 Task: Research Airbnb options in Saint-Leu, Reunion from 6th December, 2023 to 15th December, 2023 for 6 adults.6 bedrooms having 6 beds and 6 bathrooms. Property type can be house. Amenities needed are: wifi, TV, free parkinig on premises, gym, breakfast. Booking option can be shelf check-in. Look for 4 properties as per requirement.
Action: Mouse moved to (452, 99)
Screenshot: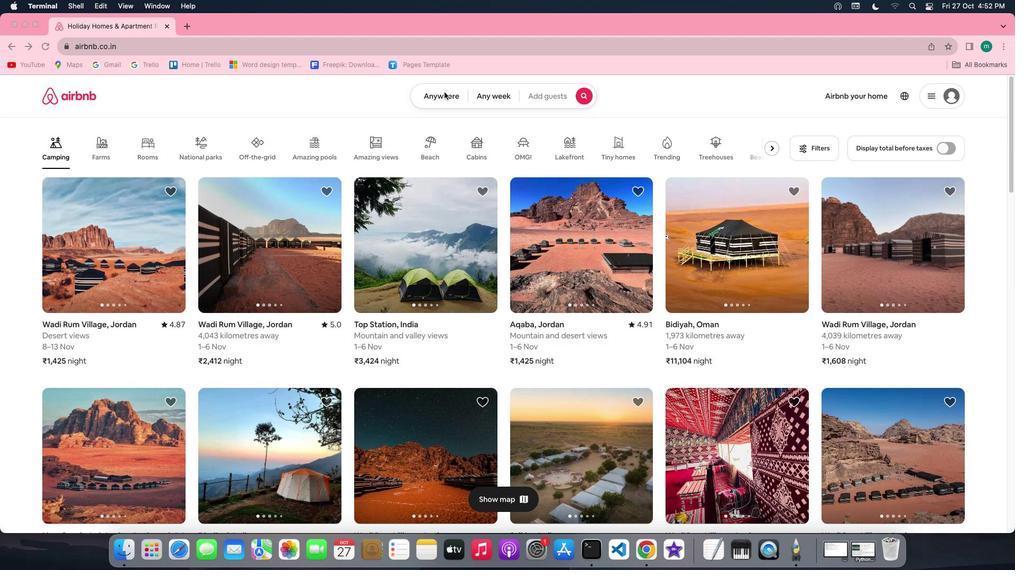 
Action: Mouse pressed left at (452, 99)
Screenshot: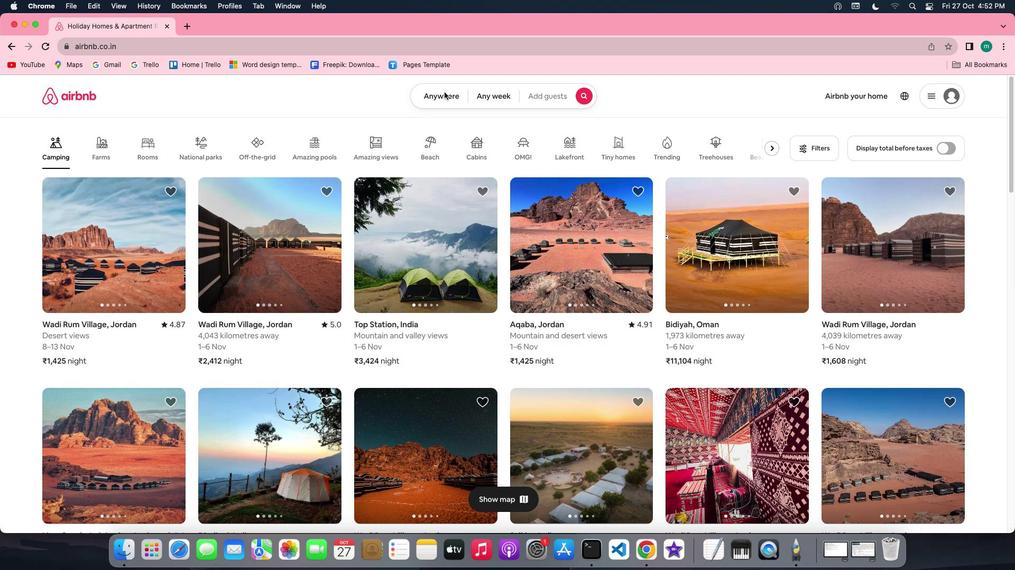 
Action: Mouse pressed left at (452, 99)
Screenshot: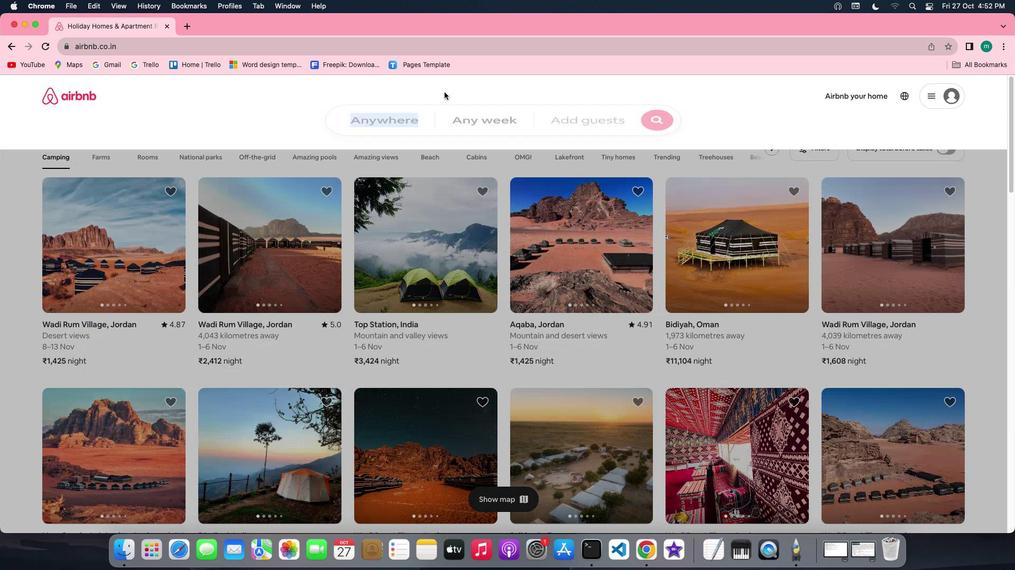 
Action: Mouse moved to (395, 136)
Screenshot: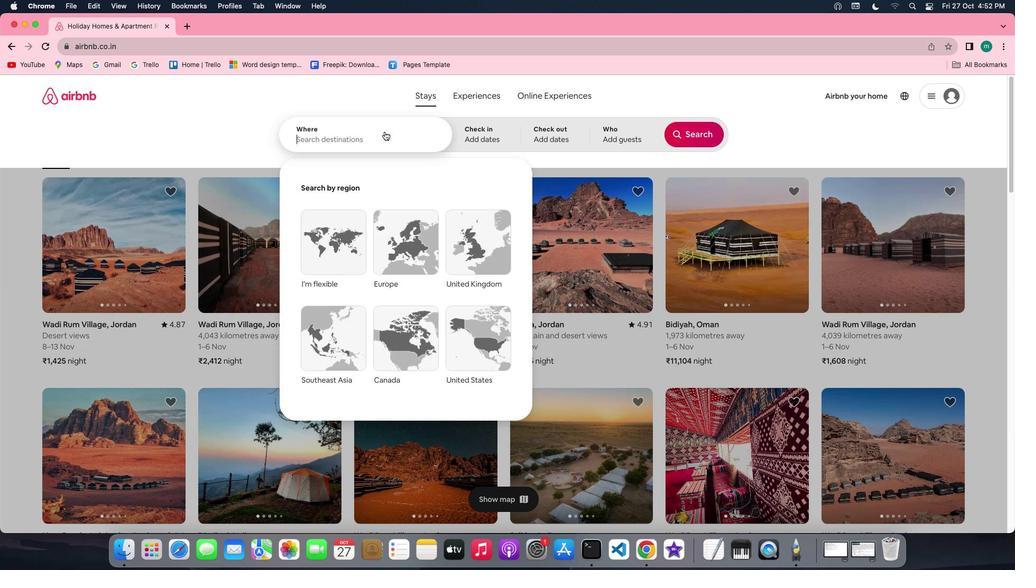 
Action: Mouse pressed left at (395, 136)
Screenshot: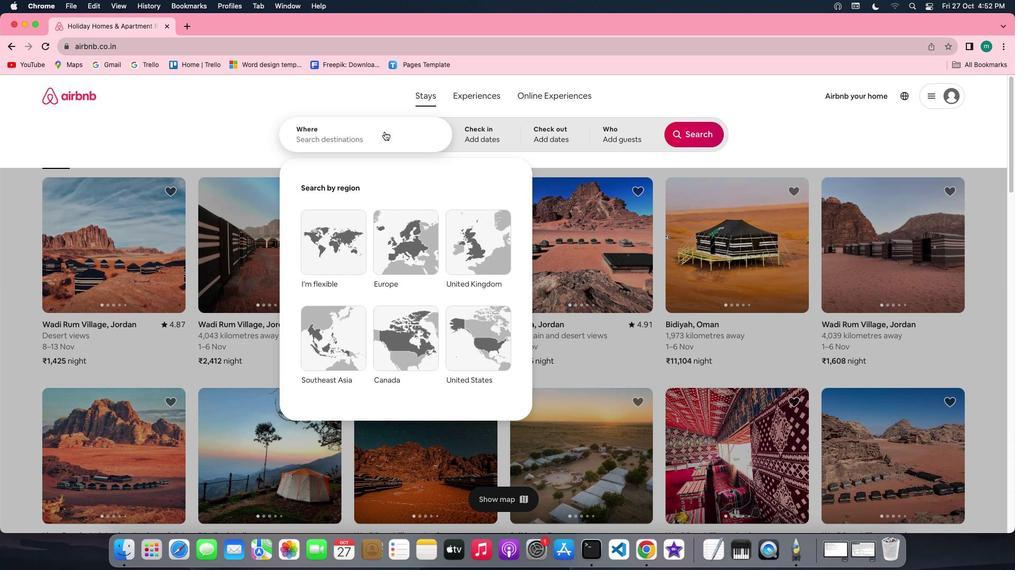 
Action: Key pressed Key.shift'S''a''i''n''t''-'Key.spaceKey.shift'l''e''u'','Key.spaceKey.shift'r''e'Key.backspaceKey.backspaceKey.shift'R''e''u''n''i''o''n'
Screenshot: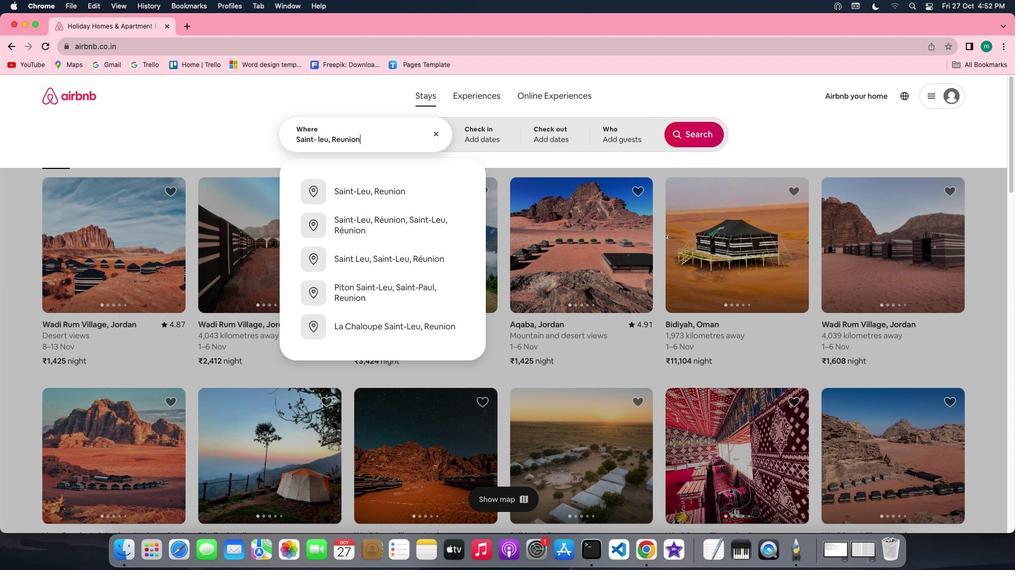 
Action: Mouse moved to (500, 129)
Screenshot: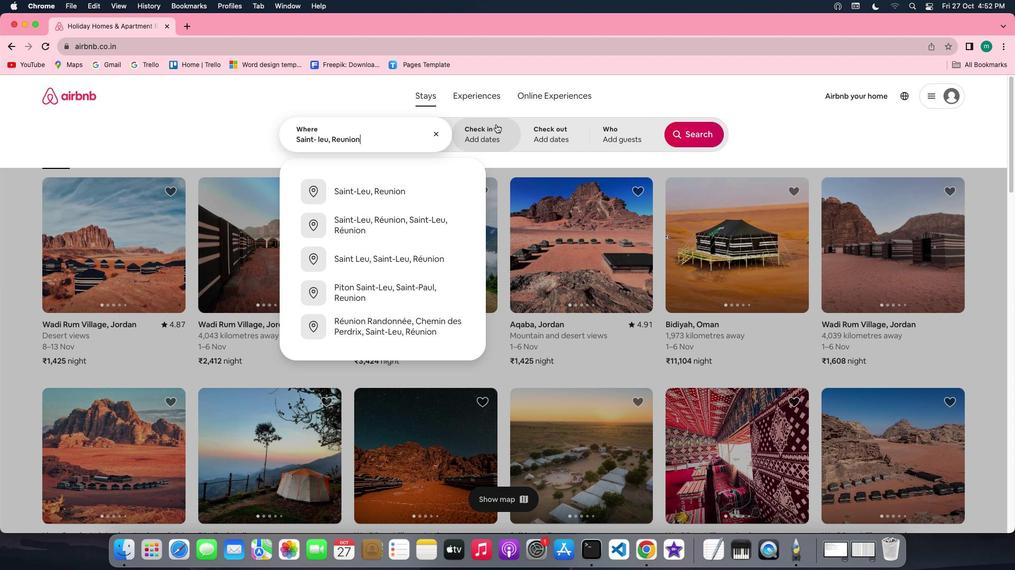 
Action: Mouse pressed left at (500, 129)
Screenshot: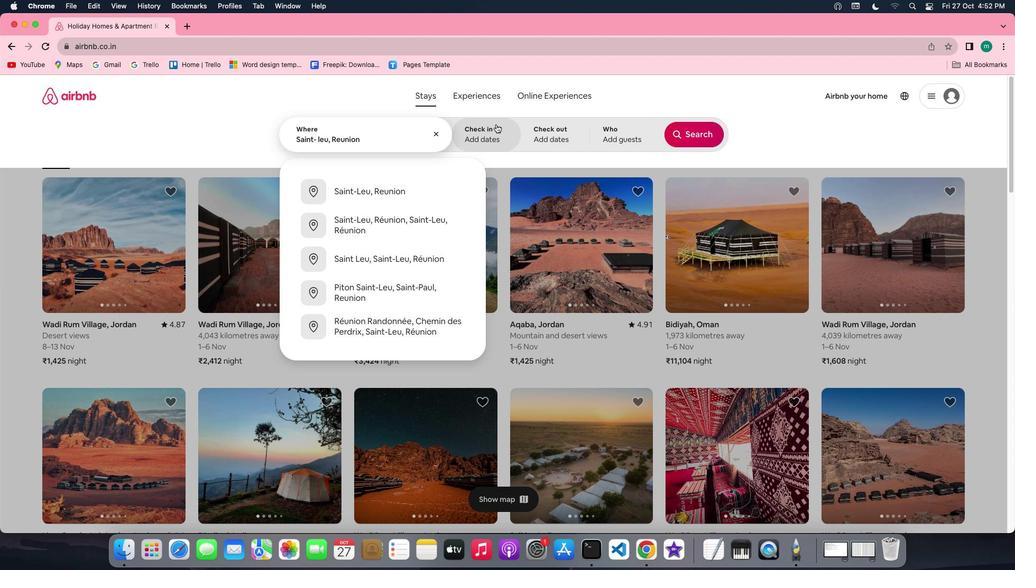 
Action: Mouse moved to (687, 220)
Screenshot: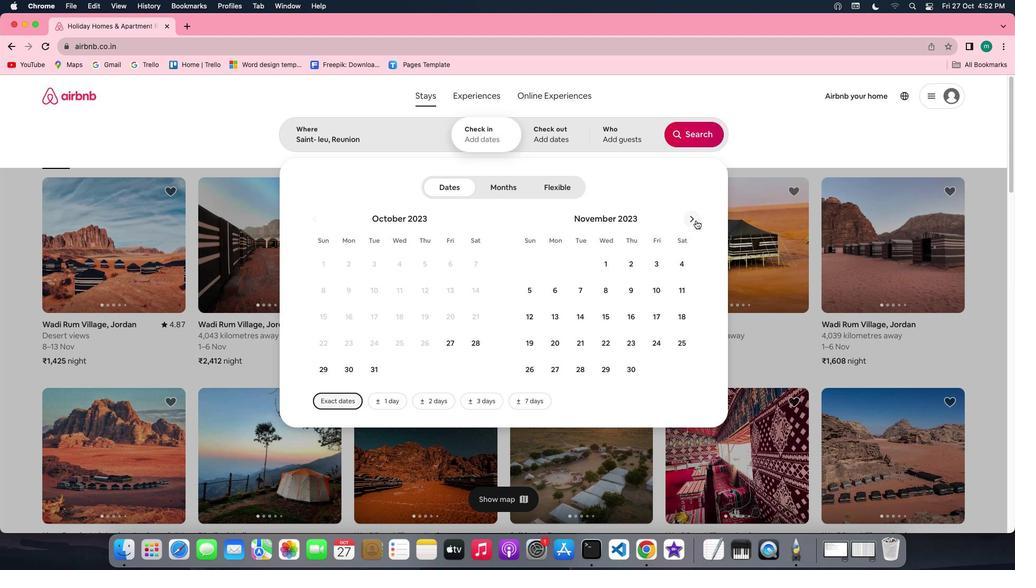 
Action: Mouse pressed left at (687, 220)
Screenshot: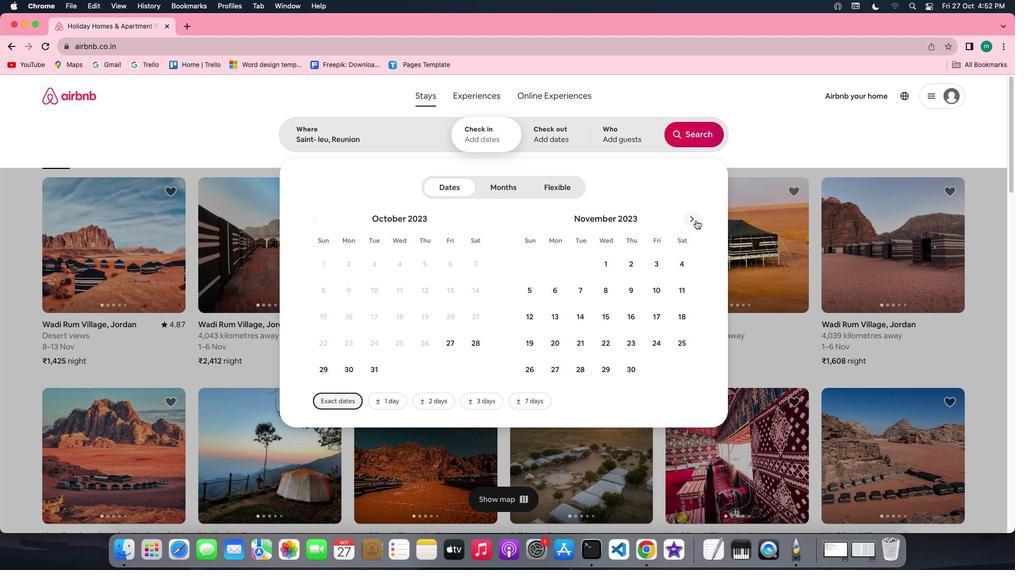 
Action: Mouse moved to (600, 284)
Screenshot: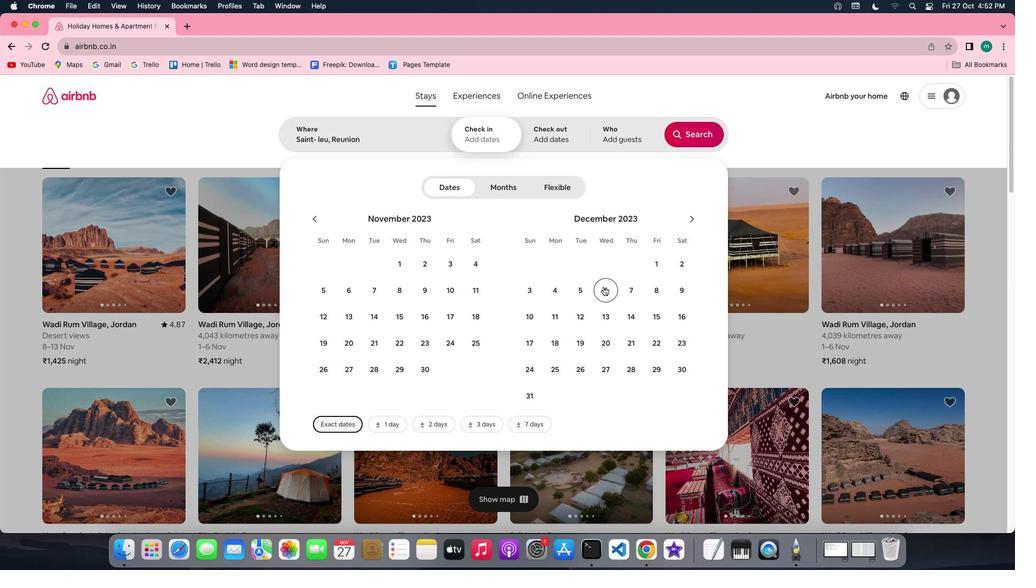 
Action: Mouse pressed left at (600, 284)
Screenshot: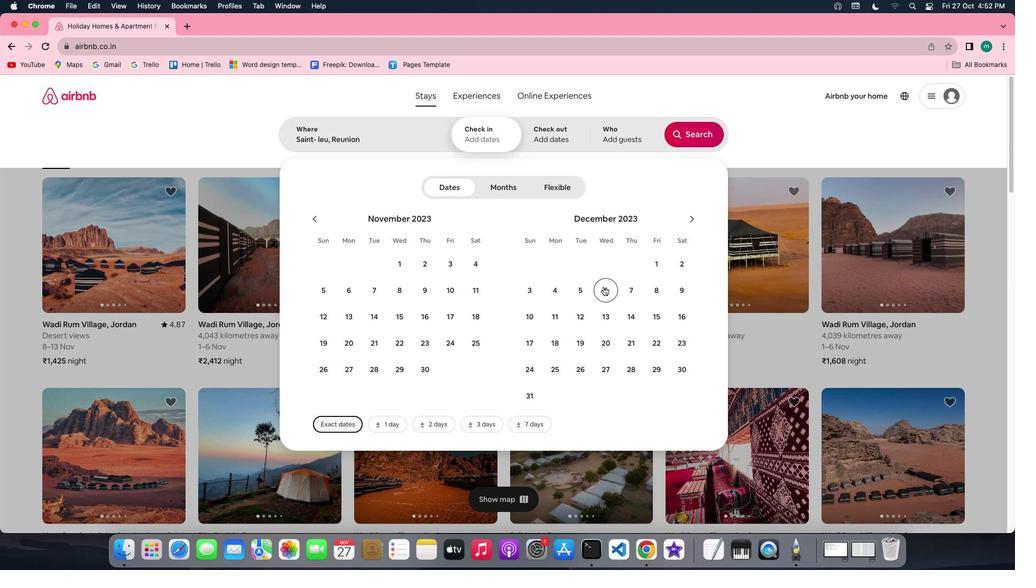 
Action: Mouse moved to (639, 309)
Screenshot: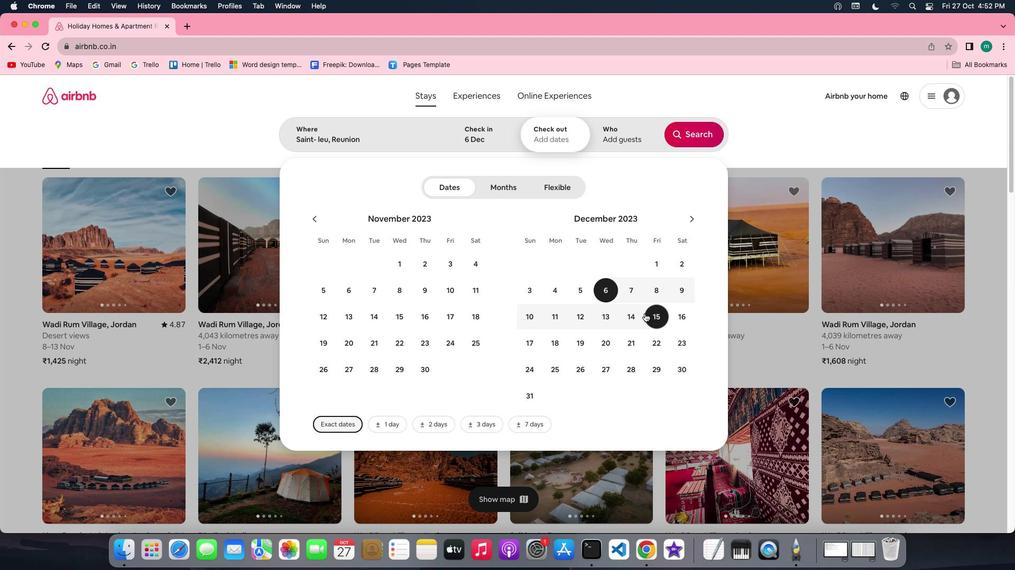 
Action: Mouse pressed left at (639, 309)
Screenshot: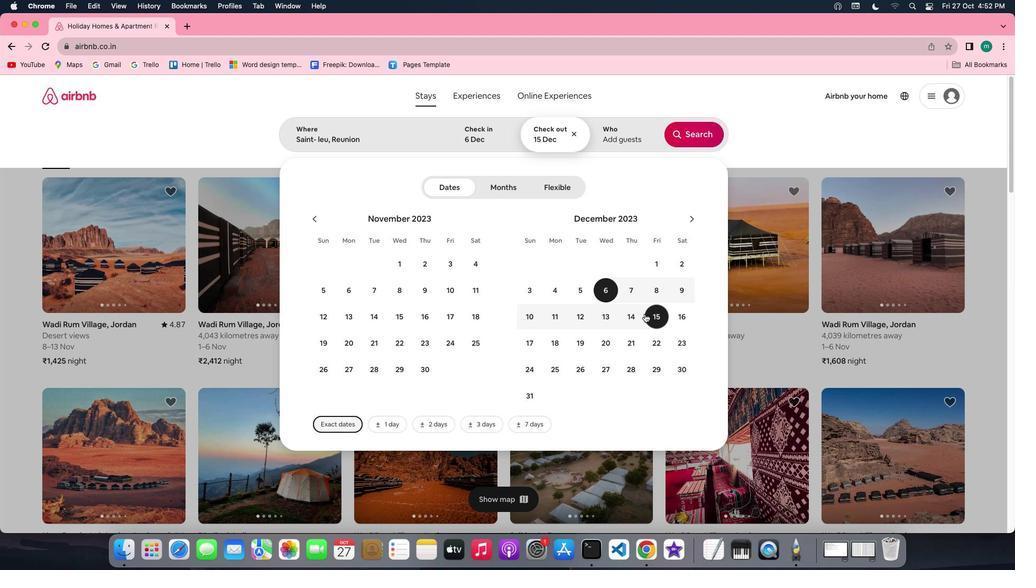 
Action: Mouse moved to (618, 148)
Screenshot: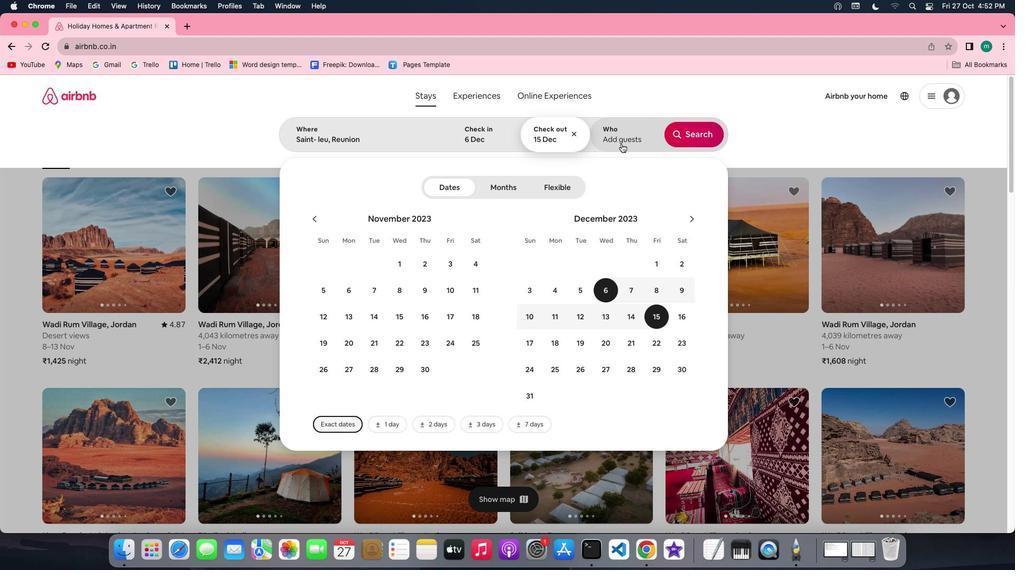 
Action: Mouse pressed left at (618, 148)
Screenshot: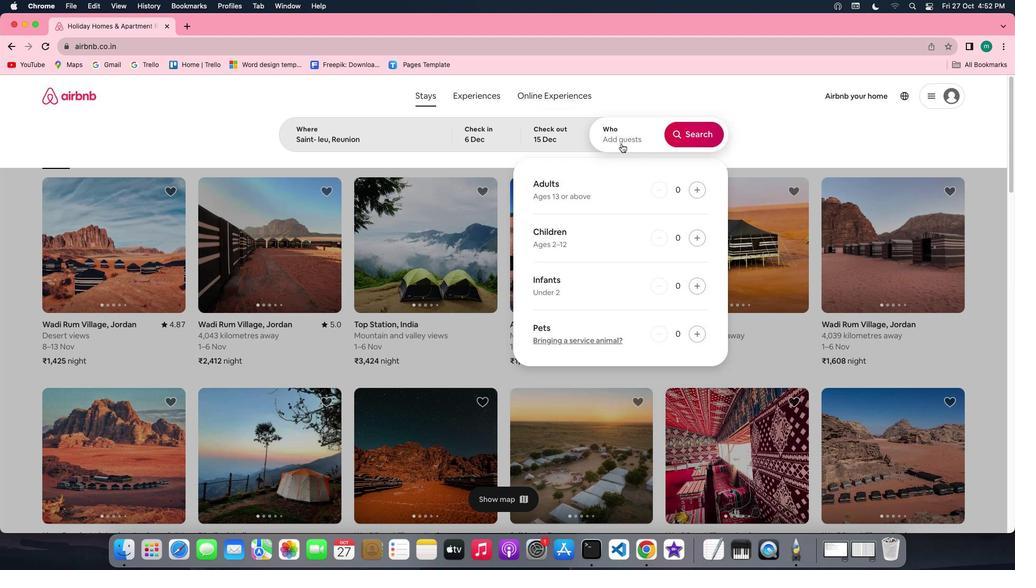 
Action: Mouse moved to (687, 188)
Screenshot: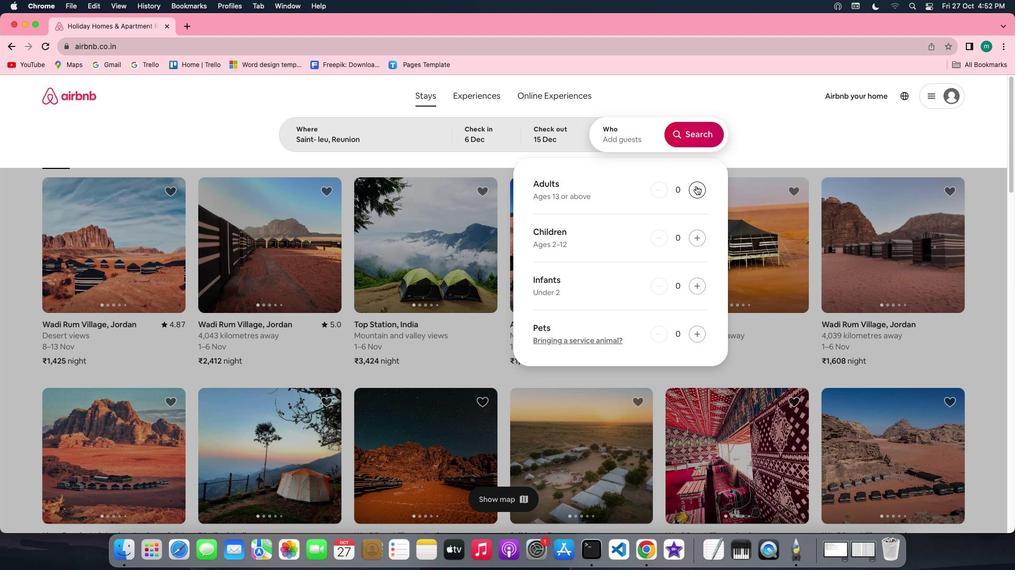 
Action: Mouse pressed left at (687, 188)
Screenshot: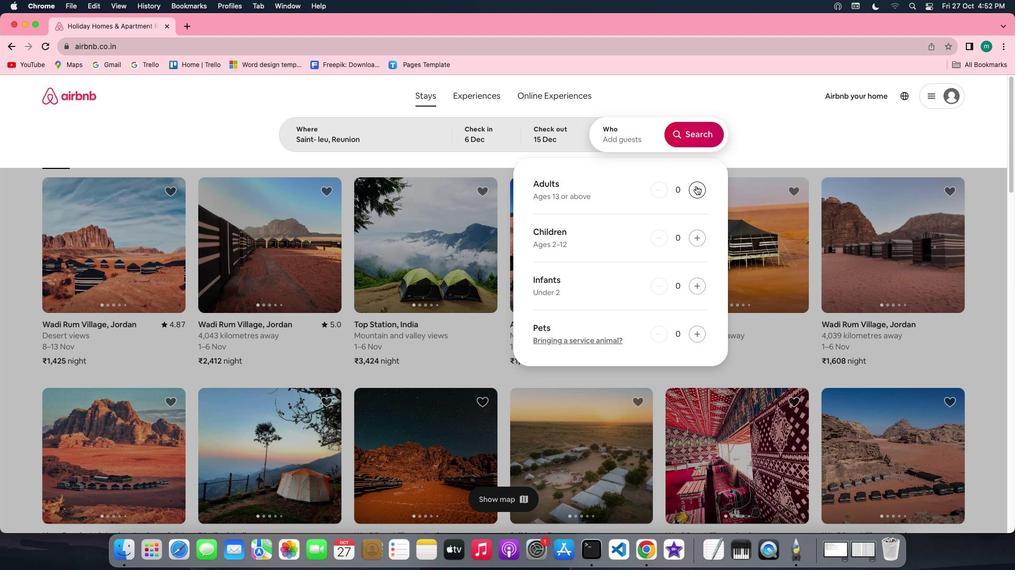 
Action: Mouse pressed left at (687, 188)
Screenshot: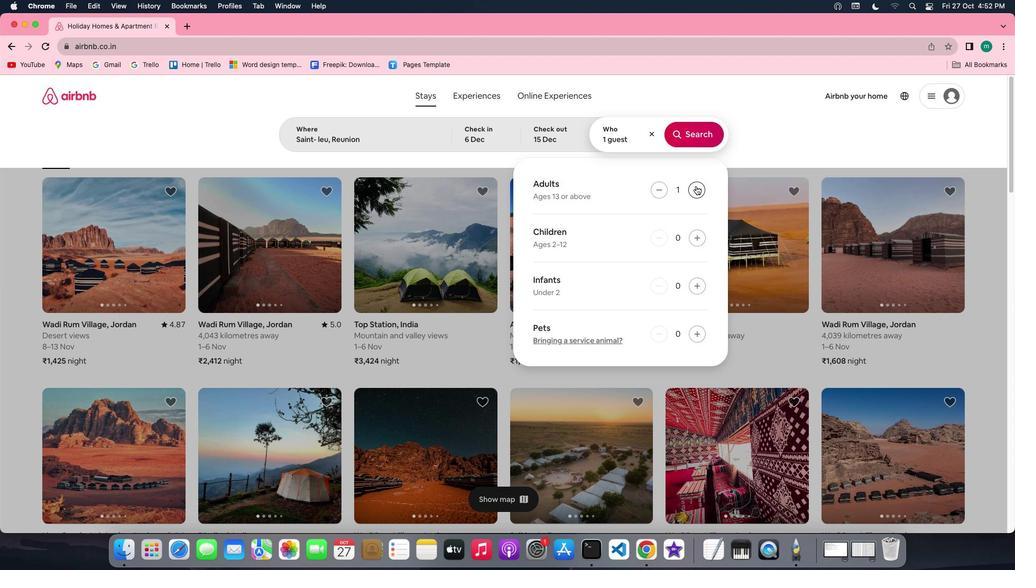 
Action: Mouse pressed left at (687, 188)
Screenshot: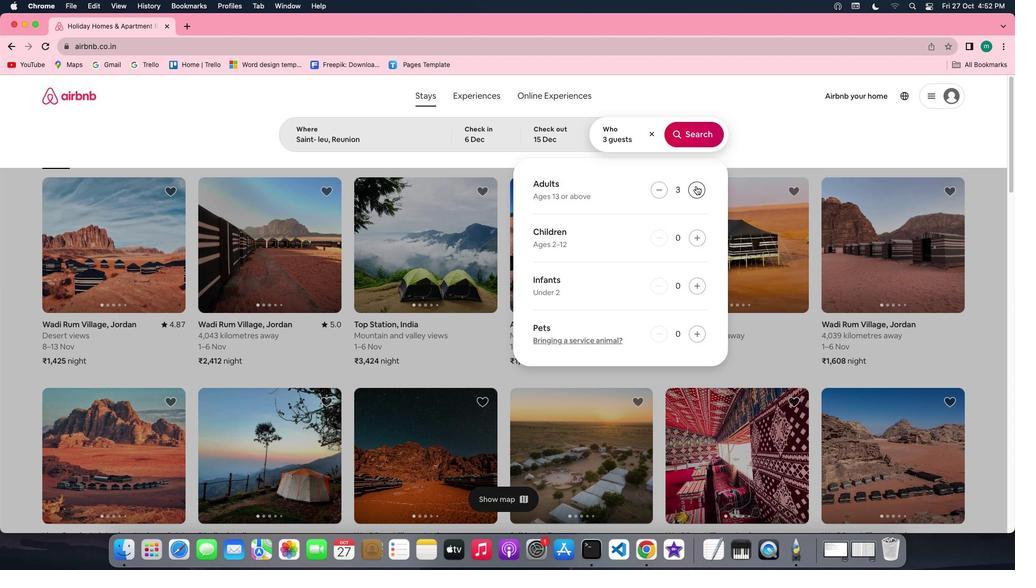 
Action: Mouse pressed left at (687, 188)
Screenshot: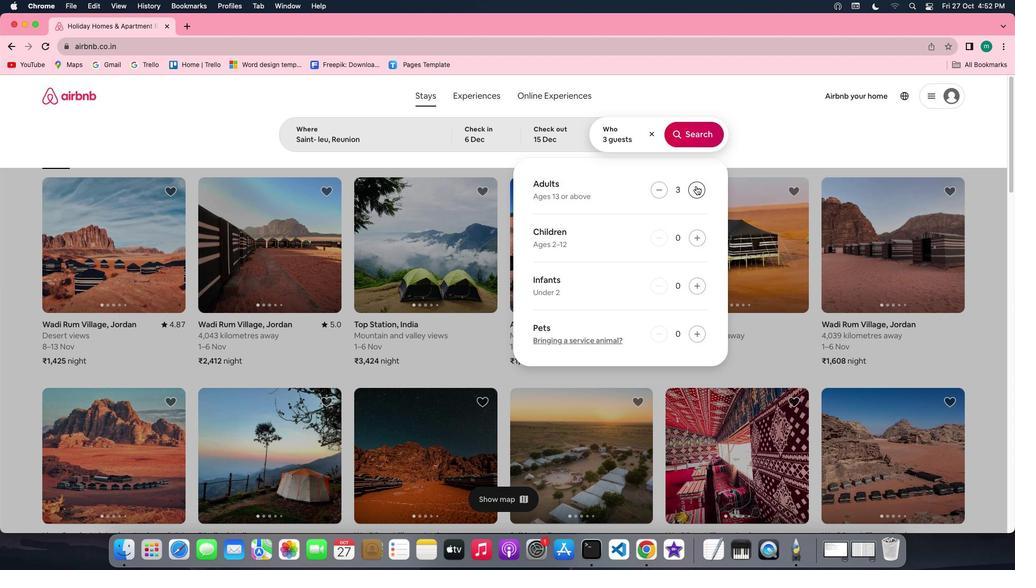 
Action: Mouse pressed left at (687, 188)
Screenshot: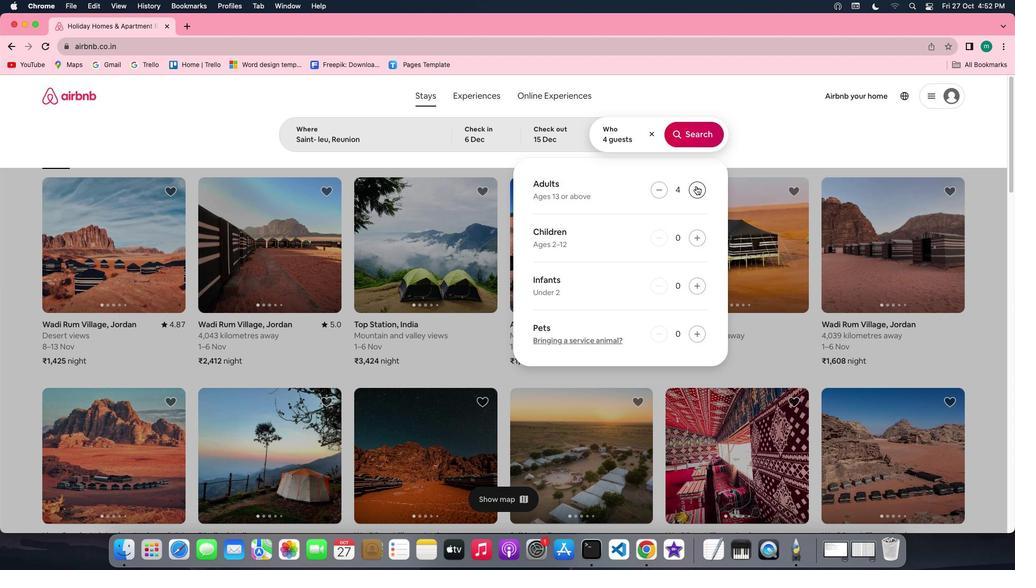 
Action: Mouse pressed left at (687, 188)
Screenshot: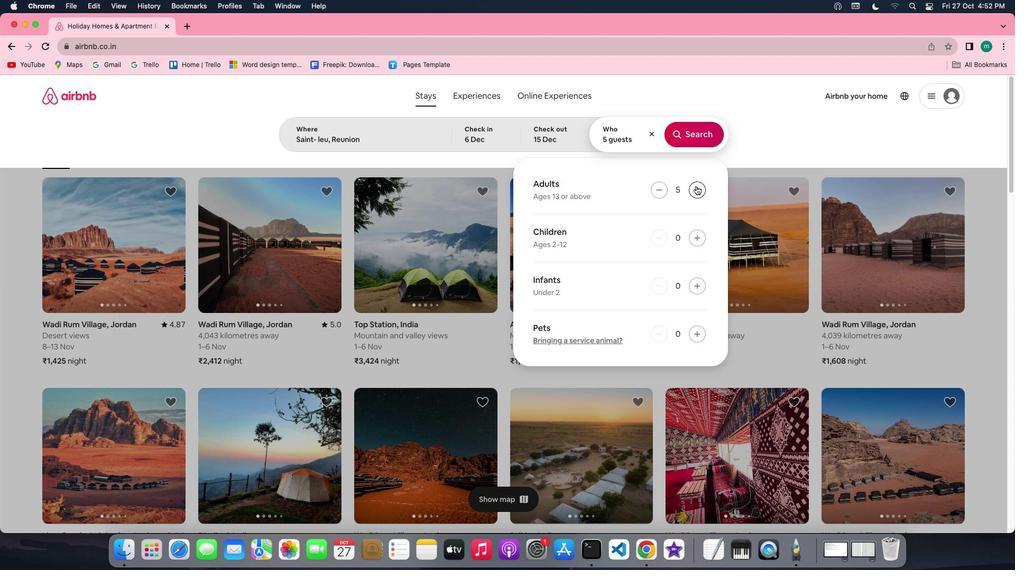 
Action: Mouse moved to (687, 146)
Screenshot: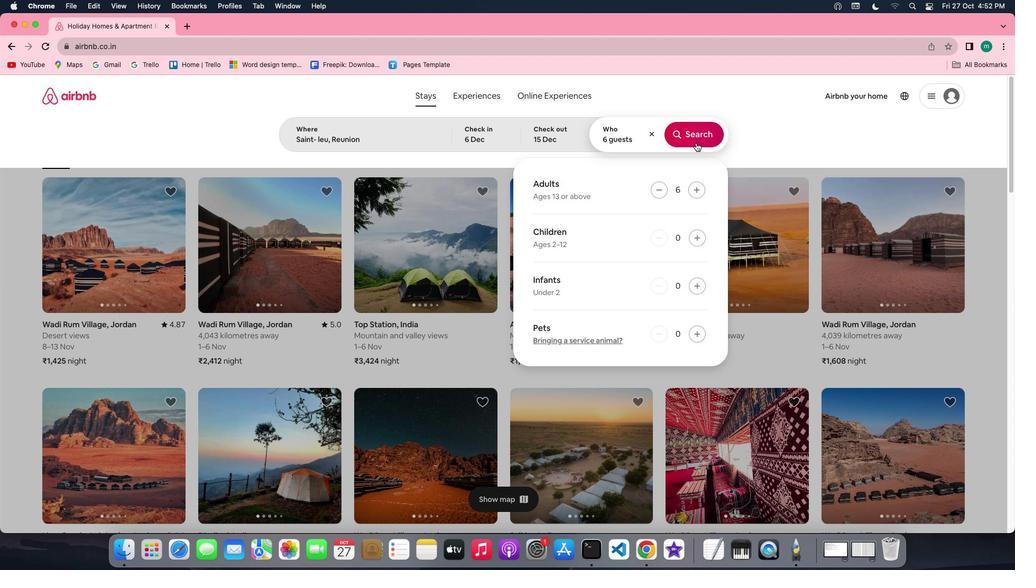 
Action: Mouse pressed left at (687, 146)
Screenshot: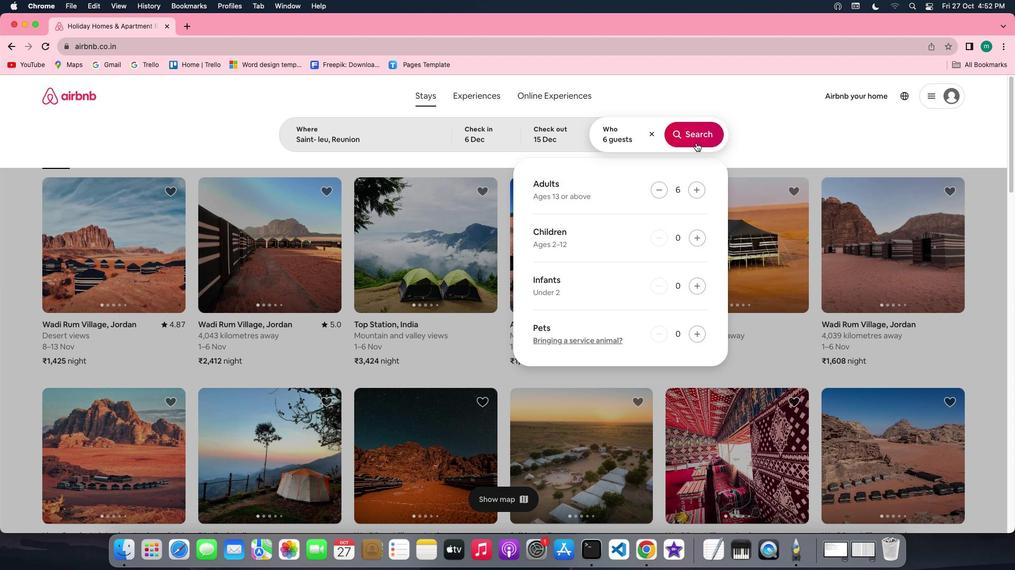 
Action: Mouse moved to (837, 137)
Screenshot: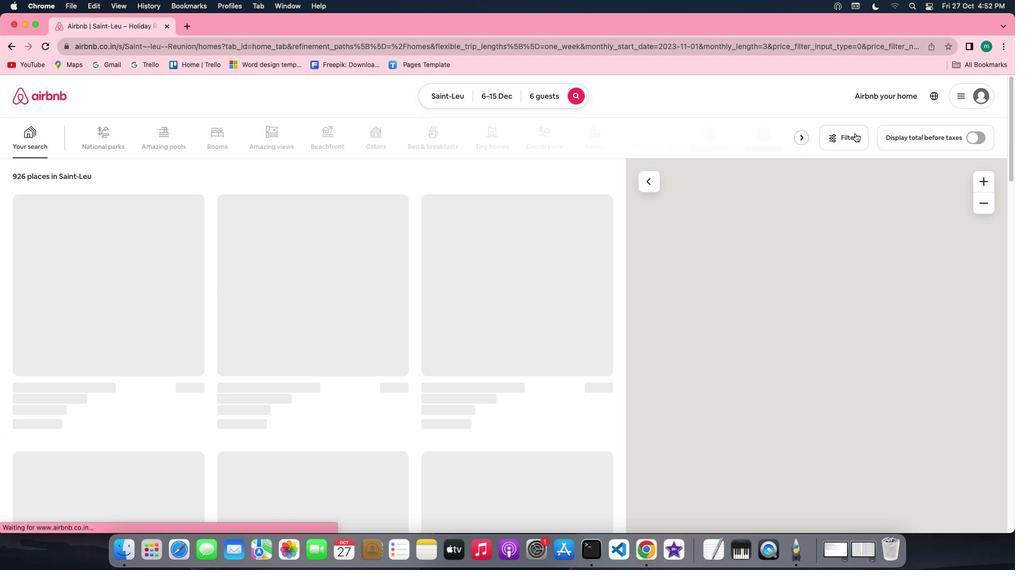 
Action: Mouse pressed left at (837, 137)
Screenshot: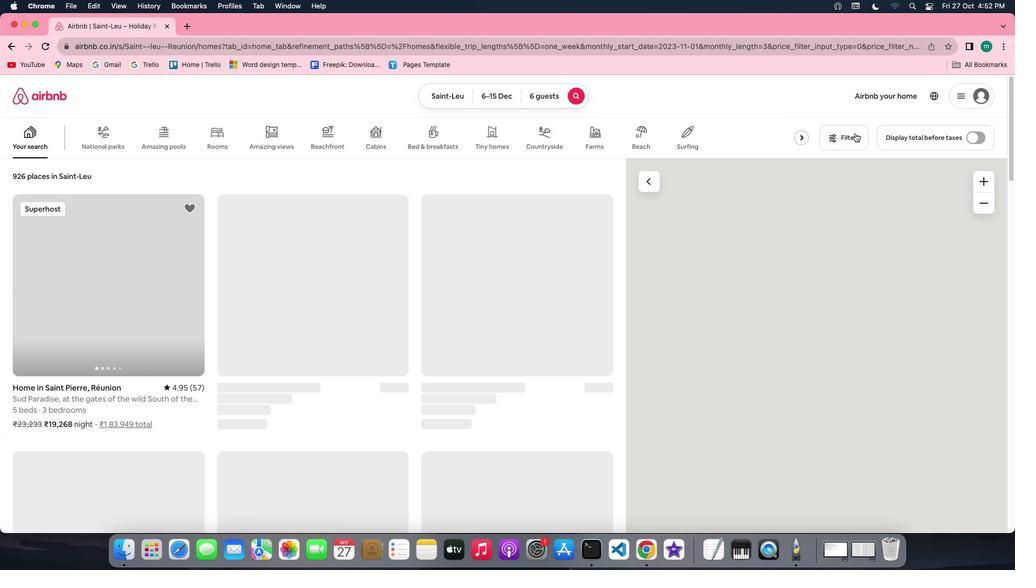 
Action: Mouse moved to (832, 141)
Screenshot: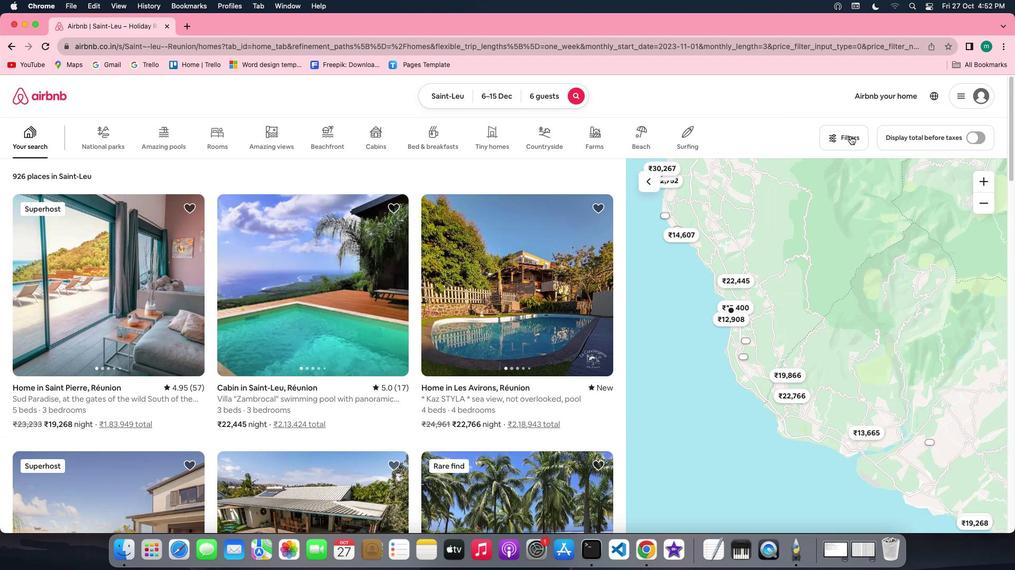 
Action: Mouse pressed left at (832, 141)
Screenshot: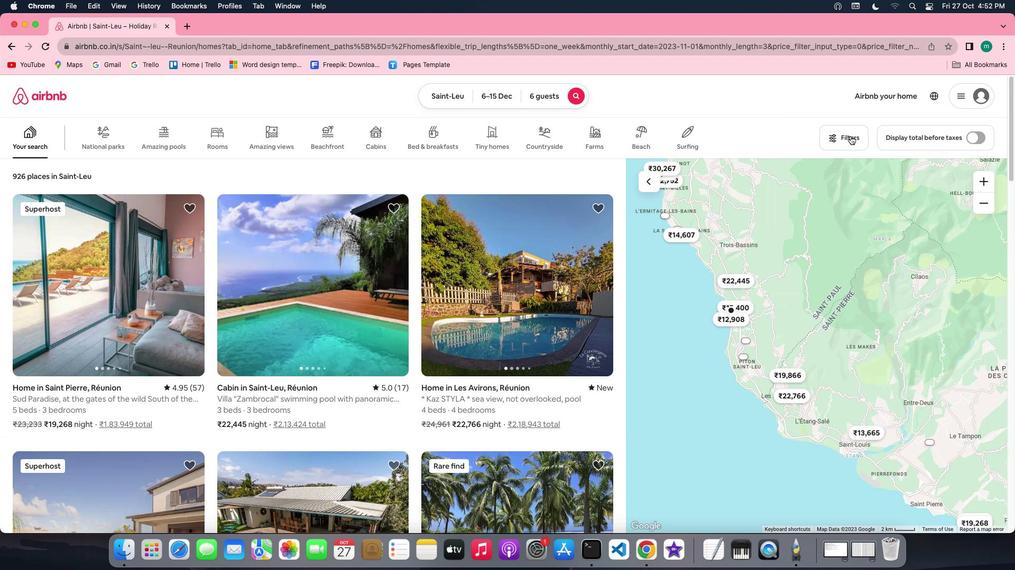 
Action: Mouse moved to (491, 339)
Screenshot: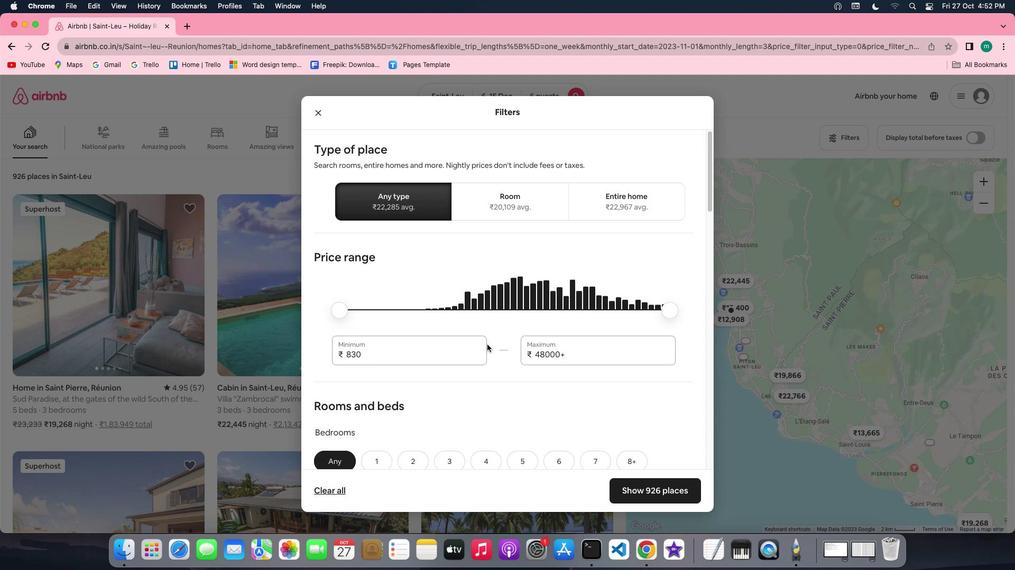 
Action: Mouse scrolled (491, 339) with delta (34, 11)
Screenshot: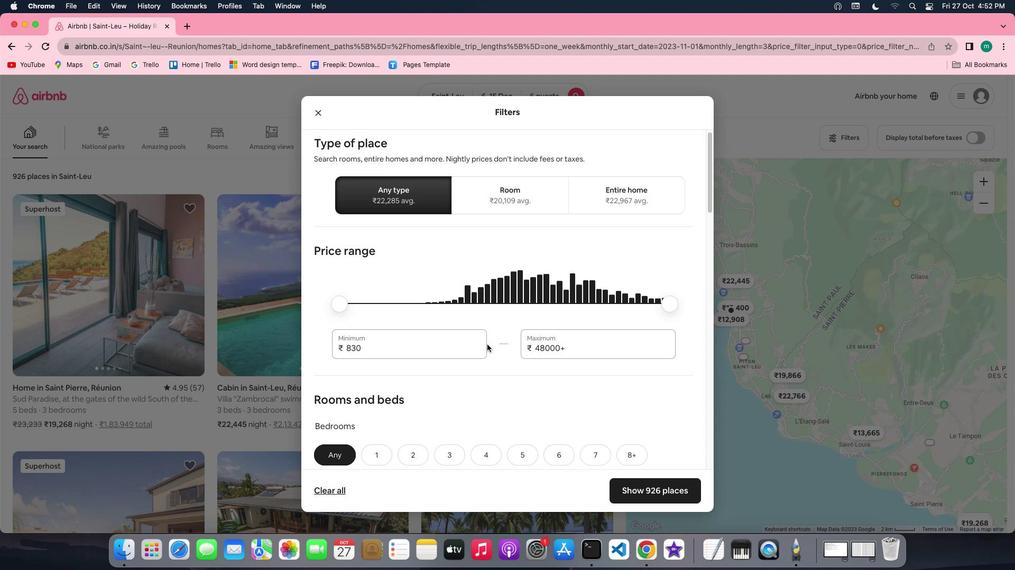 
Action: Mouse scrolled (491, 339) with delta (34, 11)
Screenshot: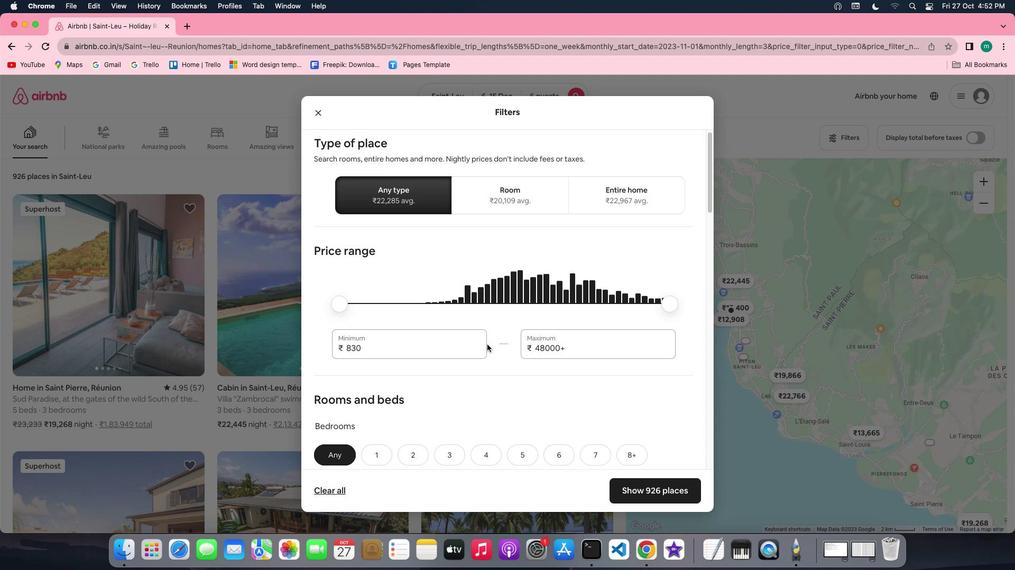 
Action: Mouse scrolled (491, 339) with delta (34, 10)
Screenshot: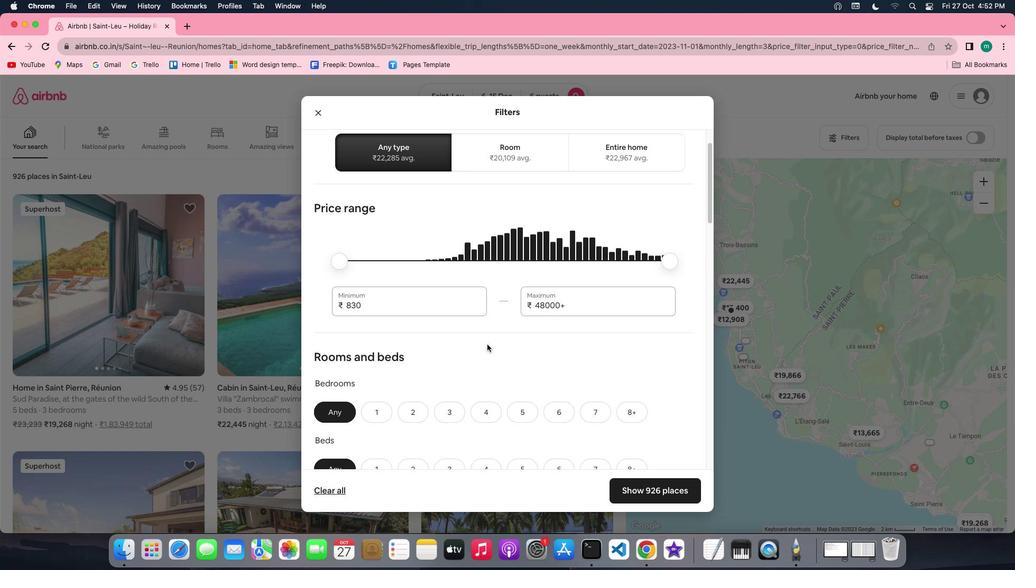 
Action: Mouse scrolled (491, 339) with delta (34, 10)
Screenshot: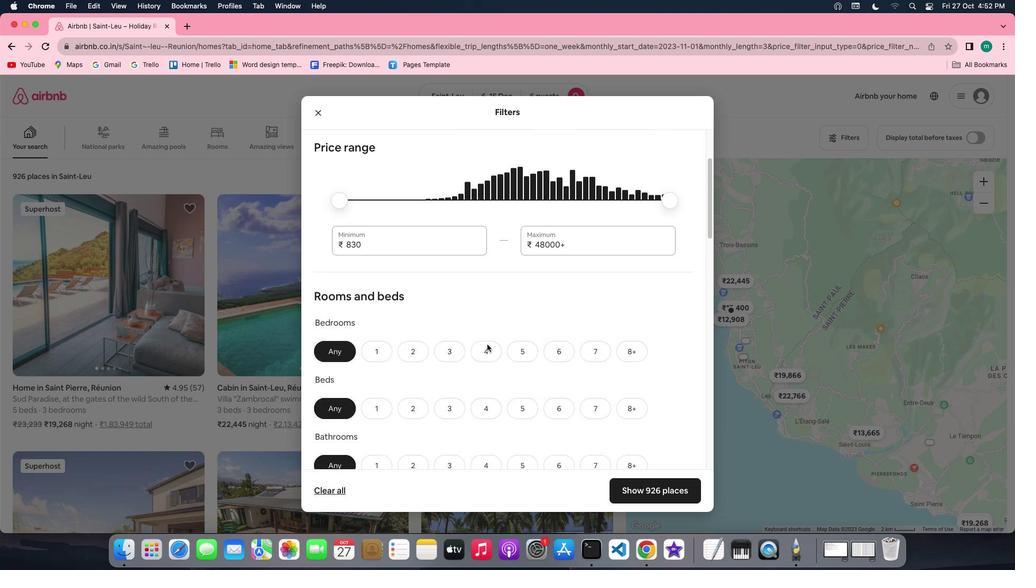 
Action: Mouse scrolled (491, 339) with delta (34, 11)
Screenshot: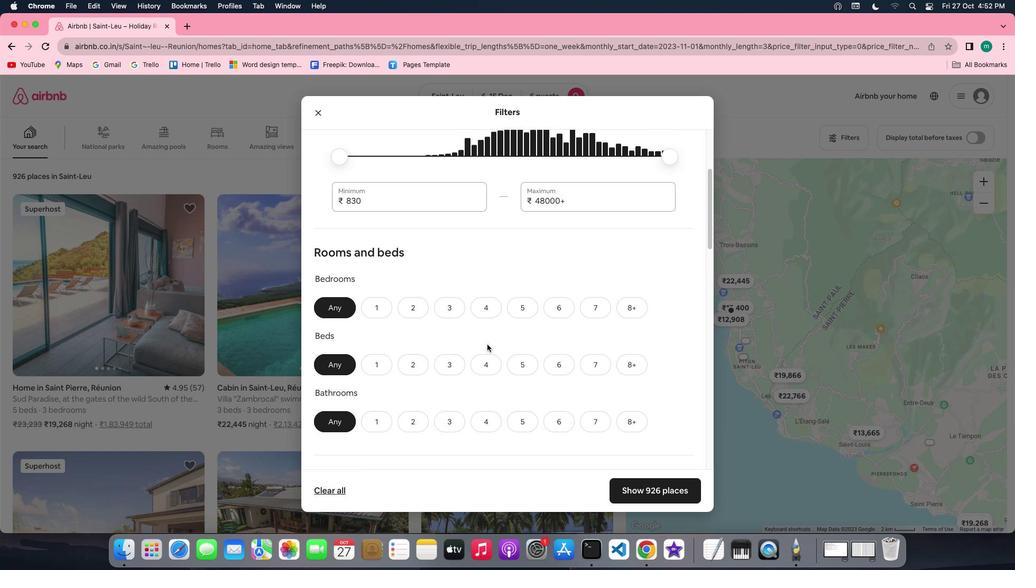 
Action: Mouse scrolled (491, 339) with delta (34, 11)
Screenshot: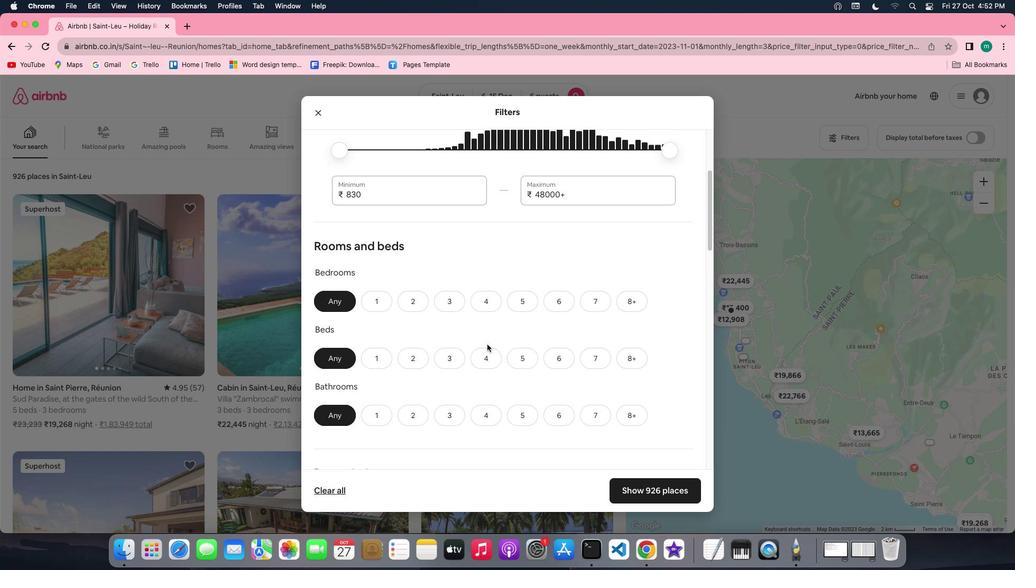 
Action: Mouse scrolled (491, 339) with delta (34, 11)
Screenshot: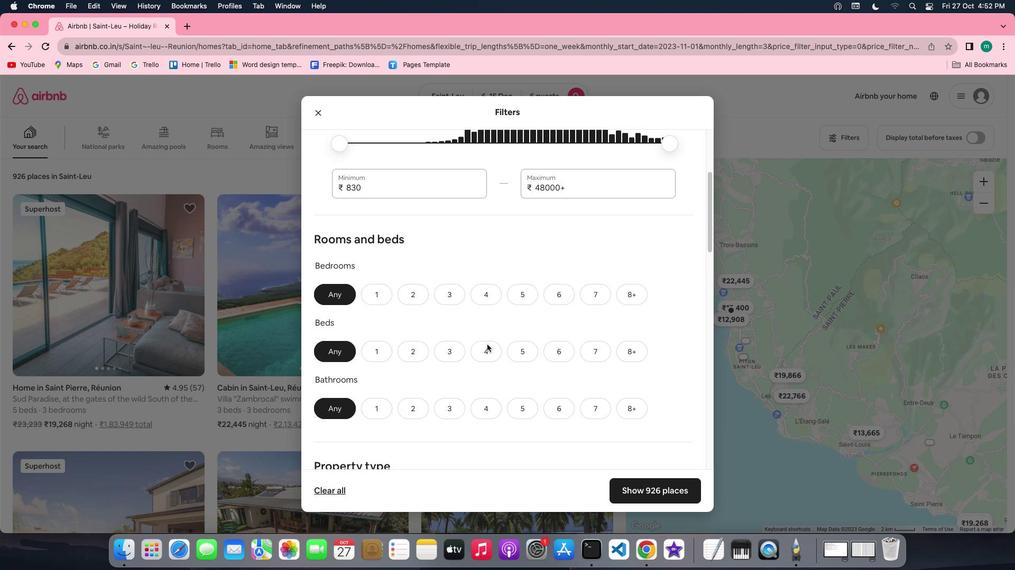 
Action: Mouse scrolled (491, 339) with delta (34, 11)
Screenshot: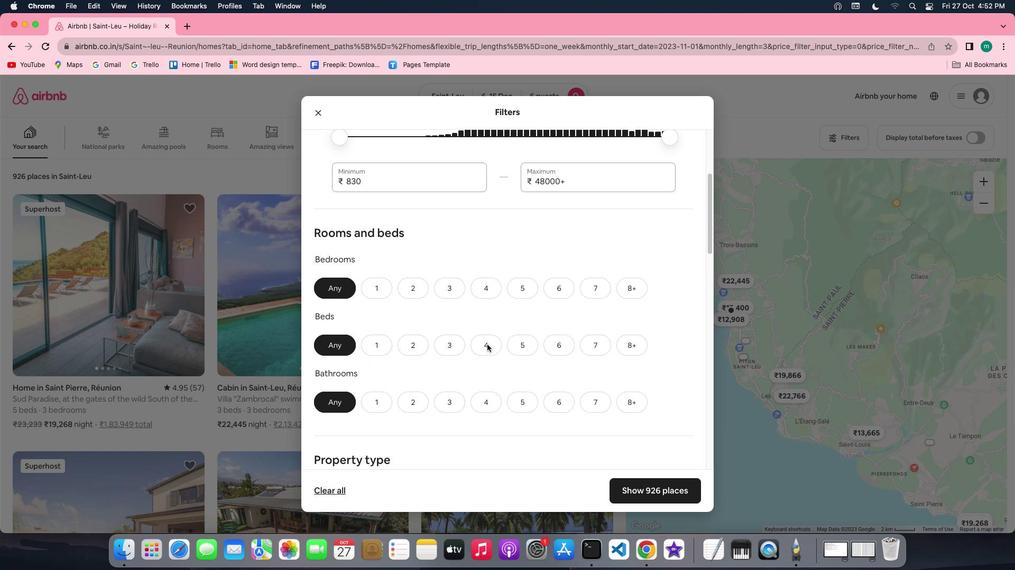 
Action: Mouse scrolled (491, 339) with delta (34, 11)
Screenshot: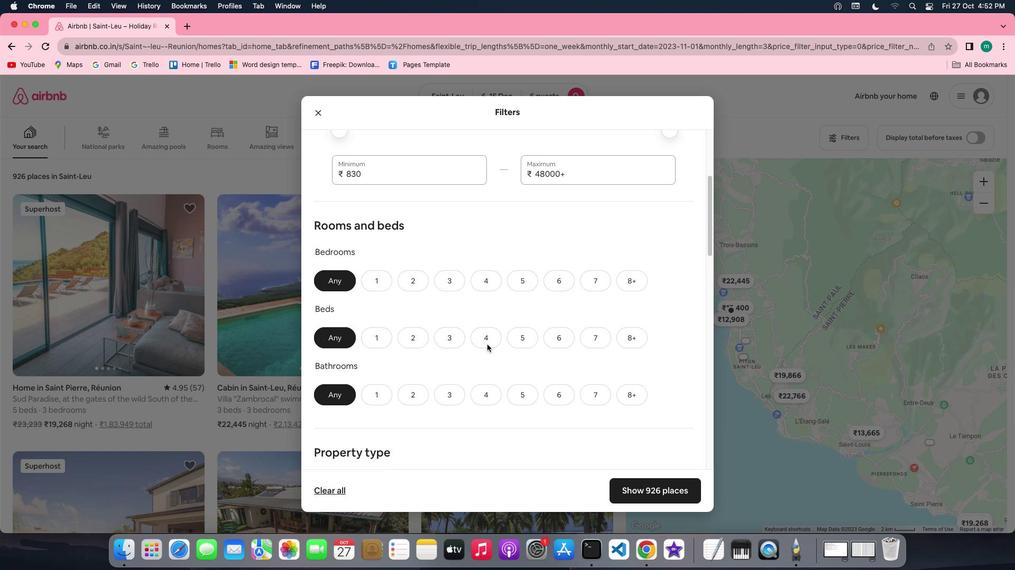 
Action: Mouse scrolled (491, 339) with delta (34, 10)
Screenshot: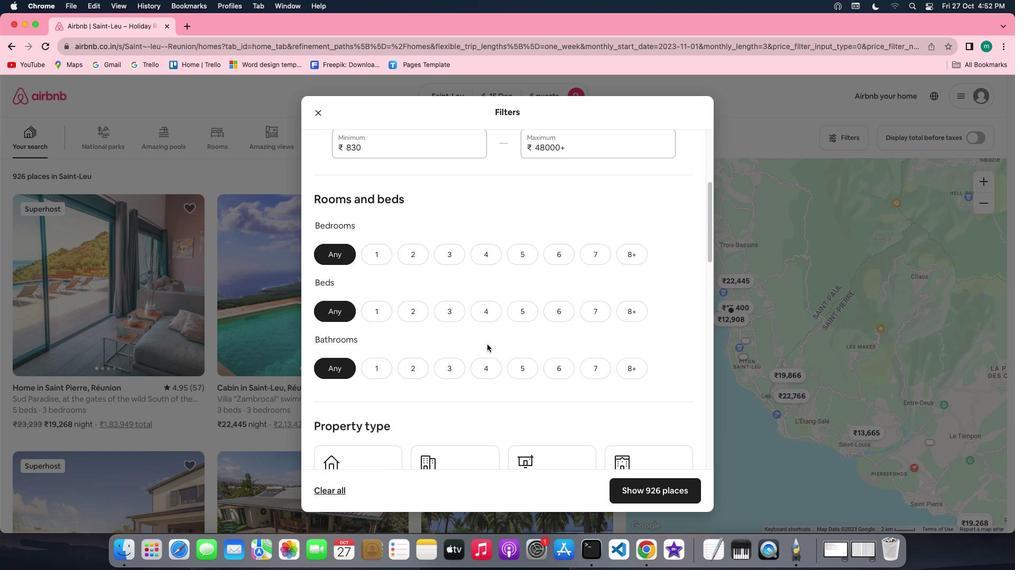 
Action: Mouse moved to (563, 233)
Screenshot: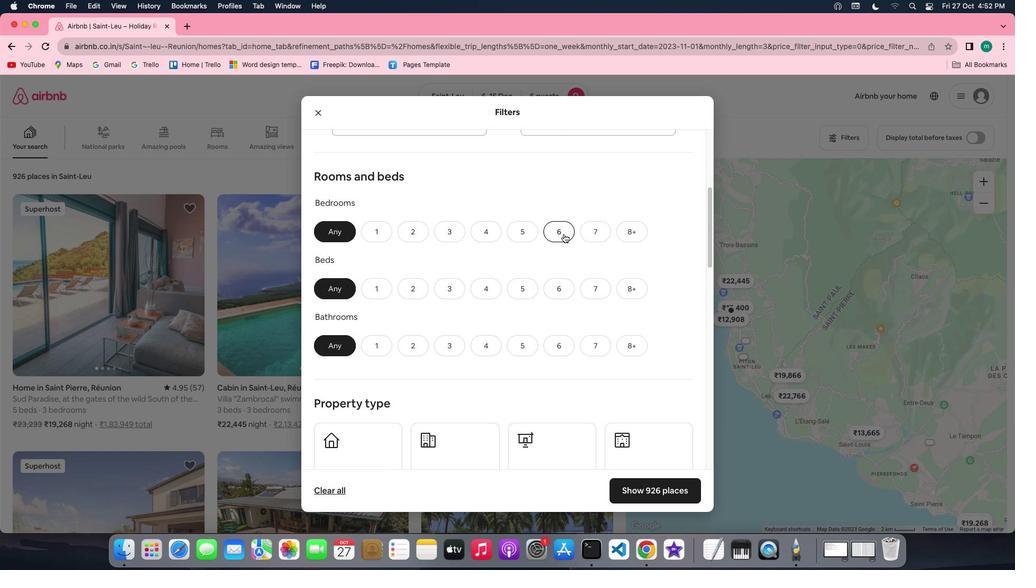 
Action: Mouse pressed left at (563, 233)
Screenshot: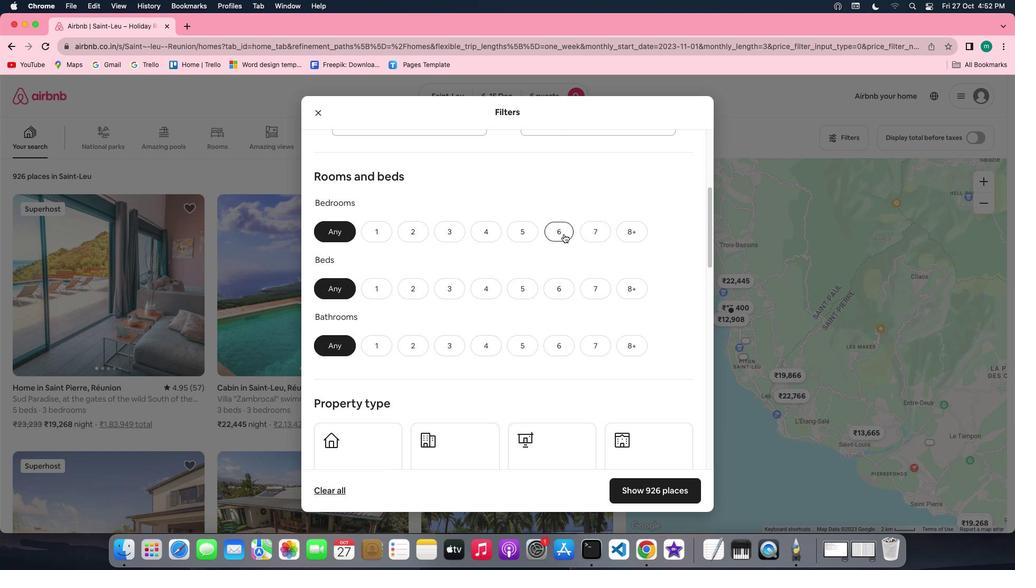 
Action: Mouse moved to (558, 289)
Screenshot: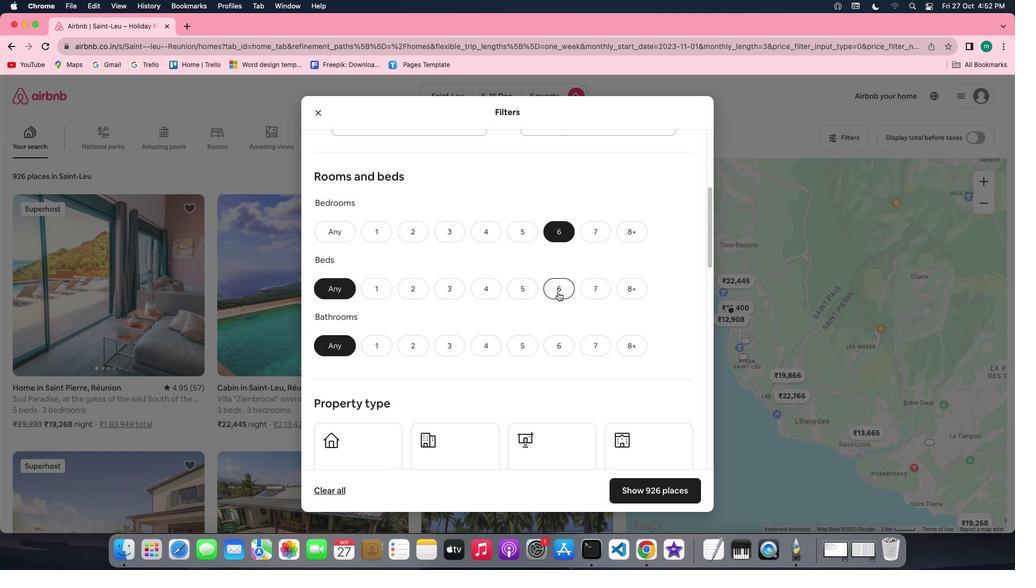 
Action: Mouse pressed left at (558, 289)
Screenshot: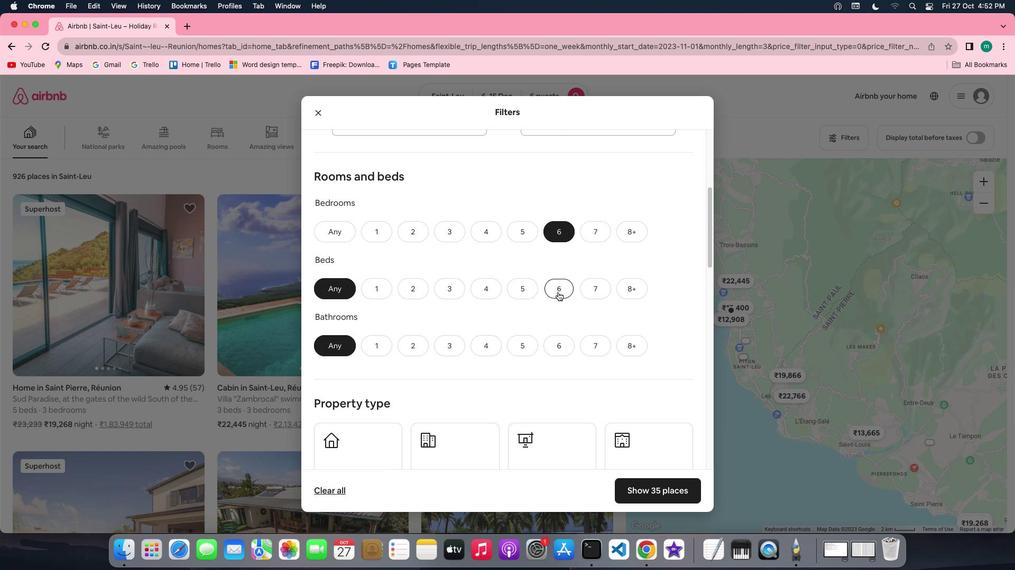 
Action: Mouse moved to (558, 338)
Screenshot: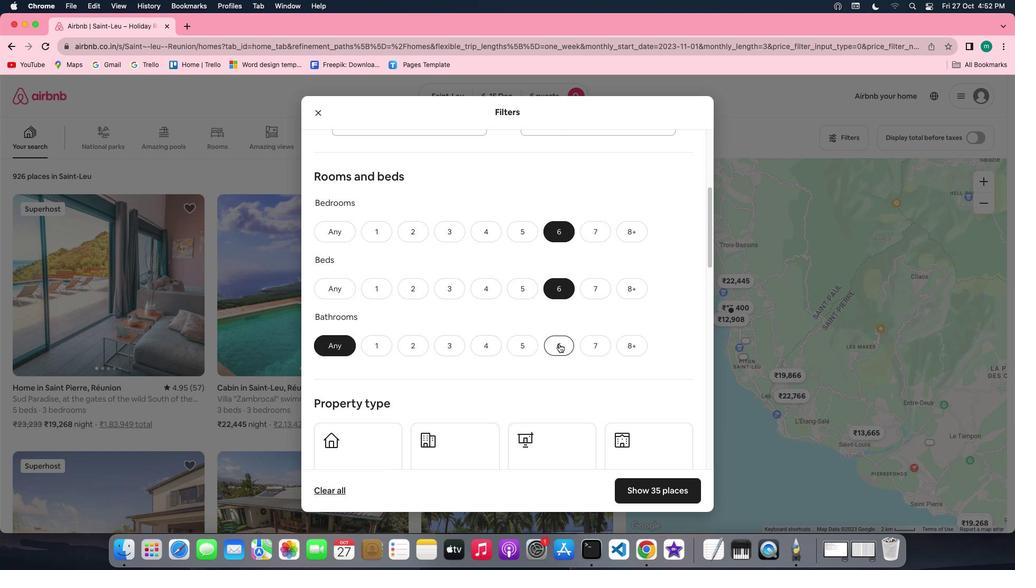 
Action: Mouse pressed left at (558, 338)
Screenshot: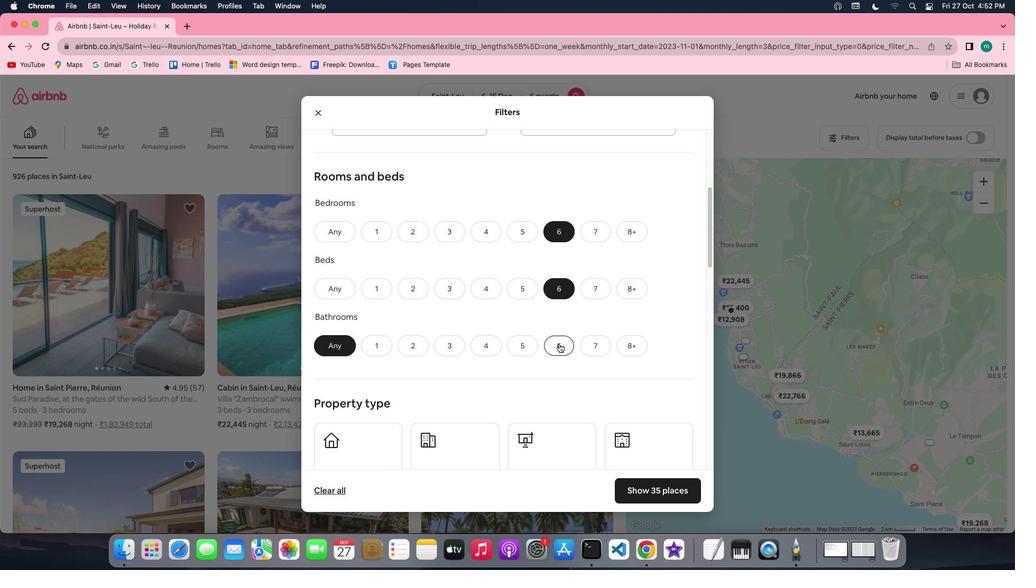
Action: Mouse moved to (580, 339)
Screenshot: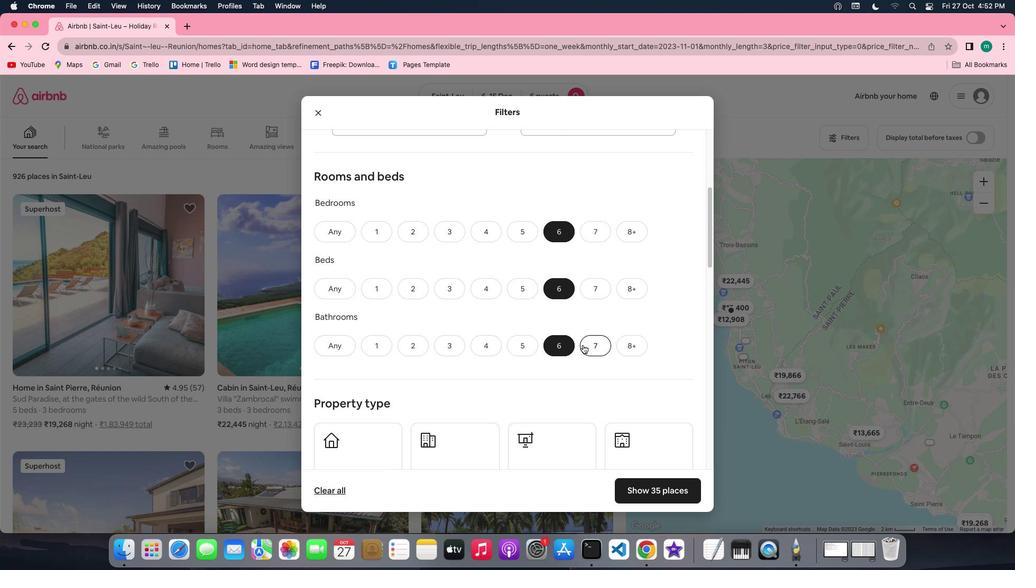 
Action: Mouse scrolled (580, 339) with delta (34, 11)
Screenshot: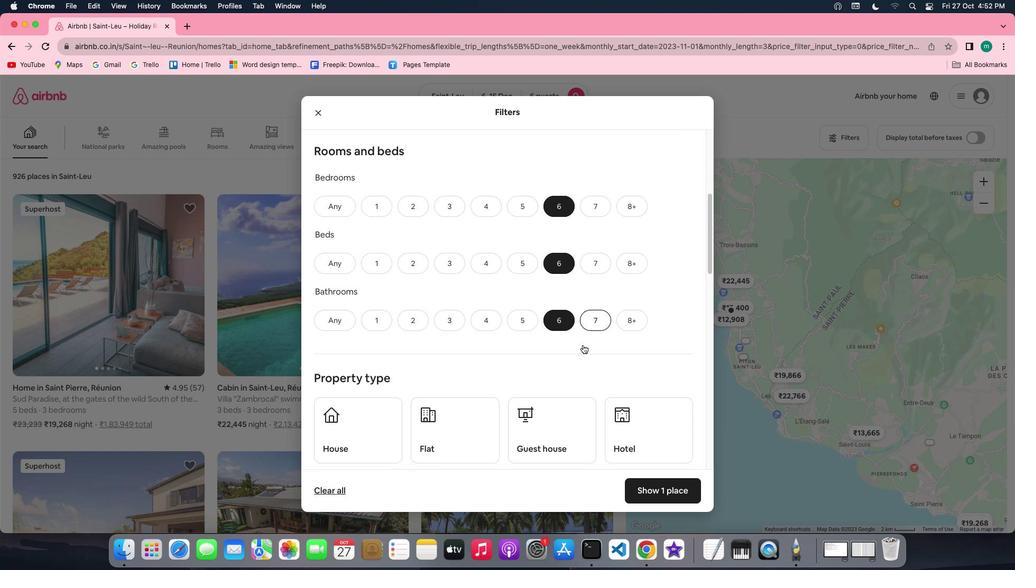 
Action: Mouse scrolled (580, 339) with delta (34, 11)
Screenshot: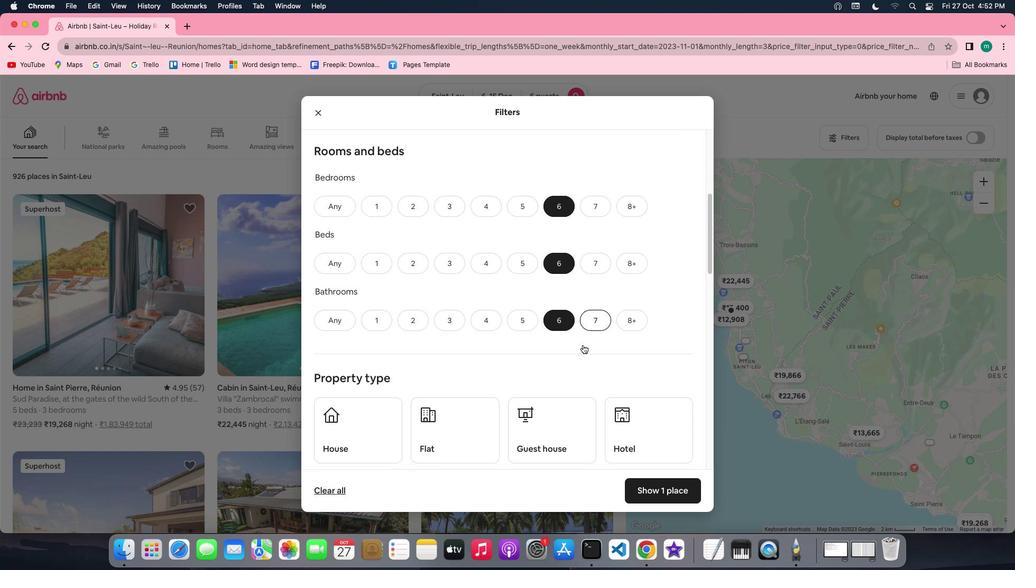 
Action: Mouse scrolled (580, 339) with delta (34, 10)
Screenshot: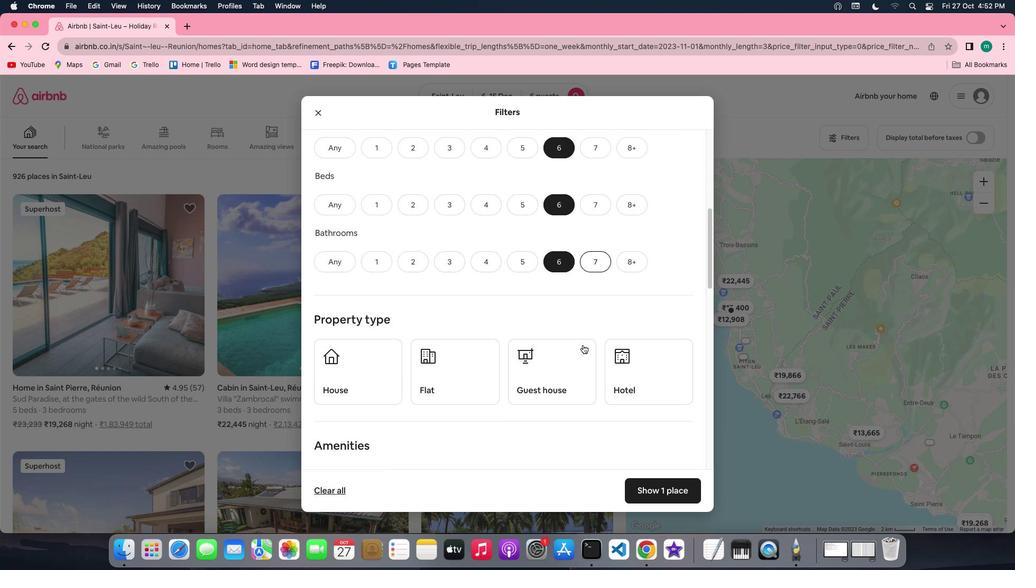 
Action: Mouse scrolled (580, 339) with delta (34, 10)
Screenshot: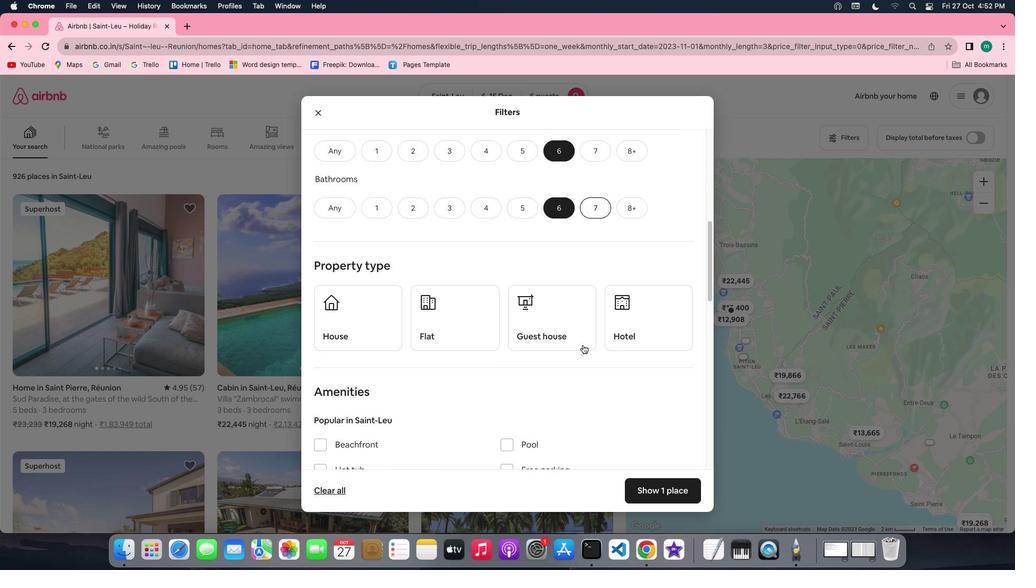 
Action: Mouse scrolled (580, 339) with delta (34, 11)
Screenshot: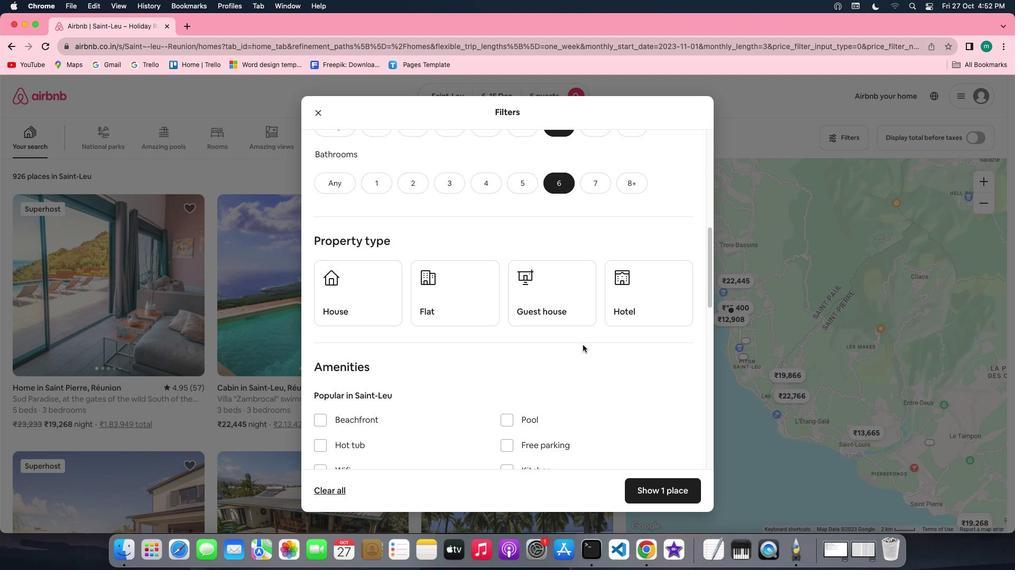 
Action: Mouse scrolled (580, 339) with delta (34, 11)
Screenshot: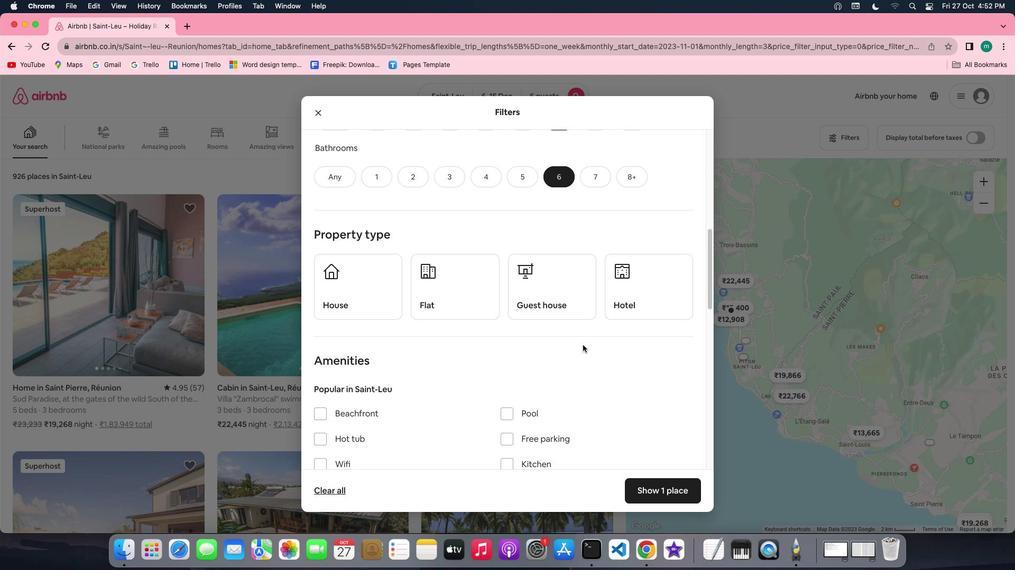 
Action: Mouse scrolled (580, 339) with delta (34, 11)
Screenshot: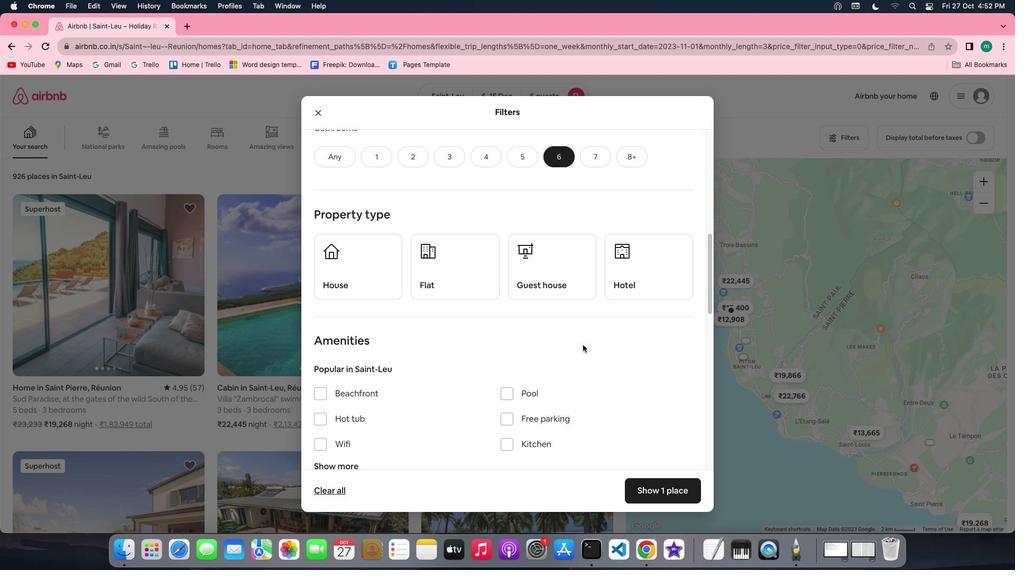 
Action: Mouse scrolled (580, 339) with delta (34, 11)
Screenshot: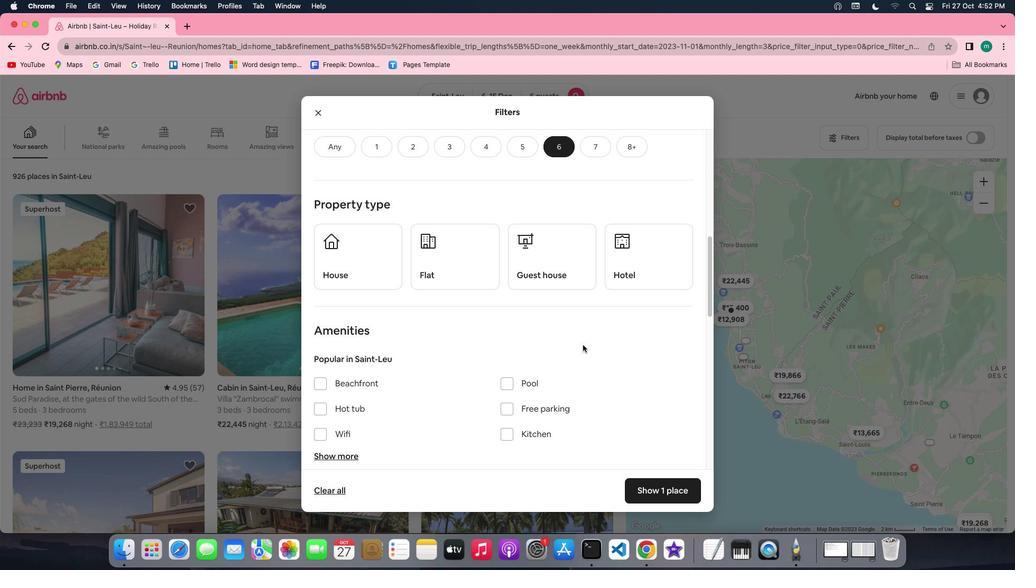 
Action: Mouse scrolled (580, 339) with delta (34, 11)
Screenshot: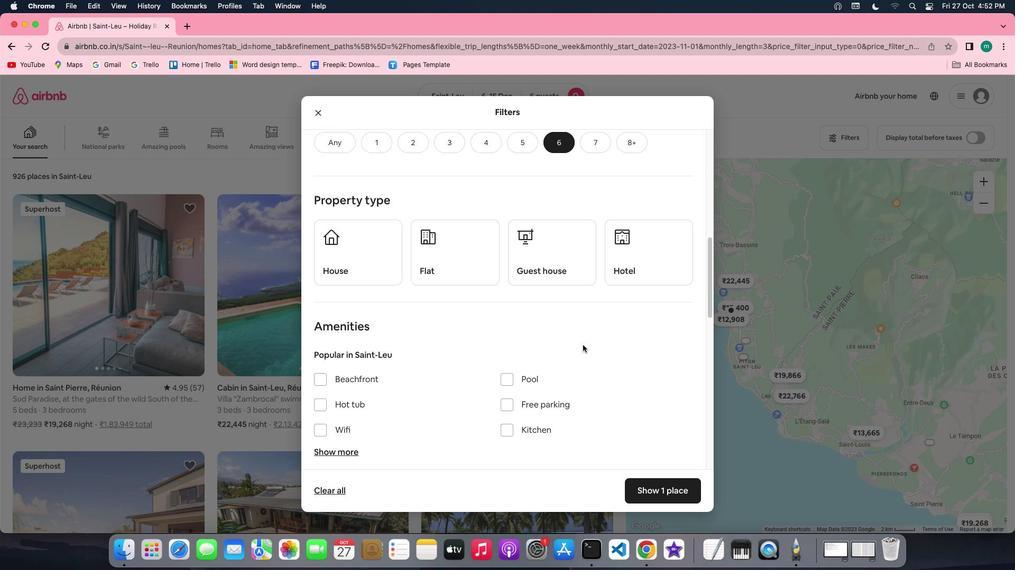 
Action: Mouse scrolled (580, 339) with delta (34, 11)
Screenshot: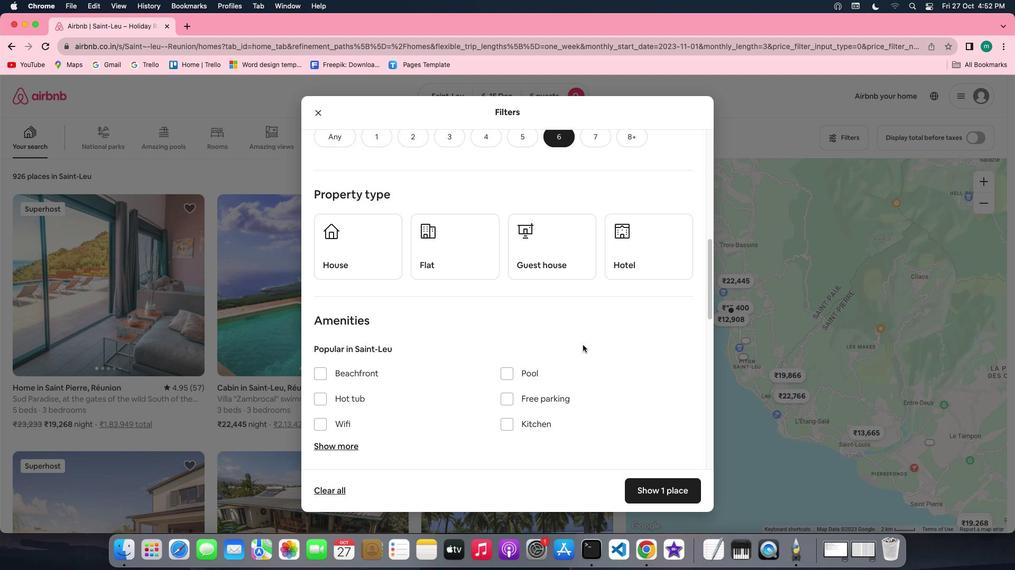 
Action: Mouse scrolled (580, 339) with delta (34, 11)
Screenshot: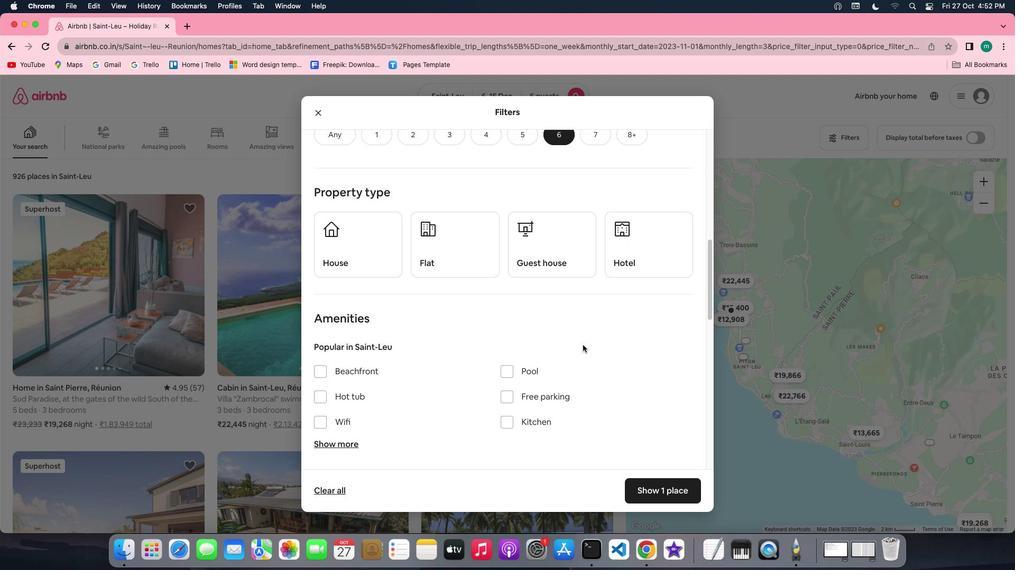 
Action: Mouse scrolled (580, 339) with delta (34, 11)
Screenshot: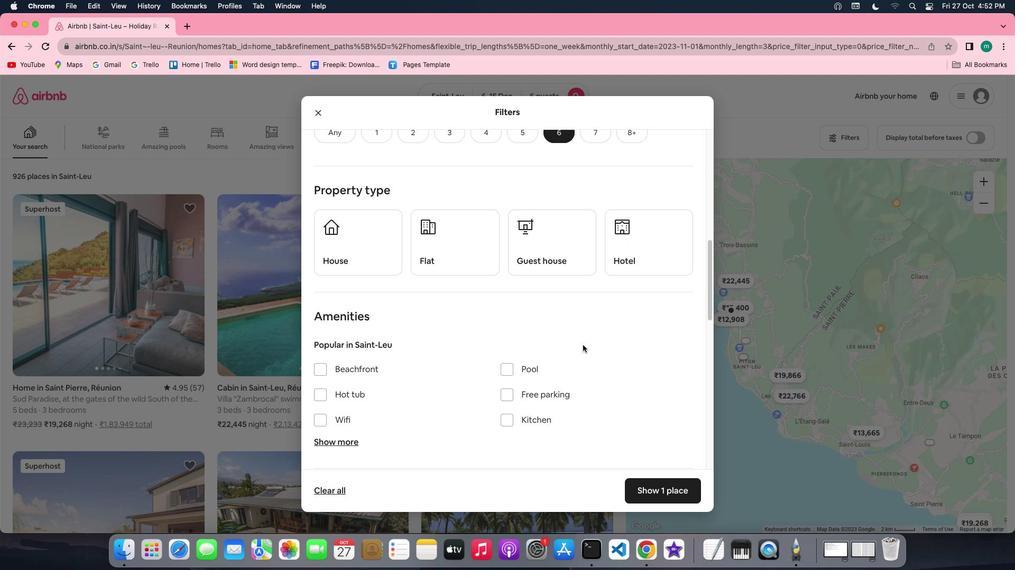
Action: Mouse scrolled (580, 339) with delta (34, 11)
Screenshot: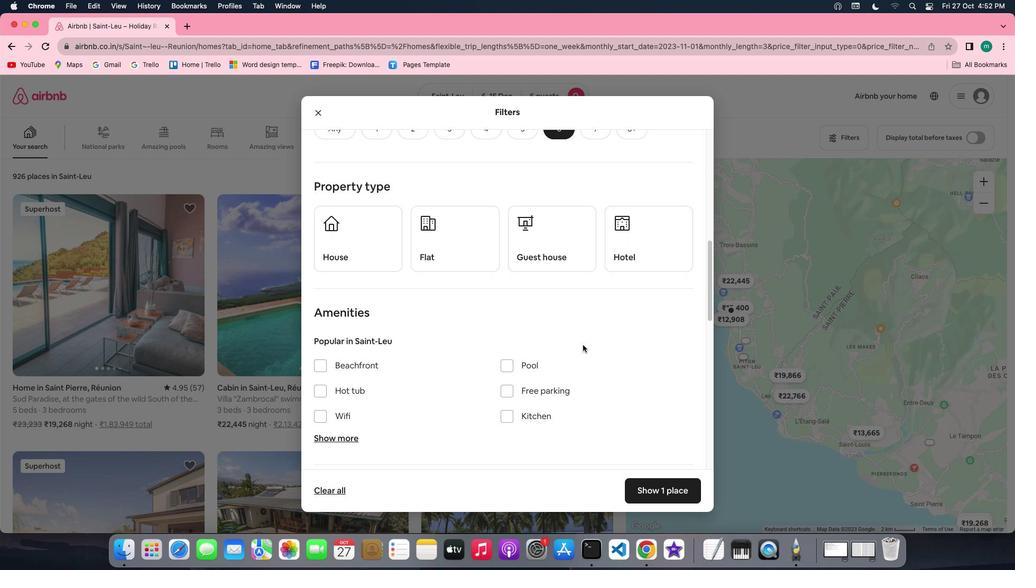 
Action: Mouse scrolled (580, 339) with delta (34, 11)
Screenshot: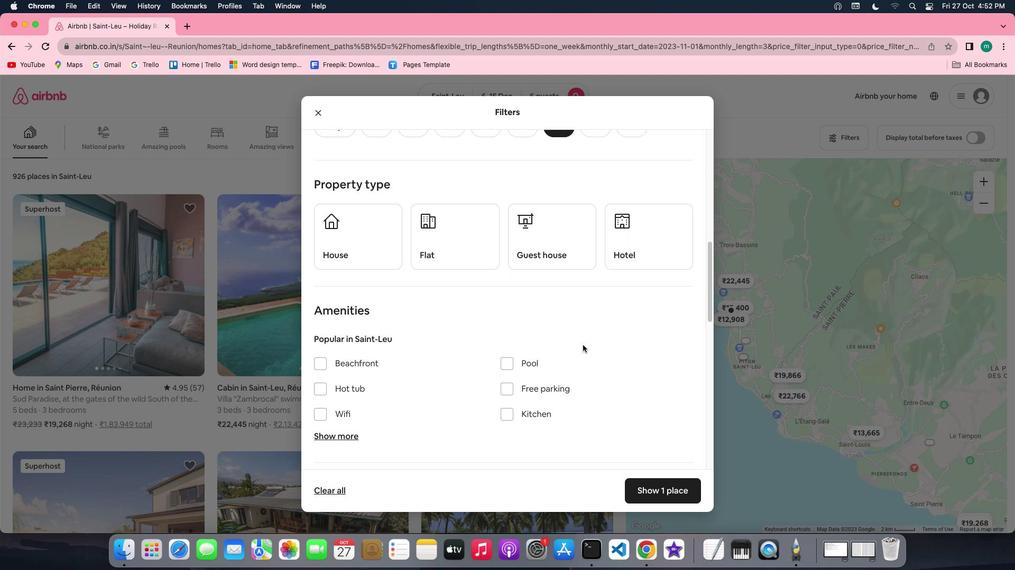 
Action: Mouse scrolled (580, 339) with delta (34, 11)
Screenshot: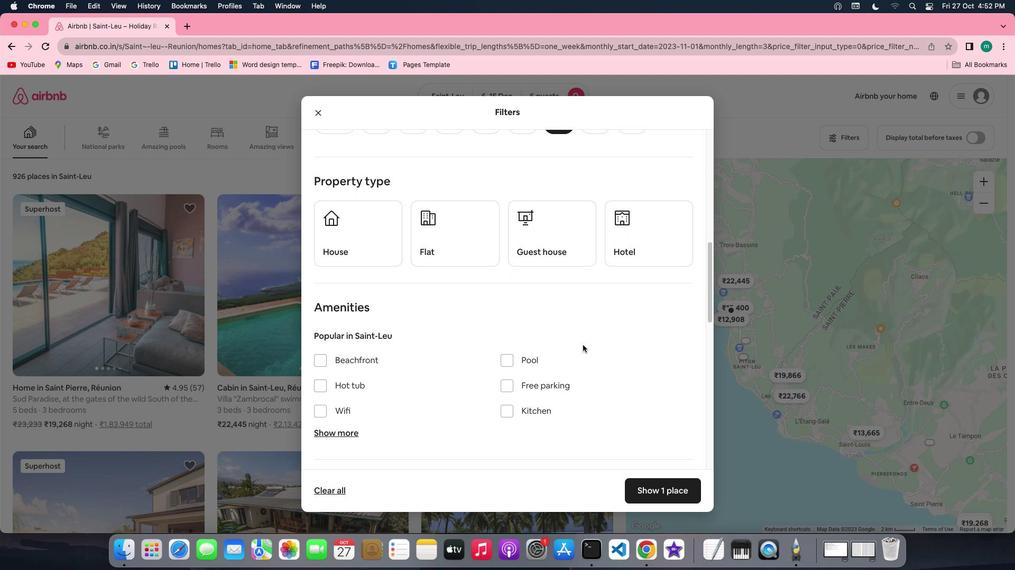 
Action: Mouse scrolled (580, 339) with delta (34, 11)
Screenshot: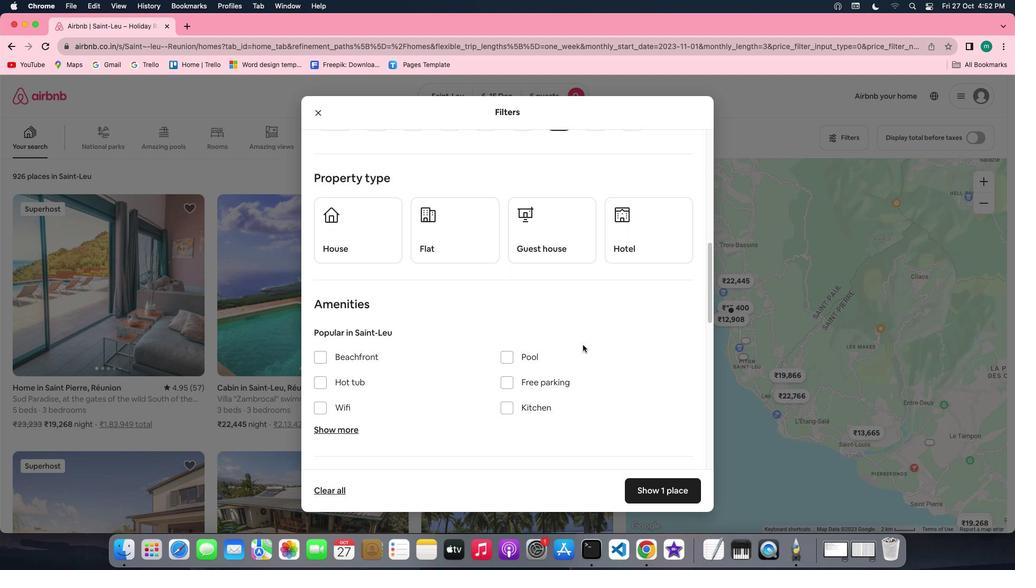 
Action: Mouse scrolled (580, 339) with delta (34, 11)
Screenshot: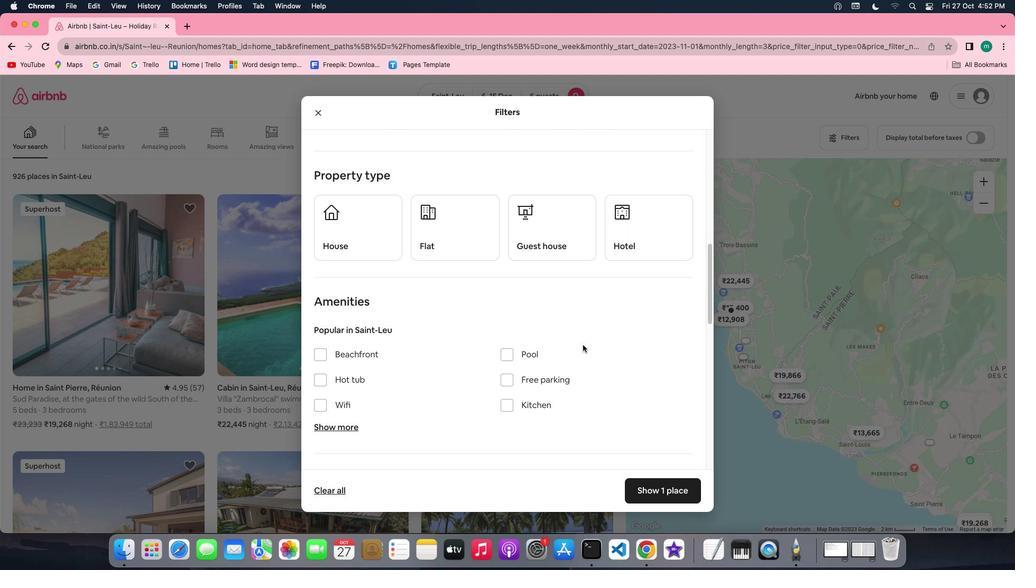
Action: Mouse moved to (619, 294)
Screenshot: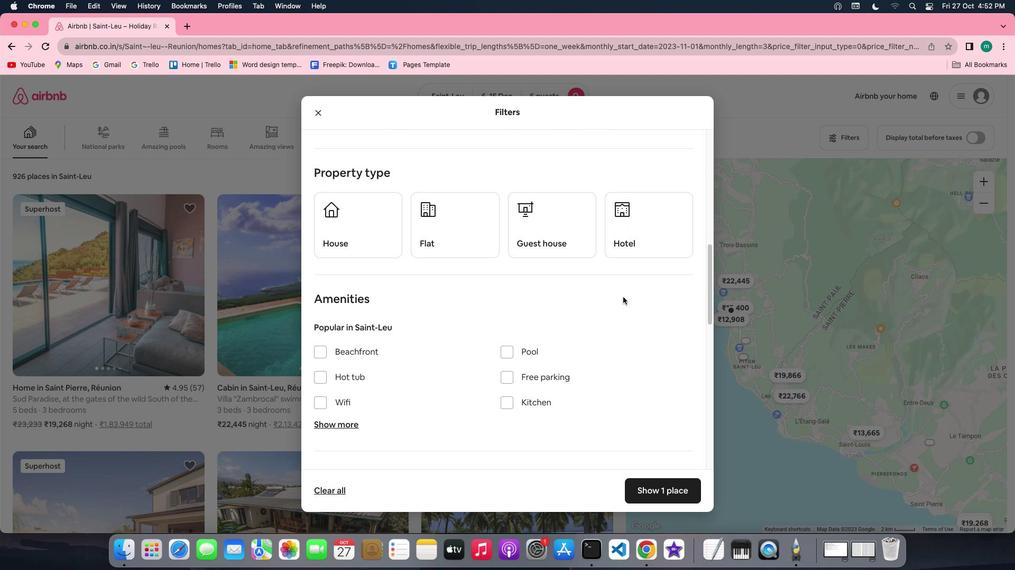 
Action: Mouse scrolled (619, 294) with delta (34, 11)
Screenshot: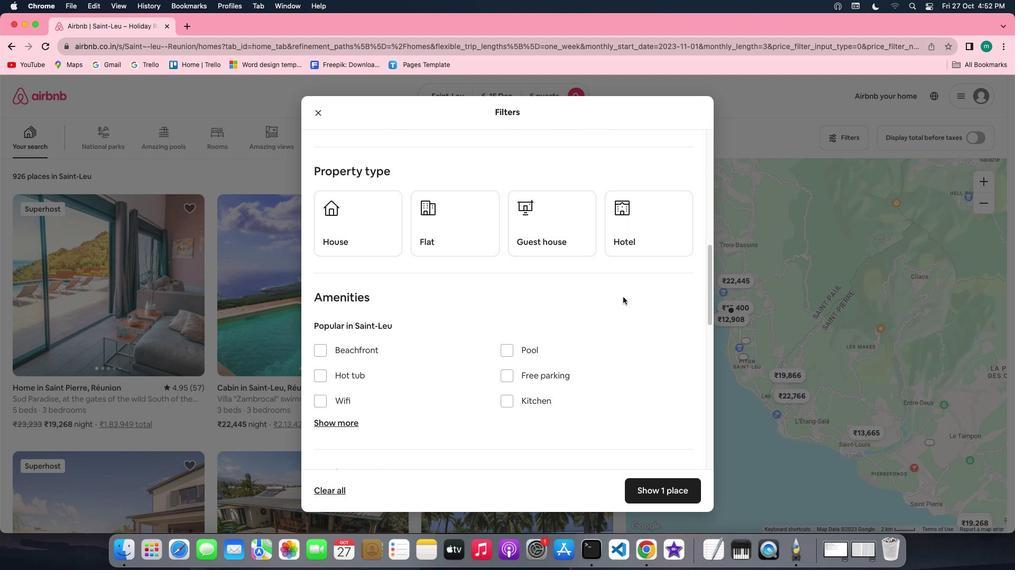 
Action: Mouse scrolled (619, 294) with delta (34, 11)
Screenshot: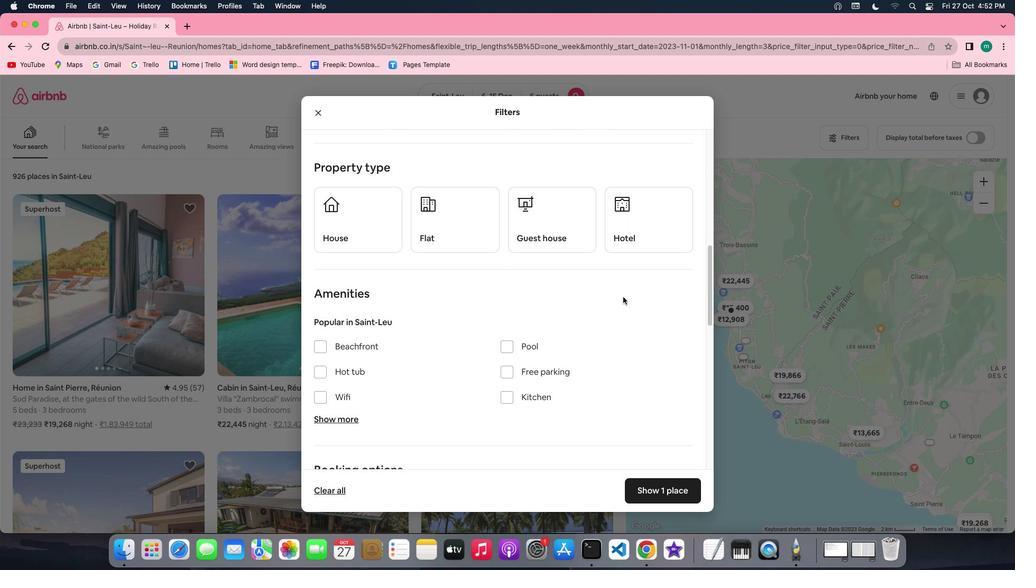 
Action: Mouse scrolled (619, 294) with delta (34, 11)
Screenshot: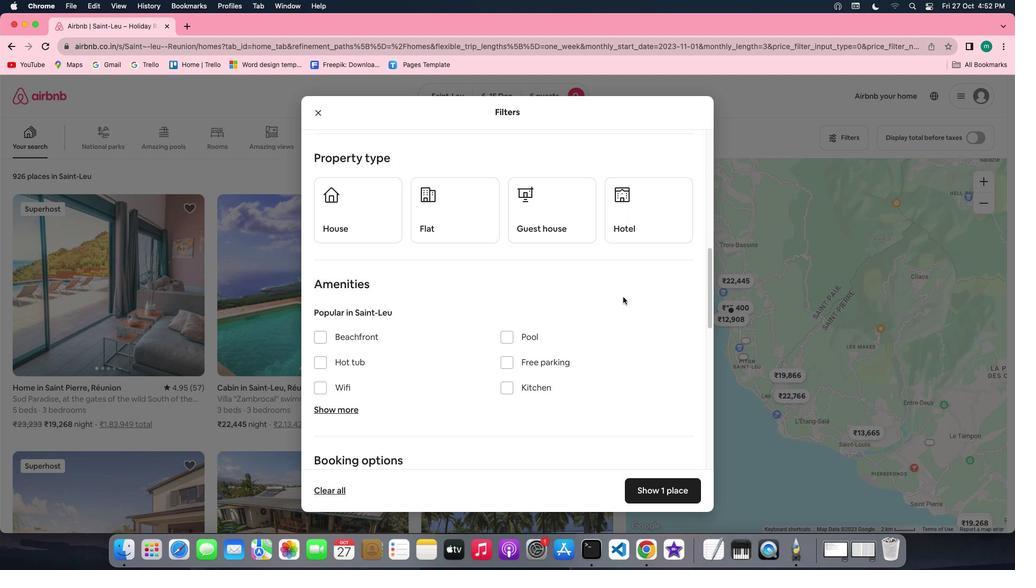 
Action: Mouse moved to (395, 207)
Screenshot: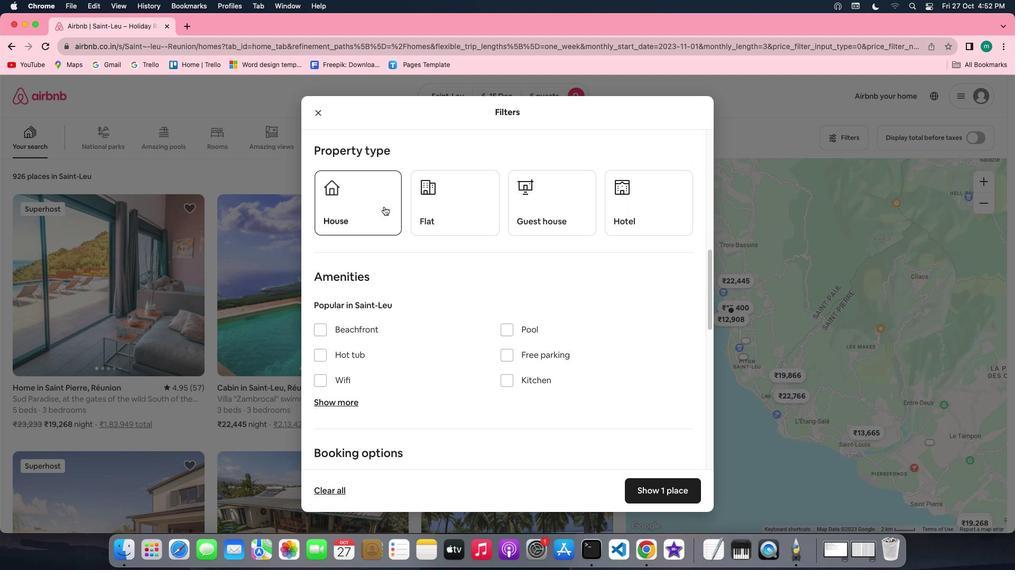 
Action: Mouse pressed left at (395, 207)
Screenshot: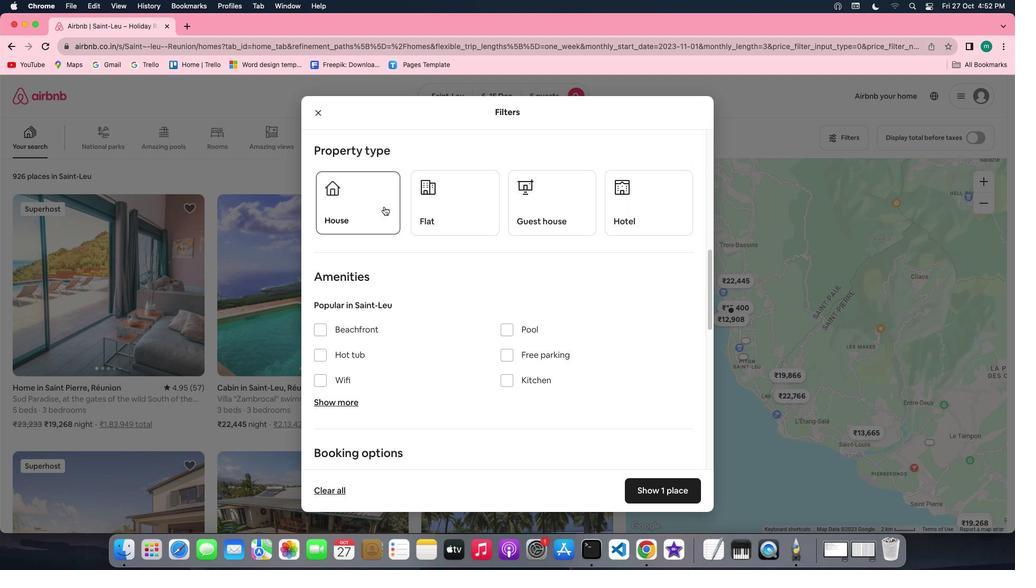 
Action: Mouse moved to (540, 281)
Screenshot: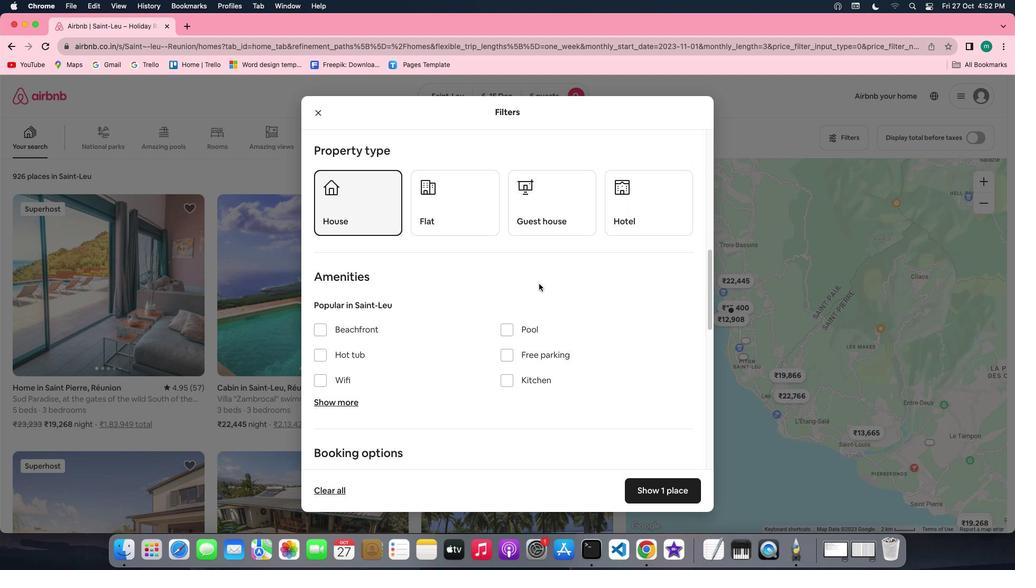 
Action: Mouse scrolled (540, 281) with delta (34, 11)
Screenshot: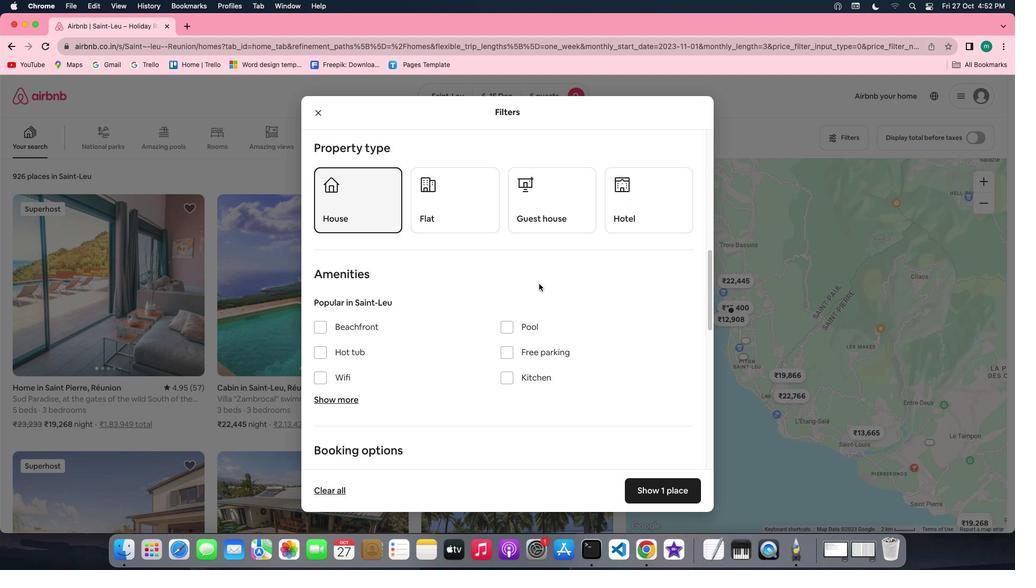 
Action: Mouse scrolled (540, 281) with delta (34, 11)
Screenshot: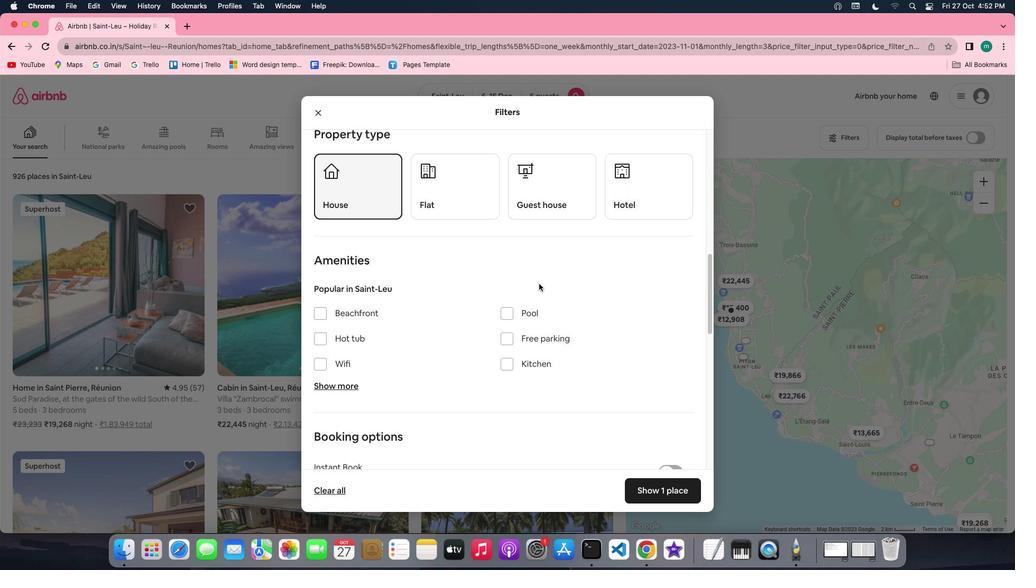
Action: Mouse scrolled (540, 281) with delta (34, 10)
Screenshot: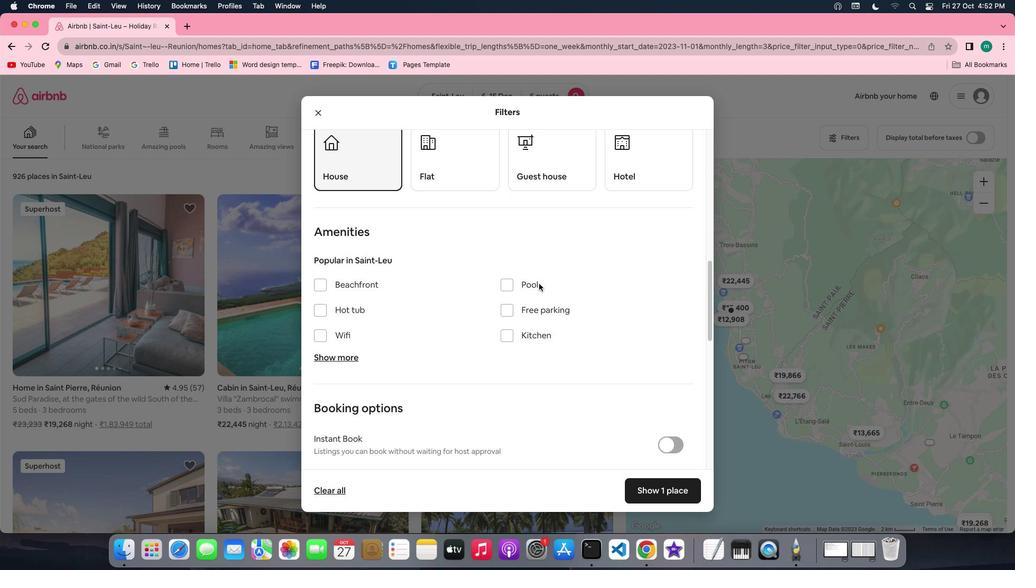 
Action: Mouse moved to (342, 316)
Screenshot: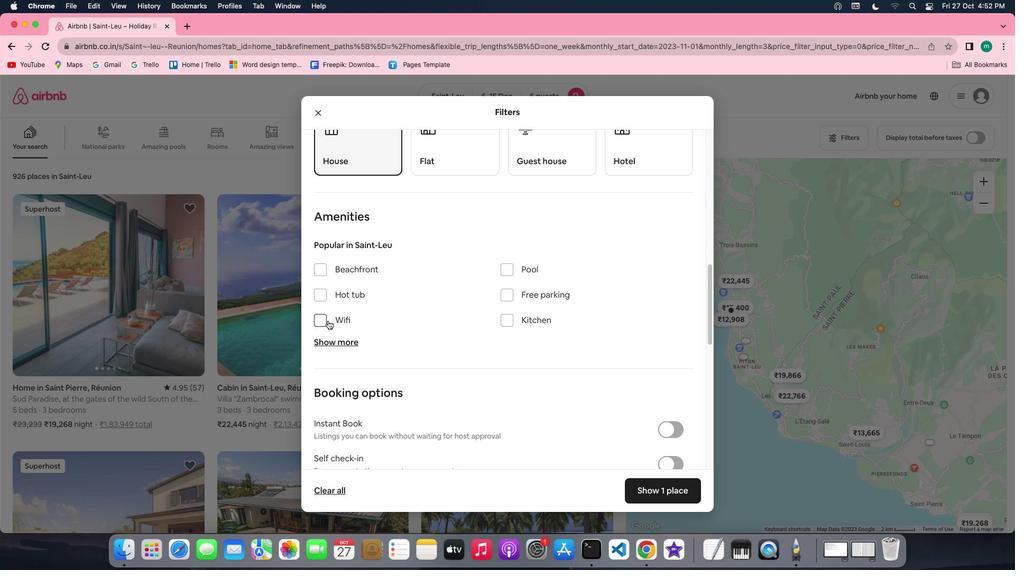 
Action: Mouse pressed left at (342, 316)
Screenshot: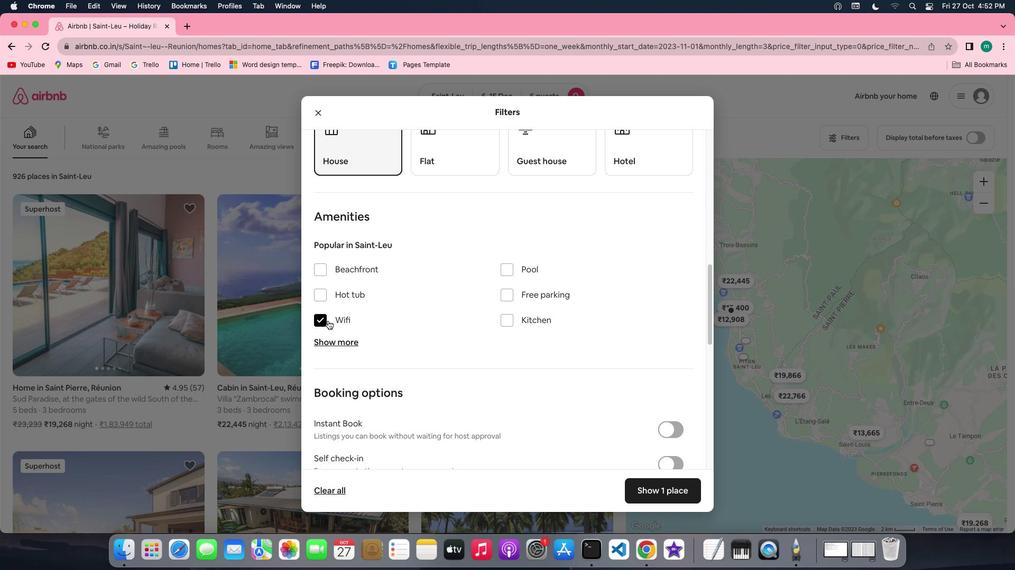 
Action: Mouse moved to (364, 339)
Screenshot: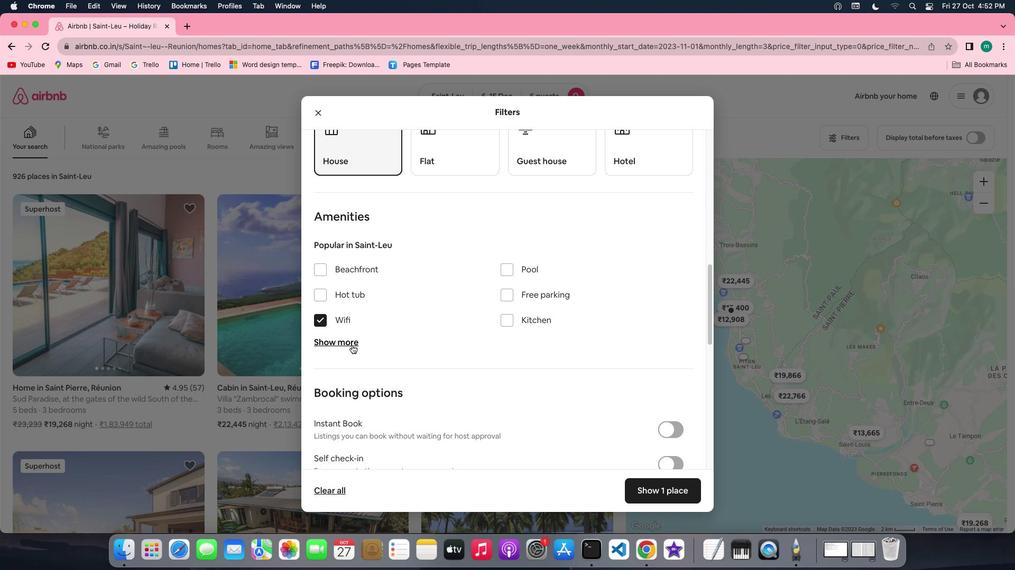 
Action: Mouse pressed left at (364, 339)
Screenshot: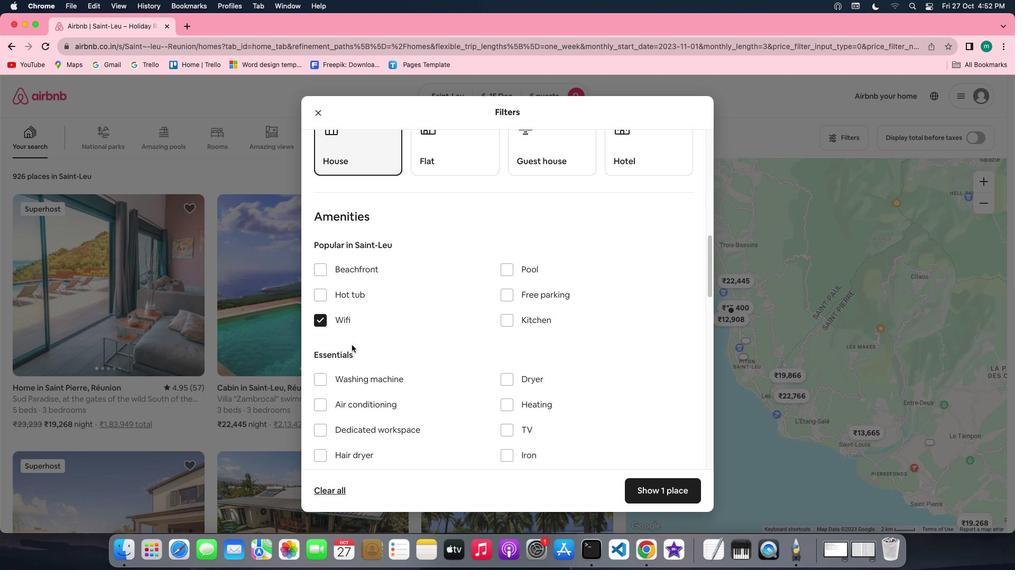 
Action: Mouse moved to (482, 346)
Screenshot: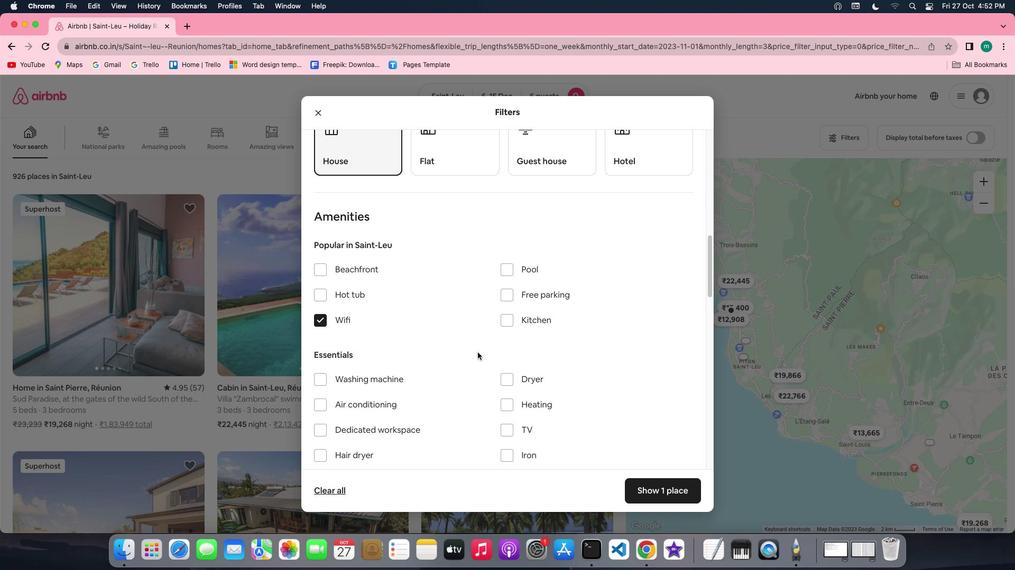 
Action: Mouse scrolled (482, 346) with delta (34, 11)
Screenshot: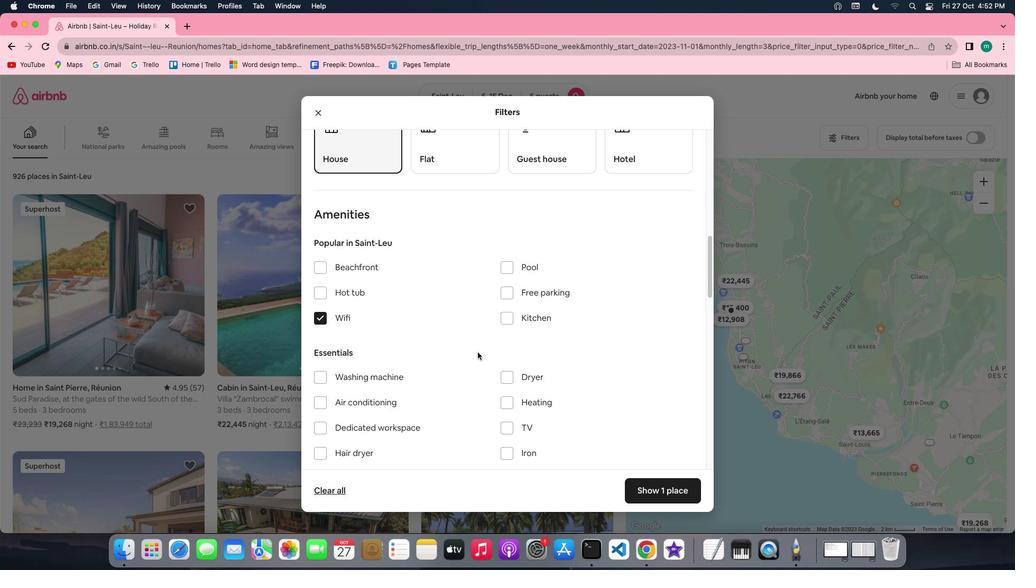 
Action: Mouse scrolled (482, 346) with delta (34, 11)
Screenshot: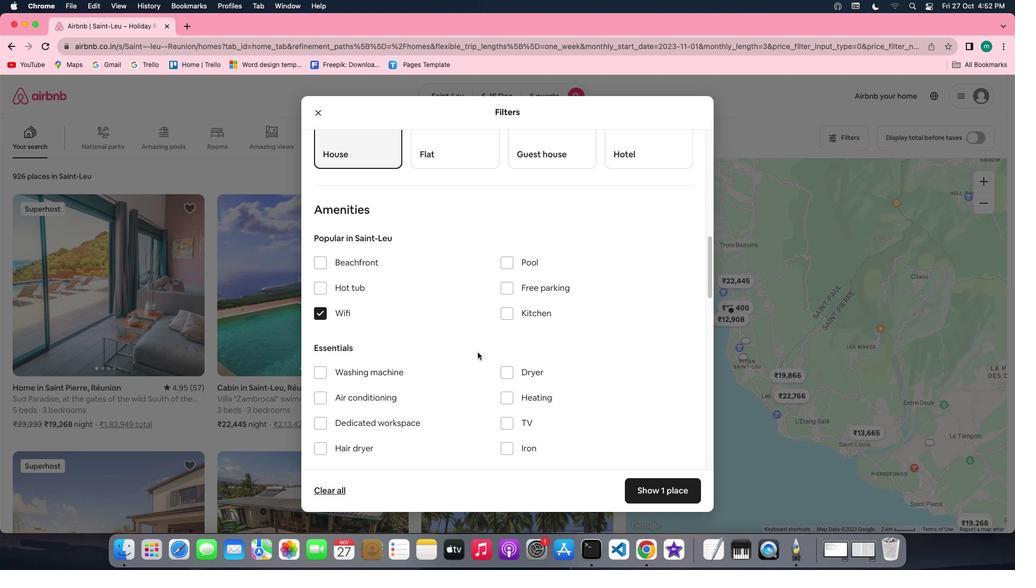 
Action: Mouse scrolled (482, 346) with delta (34, 11)
Screenshot: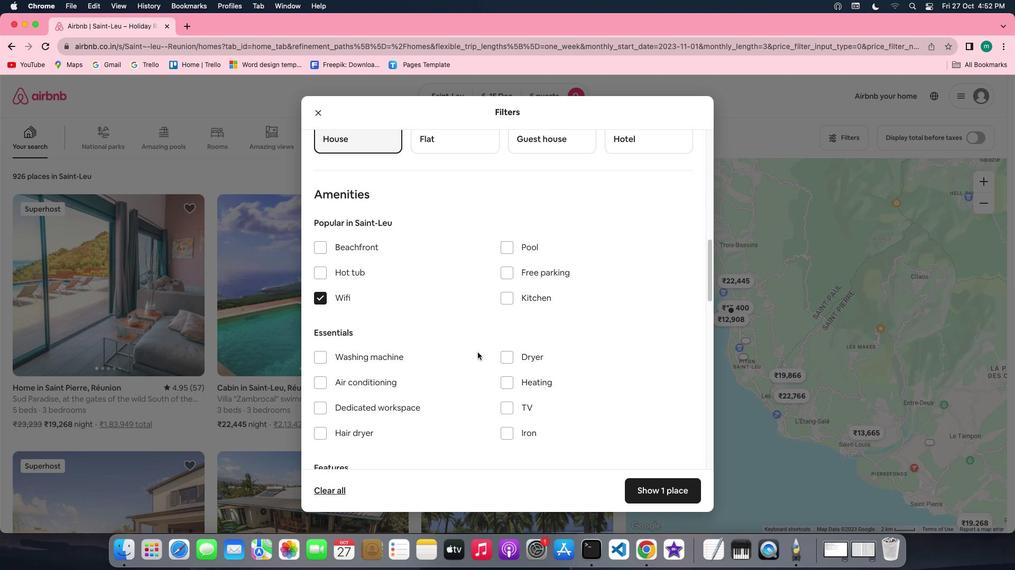 
Action: Mouse scrolled (482, 346) with delta (34, 11)
Screenshot: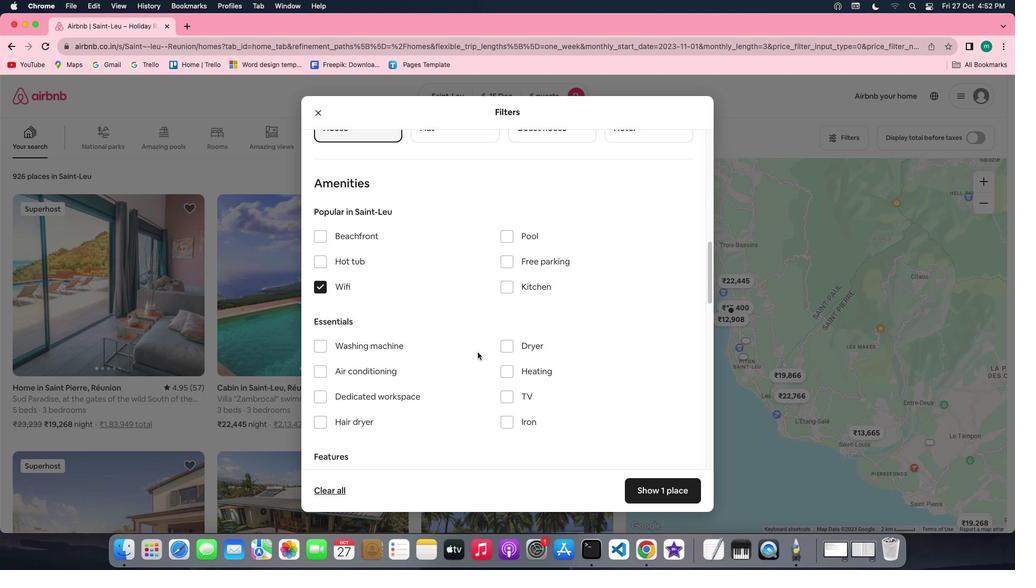 
Action: Mouse scrolled (482, 346) with delta (34, 11)
Screenshot: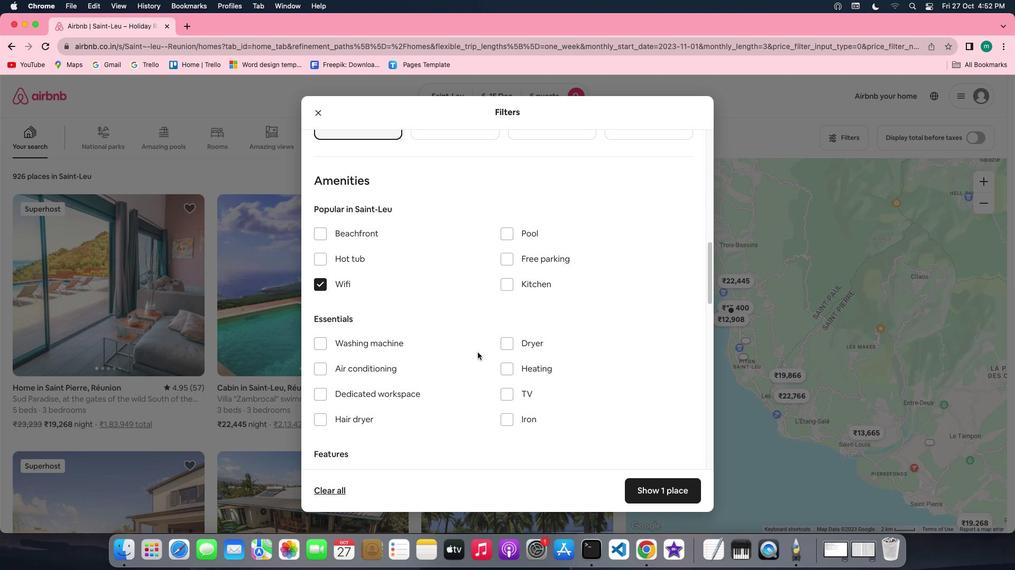 
Action: Mouse scrolled (482, 346) with delta (34, 11)
Screenshot: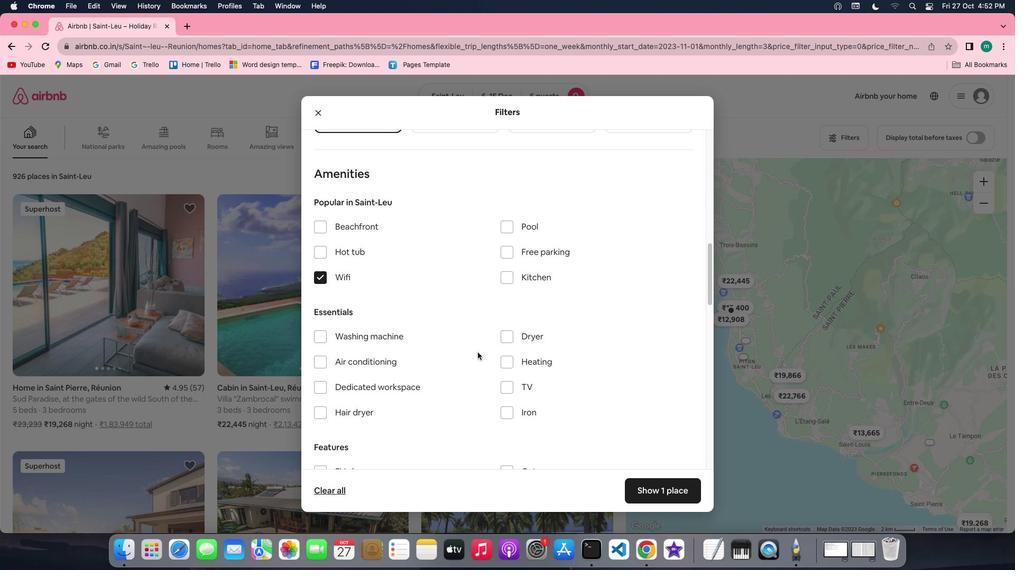 
Action: Mouse scrolled (482, 346) with delta (34, 11)
Screenshot: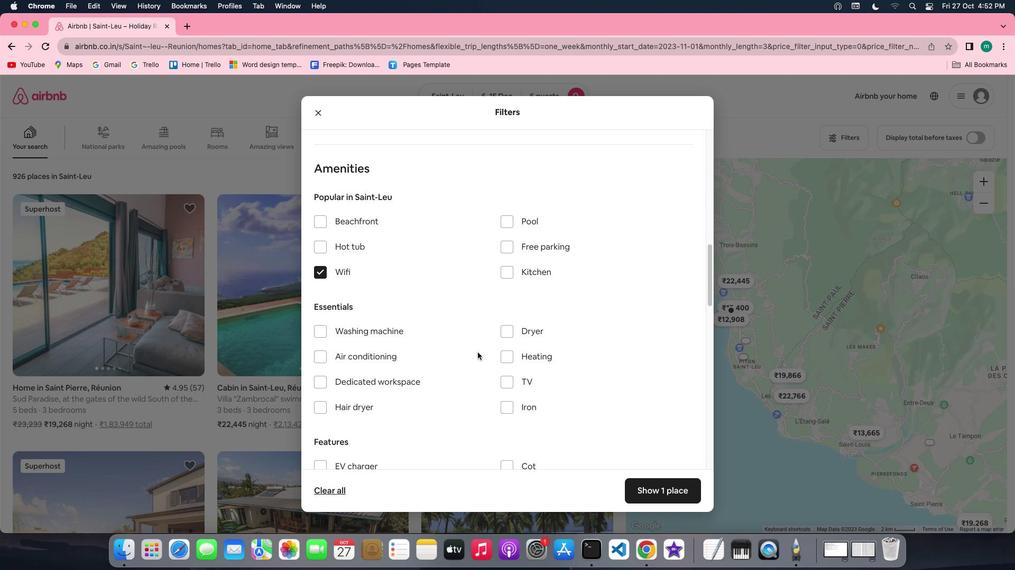 
Action: Mouse moved to (510, 373)
Screenshot: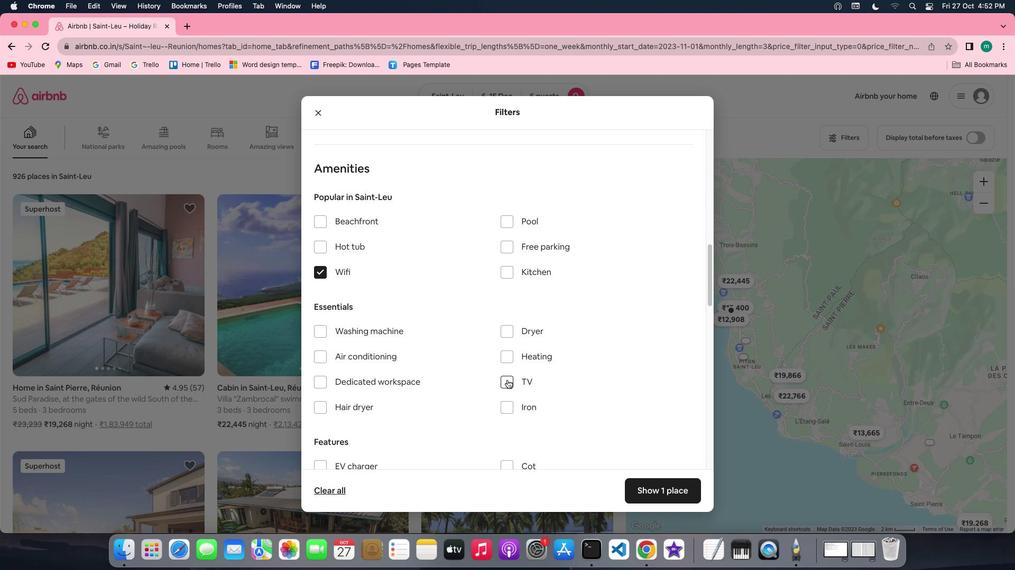 
Action: Mouse pressed left at (510, 373)
Screenshot: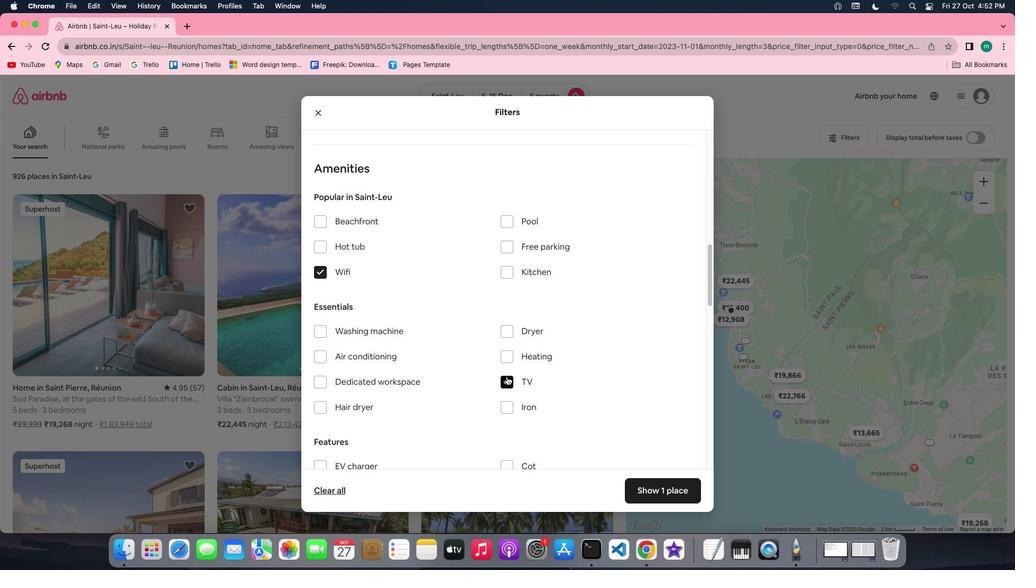 
Action: Mouse moved to (533, 243)
Screenshot: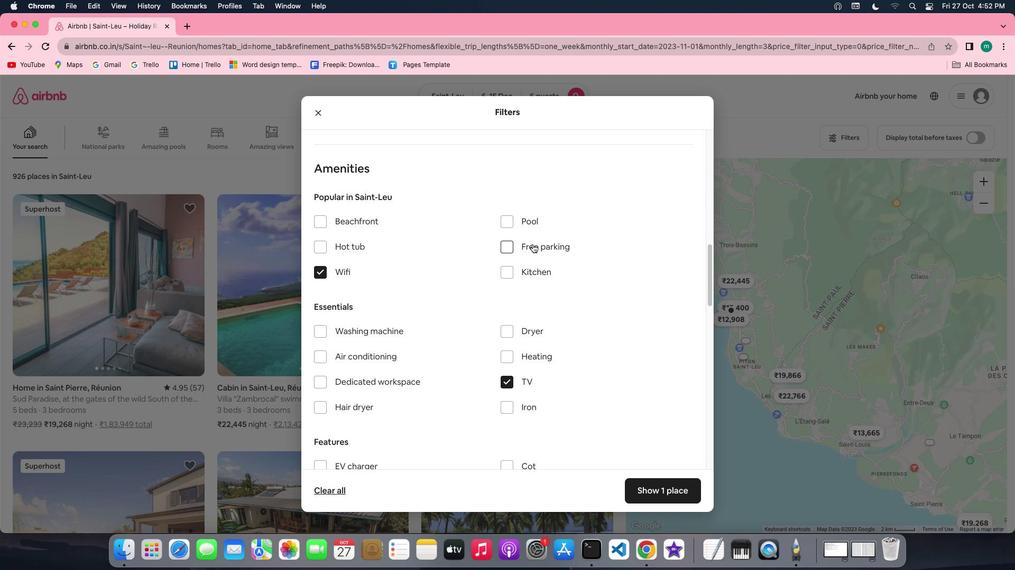 
Action: Mouse pressed left at (533, 243)
Screenshot: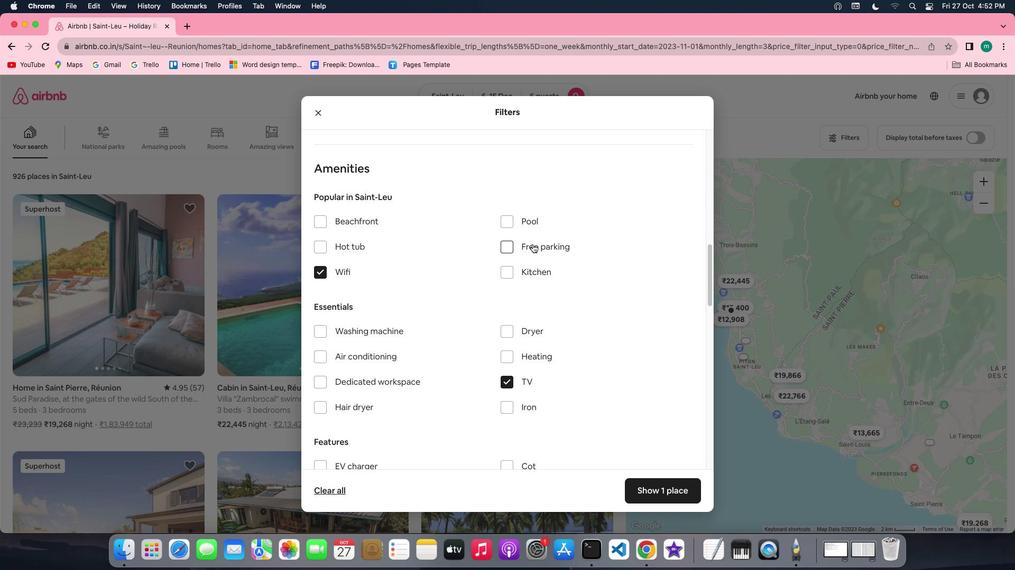 
Action: Mouse moved to (524, 309)
Screenshot: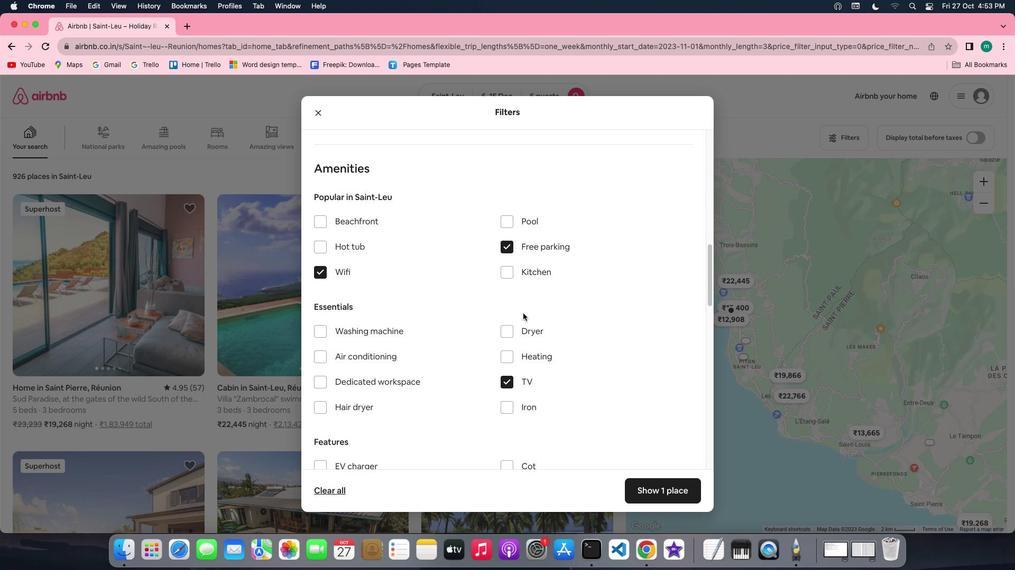 
Action: Mouse scrolled (524, 309) with delta (34, 11)
Screenshot: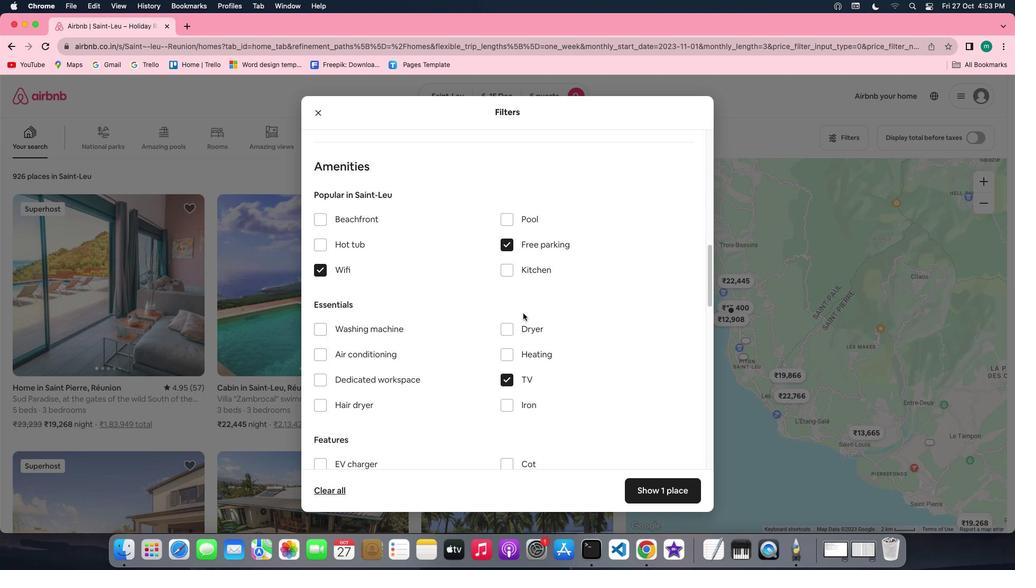 
Action: Mouse scrolled (524, 309) with delta (34, 11)
Screenshot: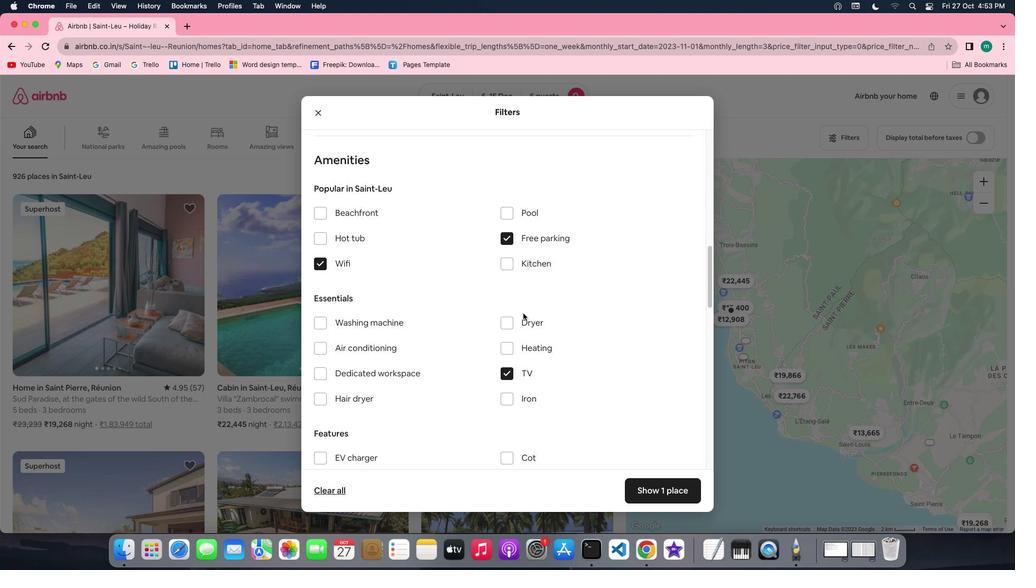 
Action: Mouse scrolled (524, 309) with delta (34, 11)
Screenshot: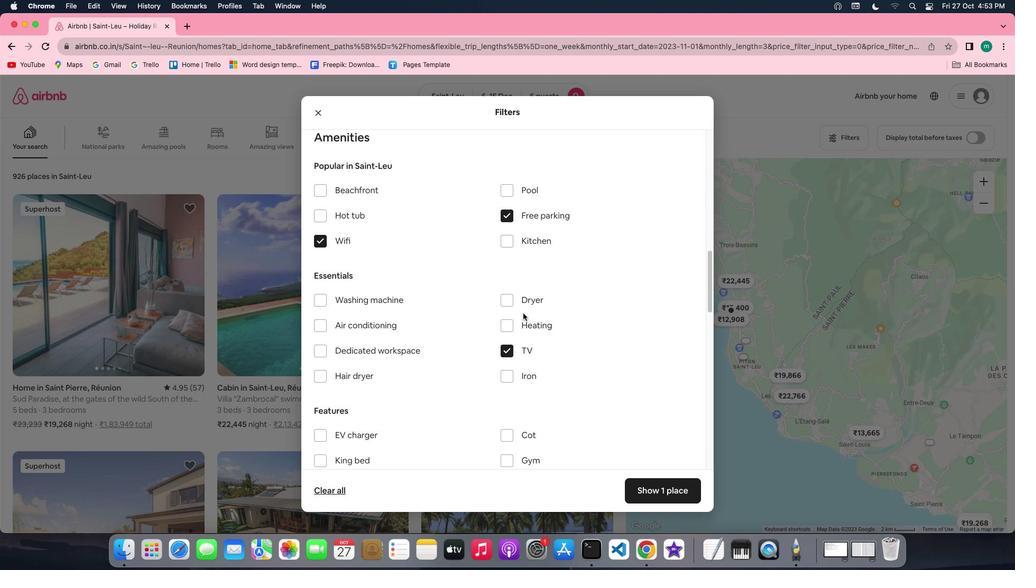 
Action: Mouse scrolled (524, 309) with delta (34, 11)
Screenshot: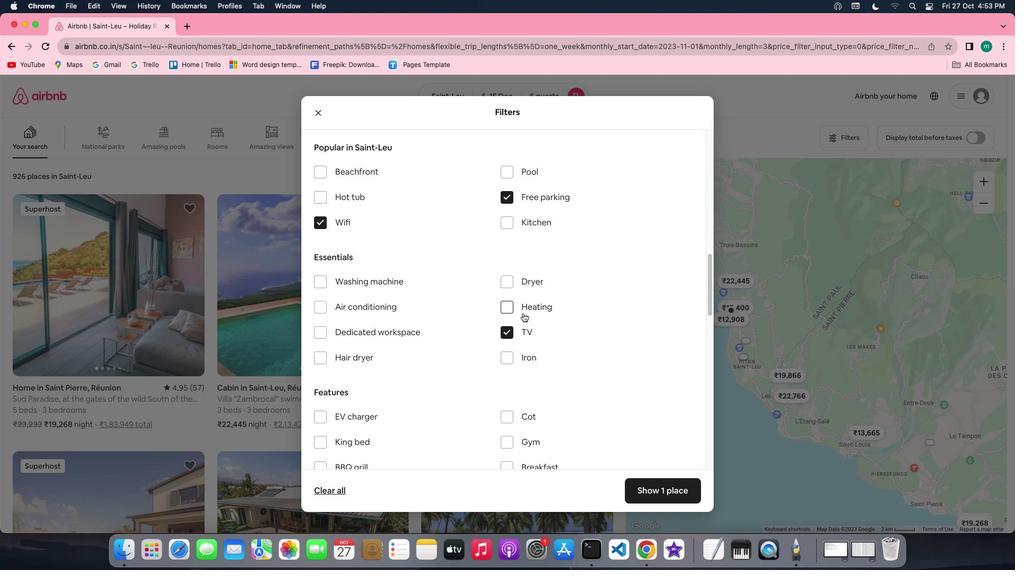 
Action: Mouse scrolled (524, 309) with delta (34, 11)
Screenshot: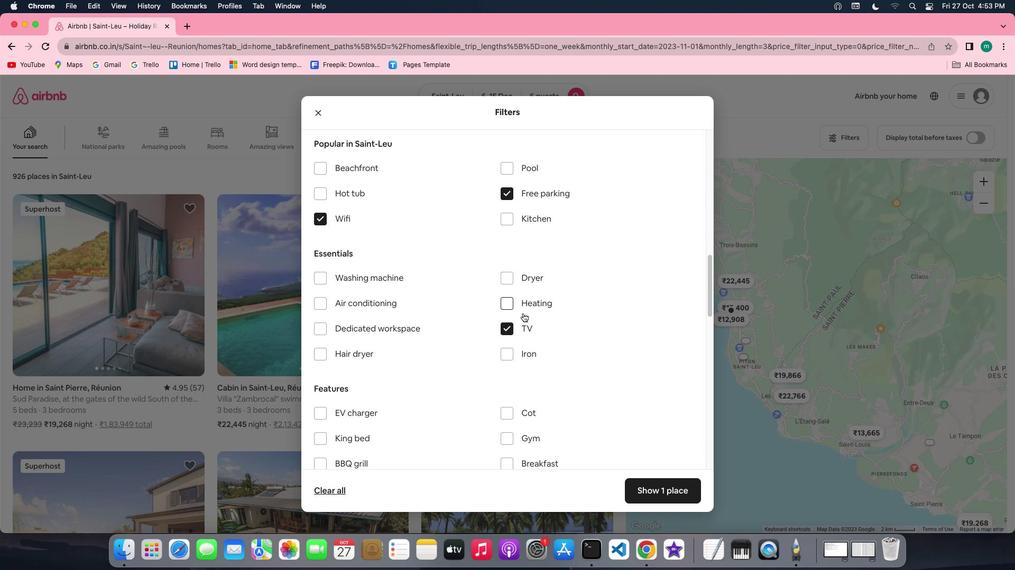 
Action: Mouse scrolled (524, 309) with delta (34, 11)
Screenshot: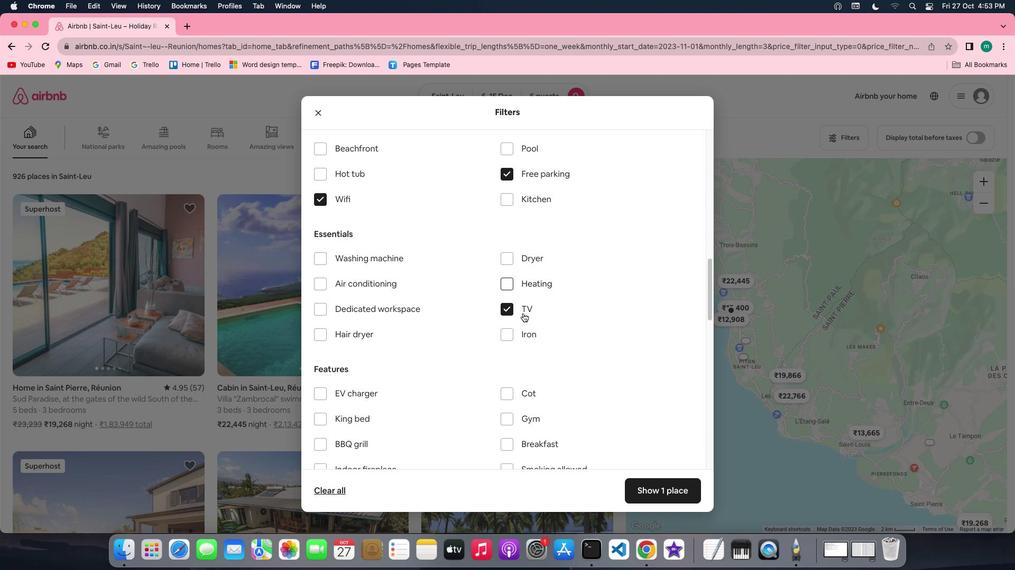 
Action: Mouse scrolled (524, 309) with delta (34, 11)
Screenshot: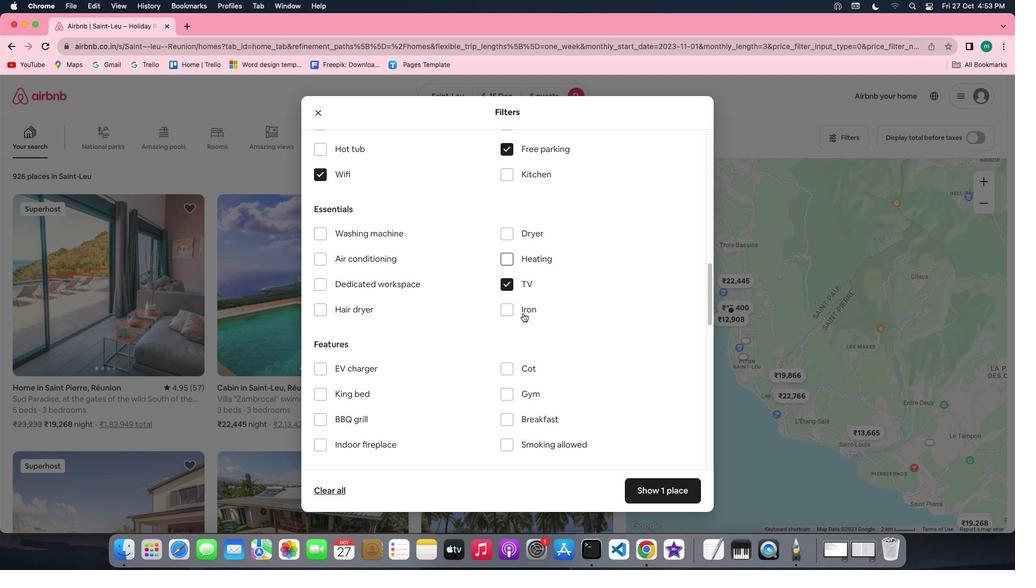 
Action: Mouse scrolled (524, 309) with delta (34, 11)
Screenshot: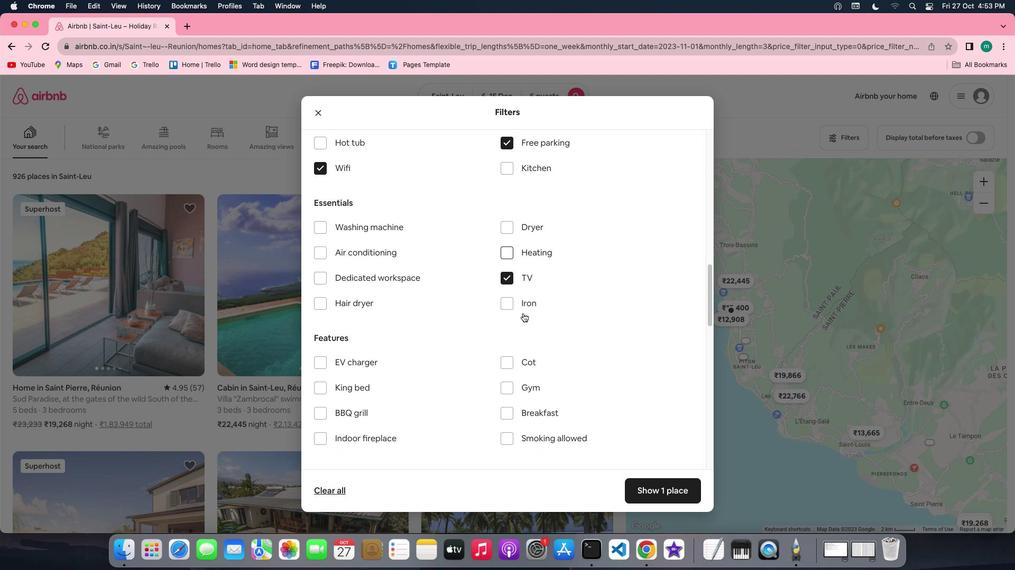 
Action: Mouse scrolled (524, 309) with delta (34, 10)
Screenshot: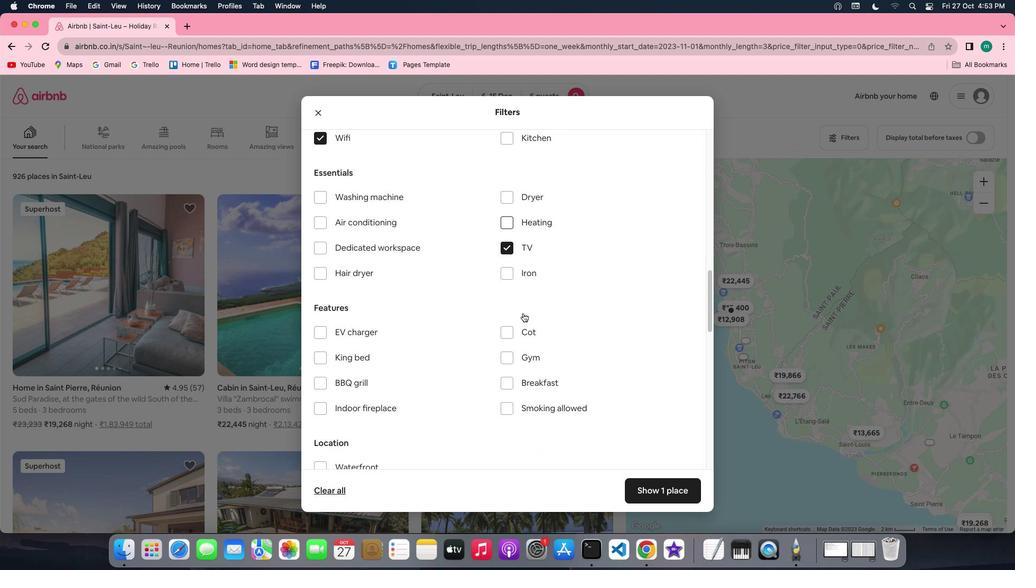 
Action: Mouse scrolled (524, 309) with delta (34, 10)
Screenshot: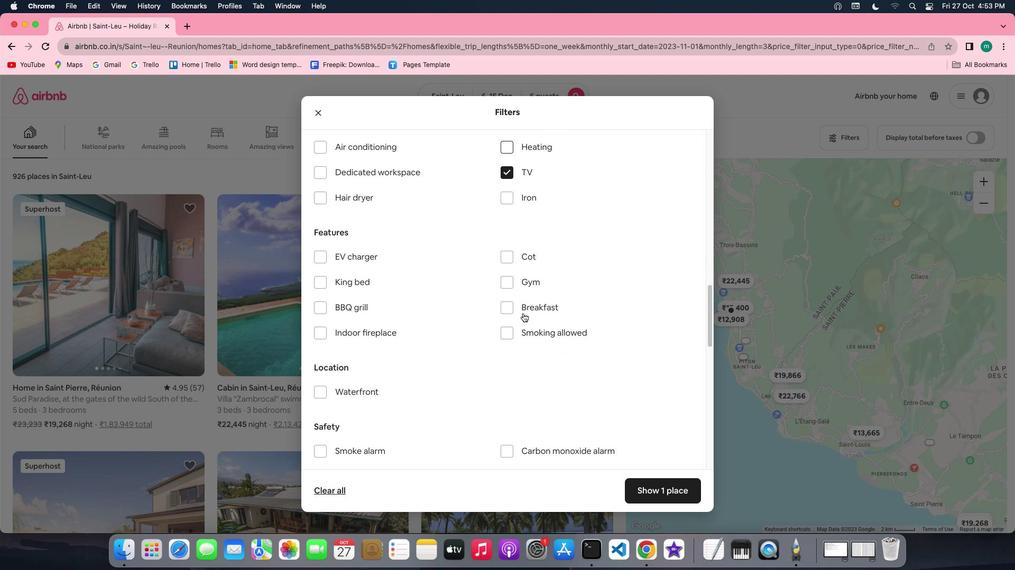 
Action: Mouse moved to (522, 267)
Screenshot: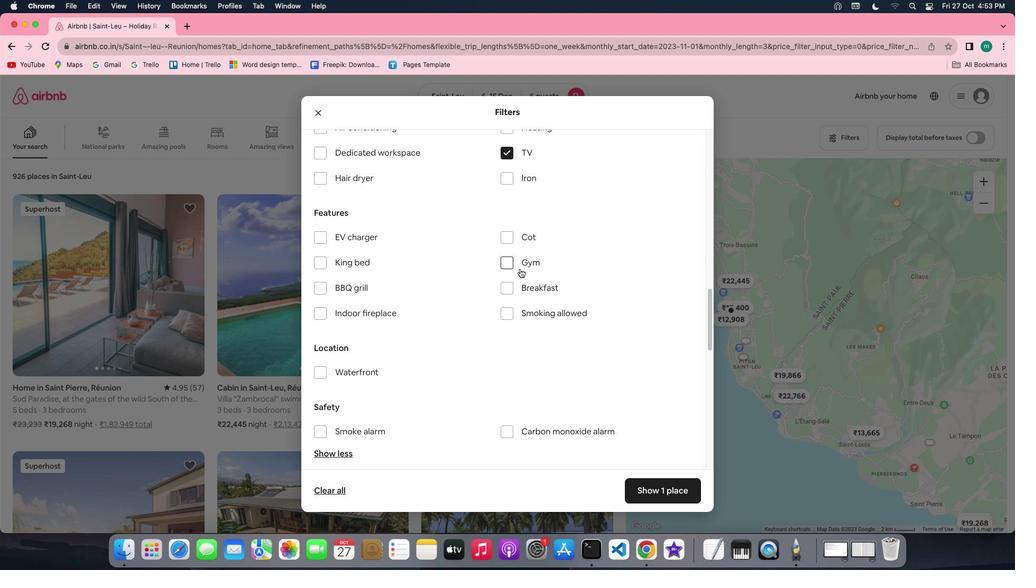 
Action: Mouse pressed left at (522, 267)
Screenshot: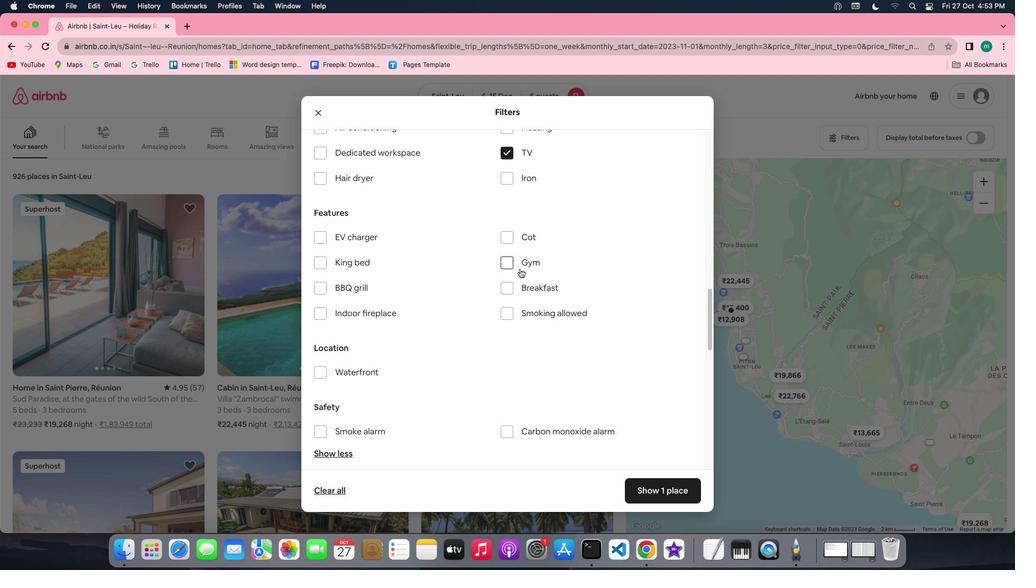
Action: Mouse moved to (527, 286)
Screenshot: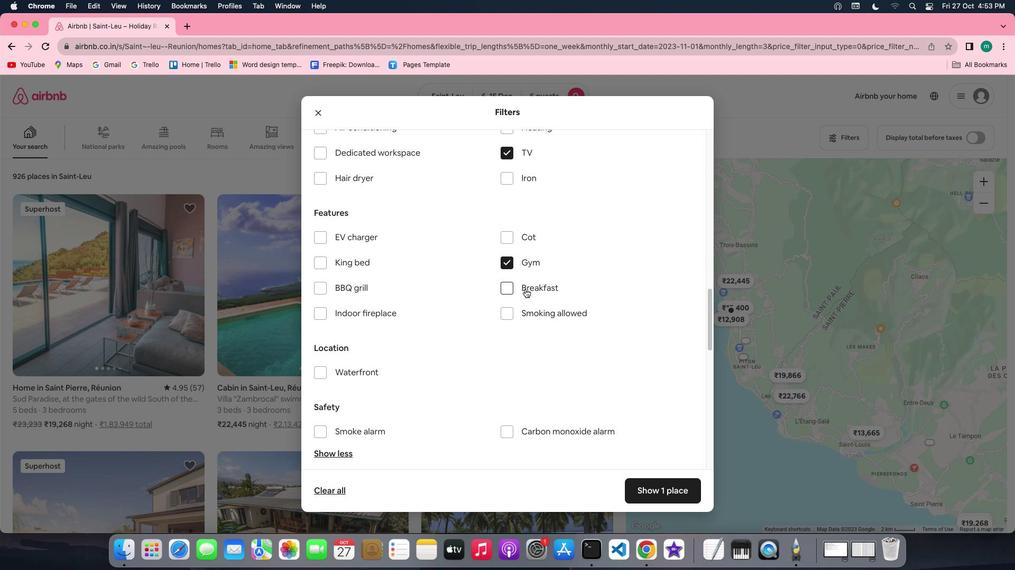 
Action: Mouse pressed left at (527, 286)
Screenshot: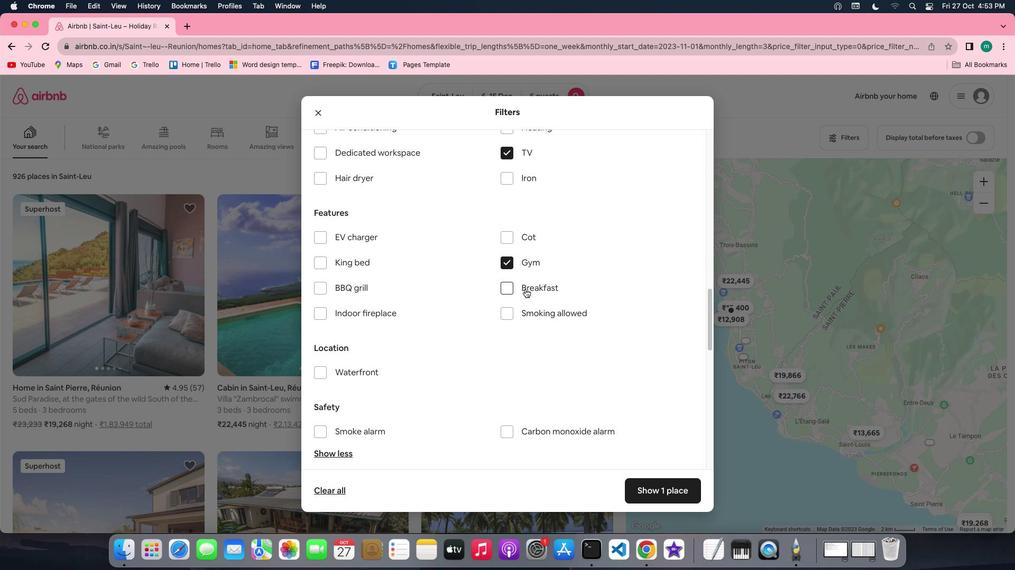 
Action: Mouse moved to (554, 354)
Screenshot: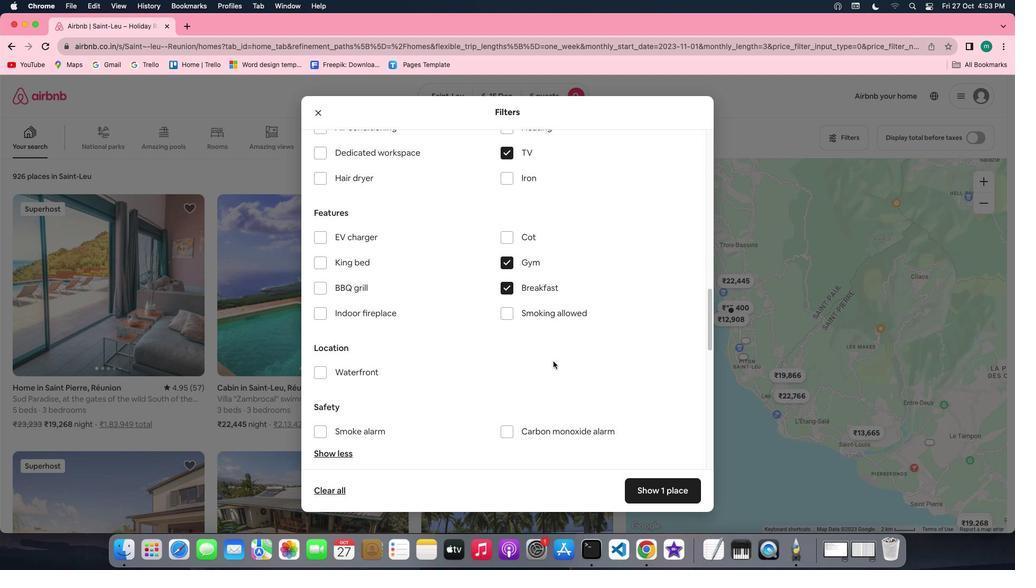 
Action: Mouse scrolled (554, 354) with delta (34, 11)
Screenshot: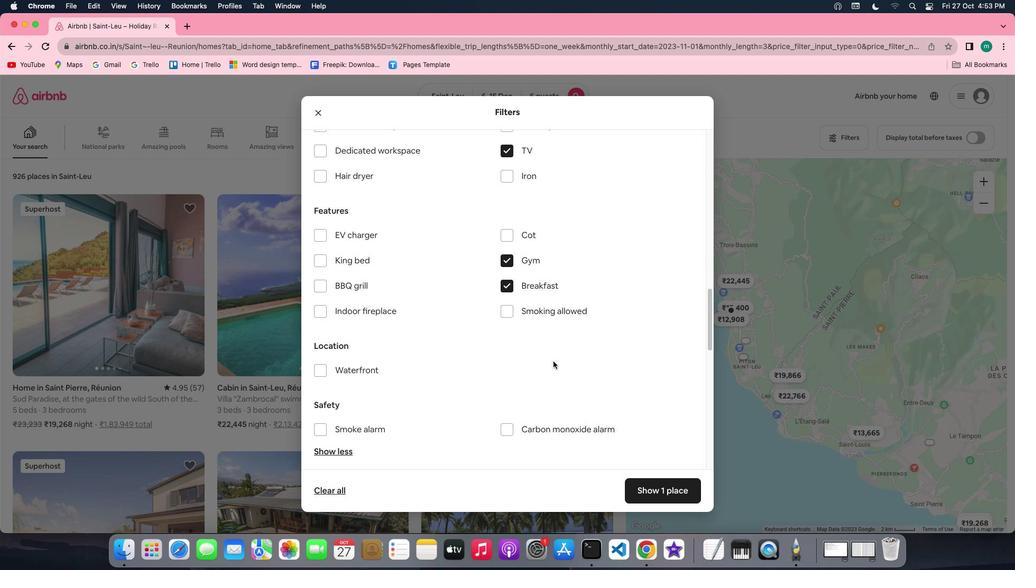 
Action: Mouse scrolled (554, 354) with delta (34, 11)
Screenshot: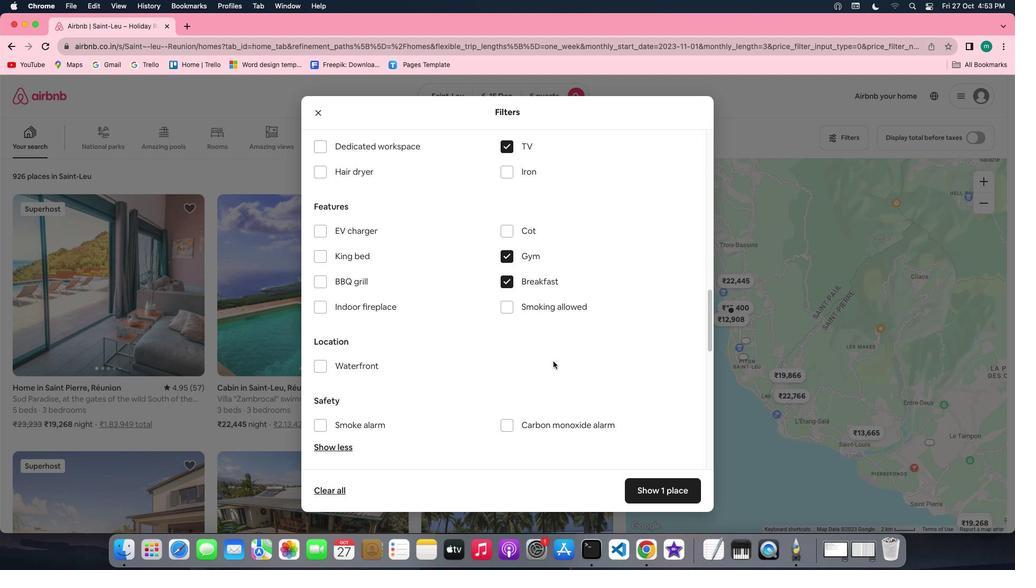 
Action: Mouse scrolled (554, 354) with delta (34, 10)
Screenshot: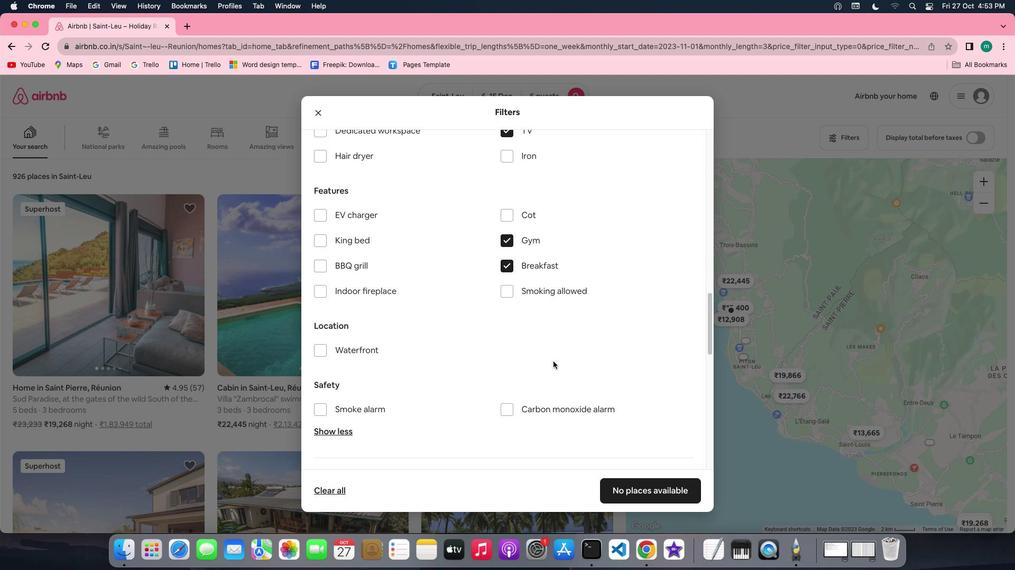 
Action: Mouse scrolled (554, 354) with delta (34, 10)
Screenshot: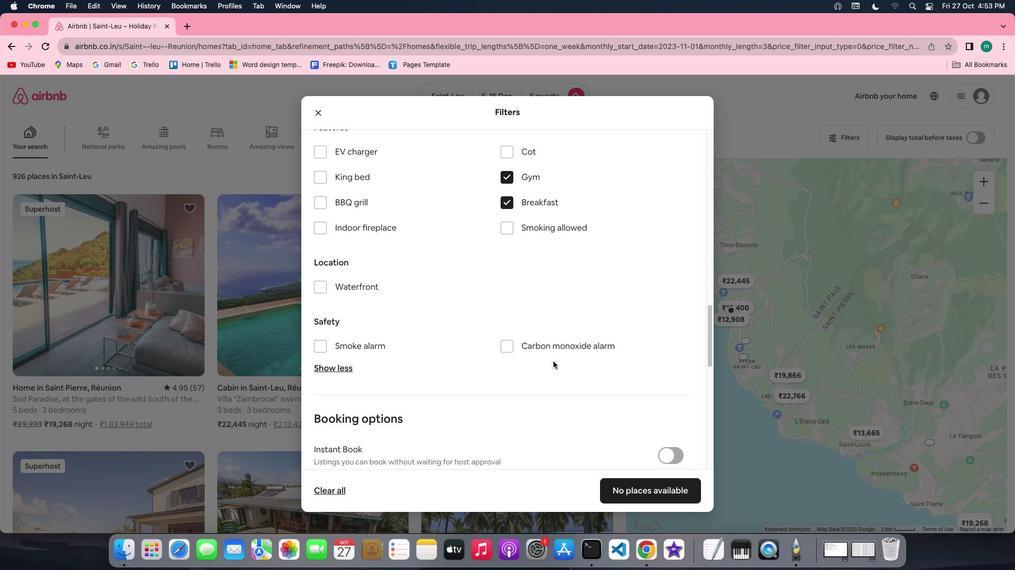 
Action: Mouse scrolled (554, 354) with delta (34, 11)
Screenshot: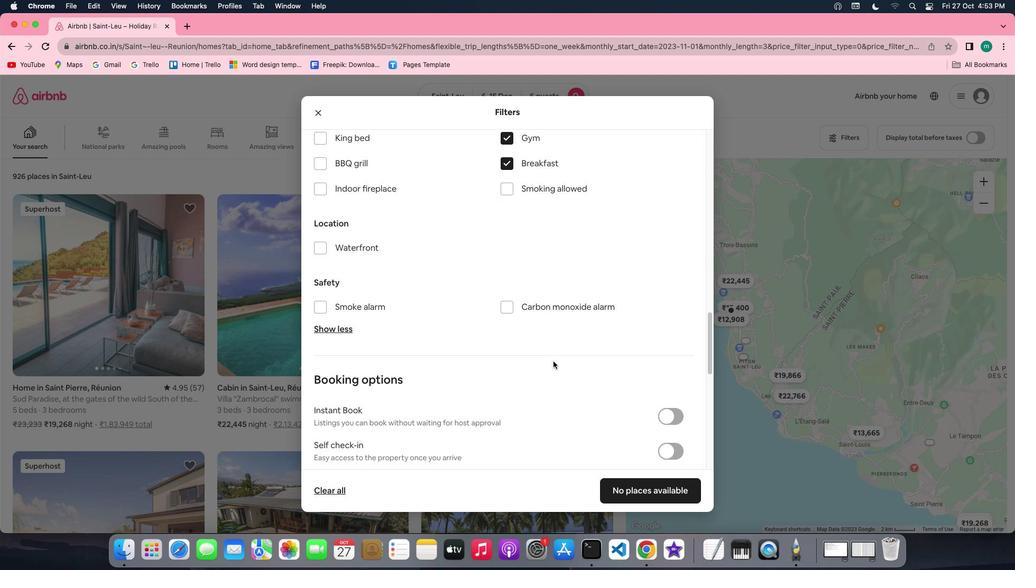
Action: Mouse scrolled (554, 354) with delta (34, 11)
Screenshot: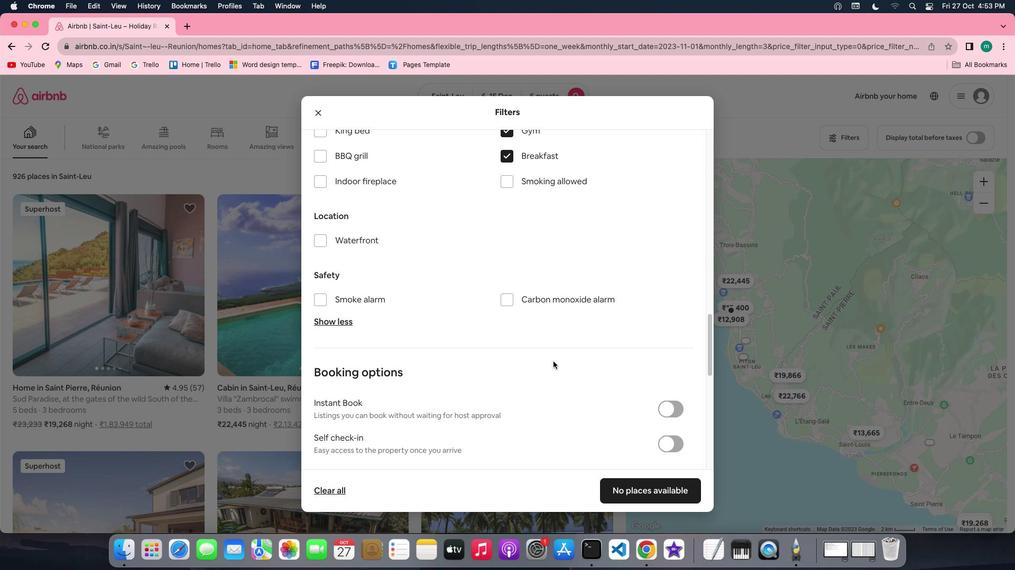 
Action: Mouse scrolled (554, 354) with delta (34, 10)
Screenshot: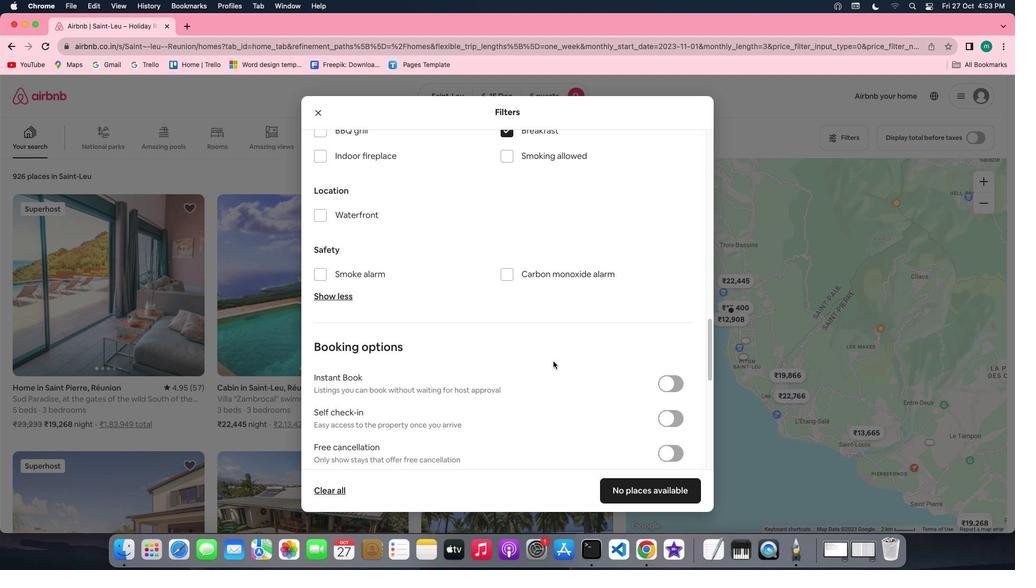 
Action: Mouse scrolled (554, 354) with delta (34, 10)
Screenshot: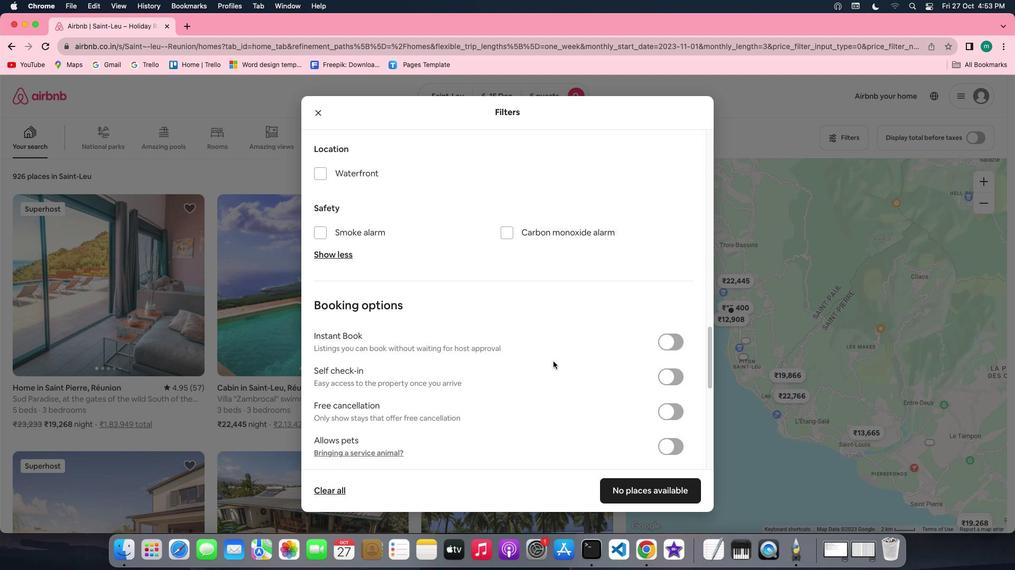 
Action: Mouse scrolled (554, 354) with delta (34, 11)
Screenshot: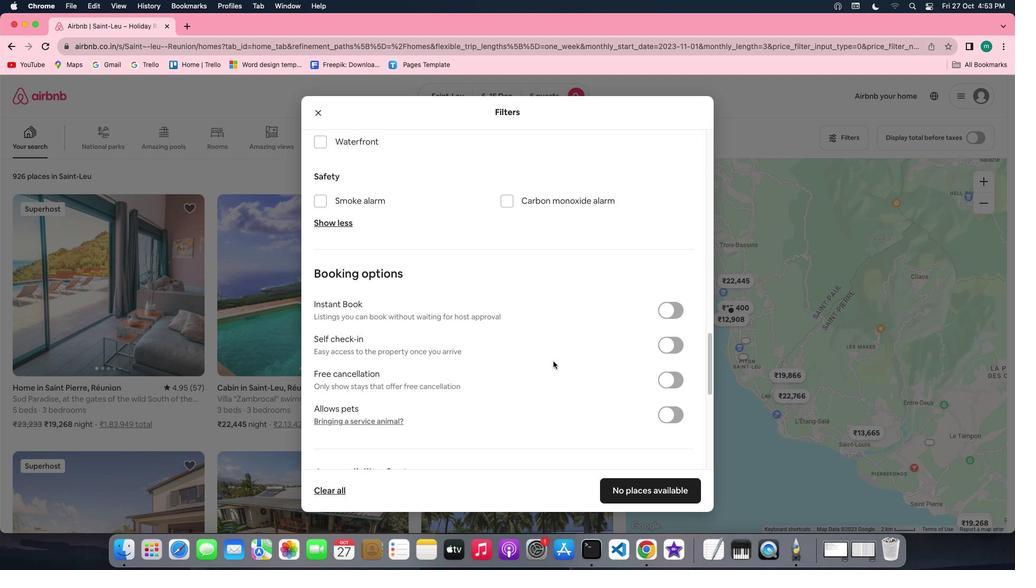 
Action: Mouse moved to (670, 333)
Screenshot: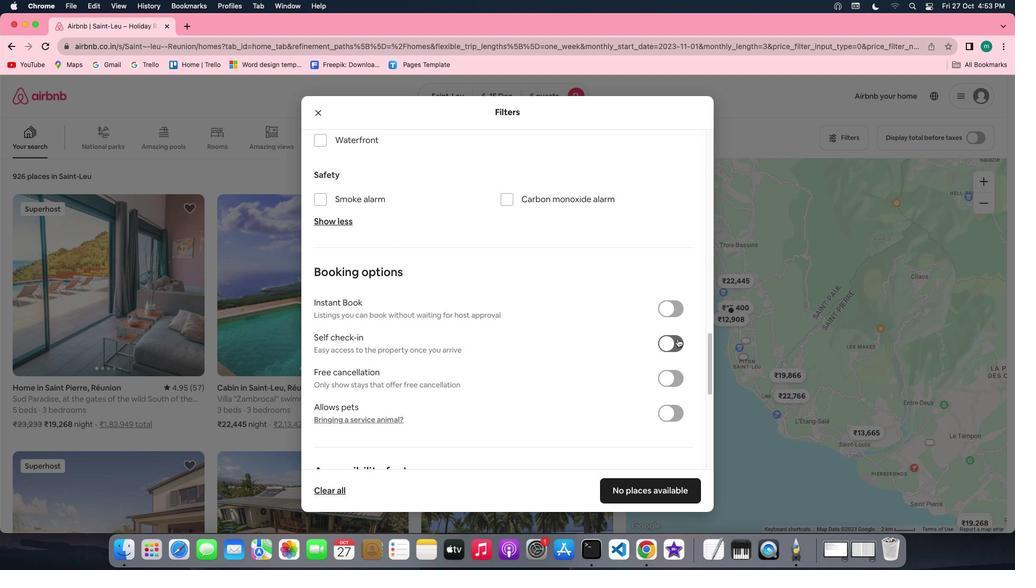 
Action: Mouse pressed left at (670, 333)
Screenshot: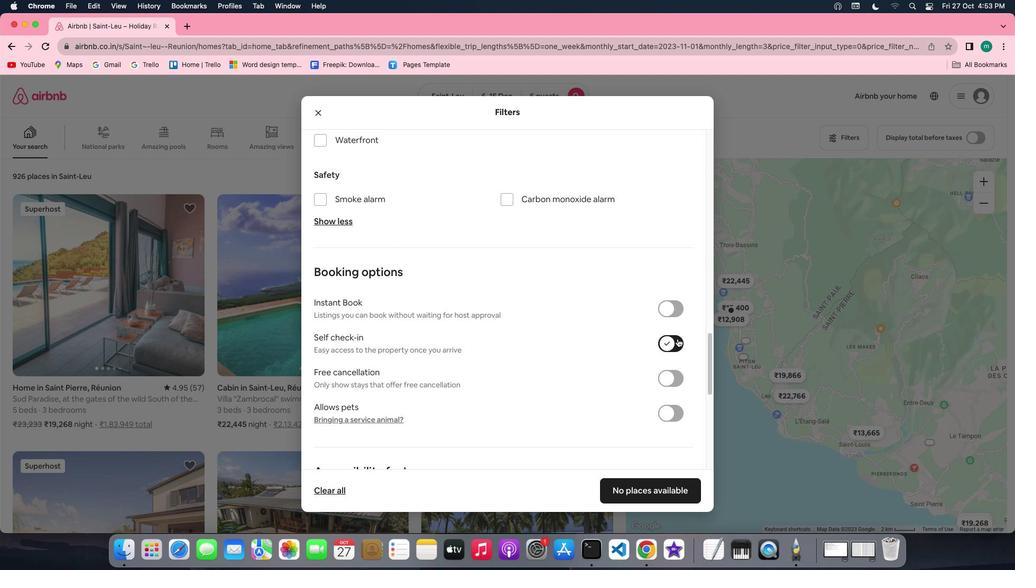 
Action: Mouse moved to (541, 386)
Screenshot: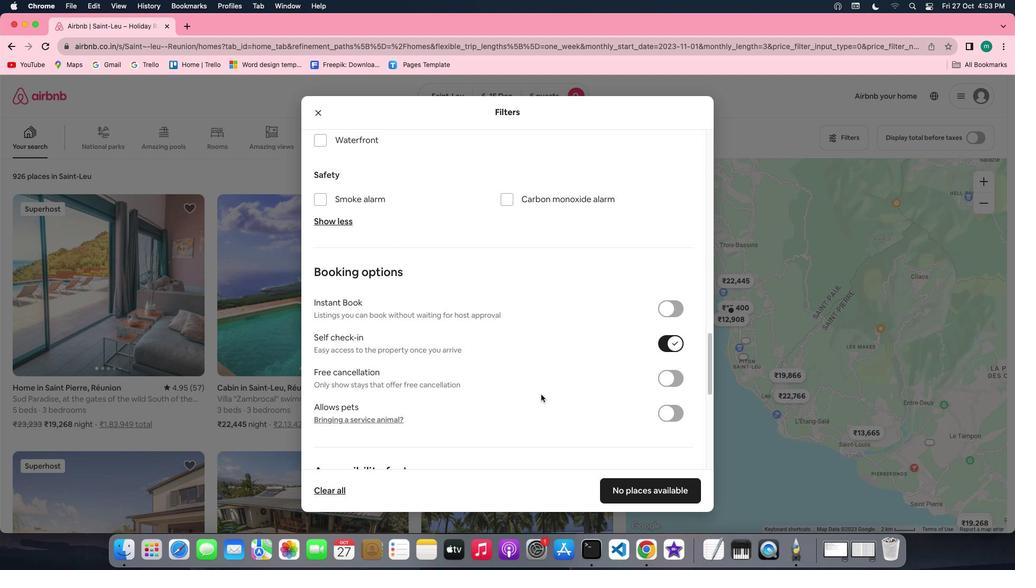 
Action: Mouse scrolled (541, 386) with delta (34, 11)
Screenshot: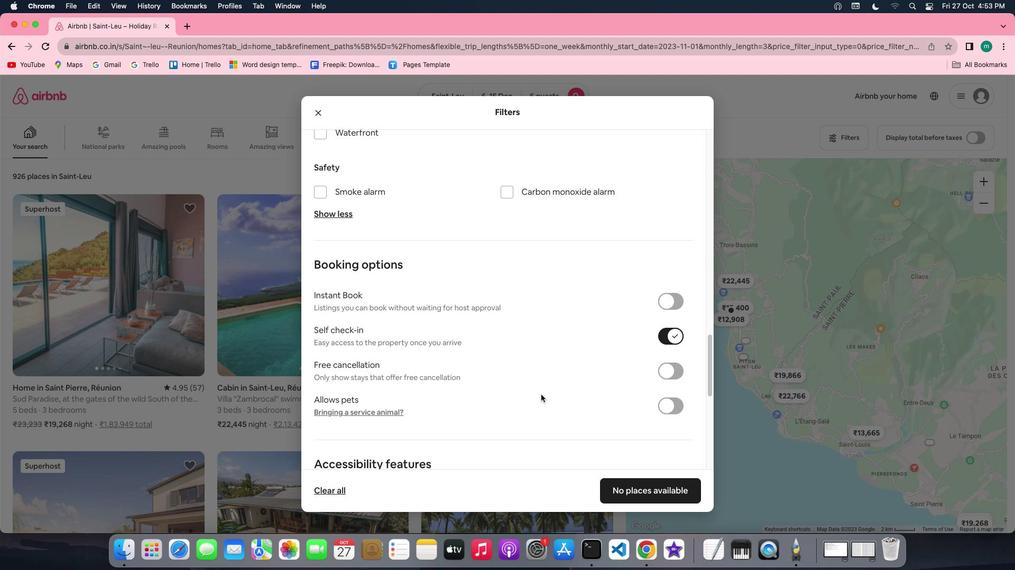 
Action: Mouse scrolled (541, 386) with delta (34, 11)
Screenshot: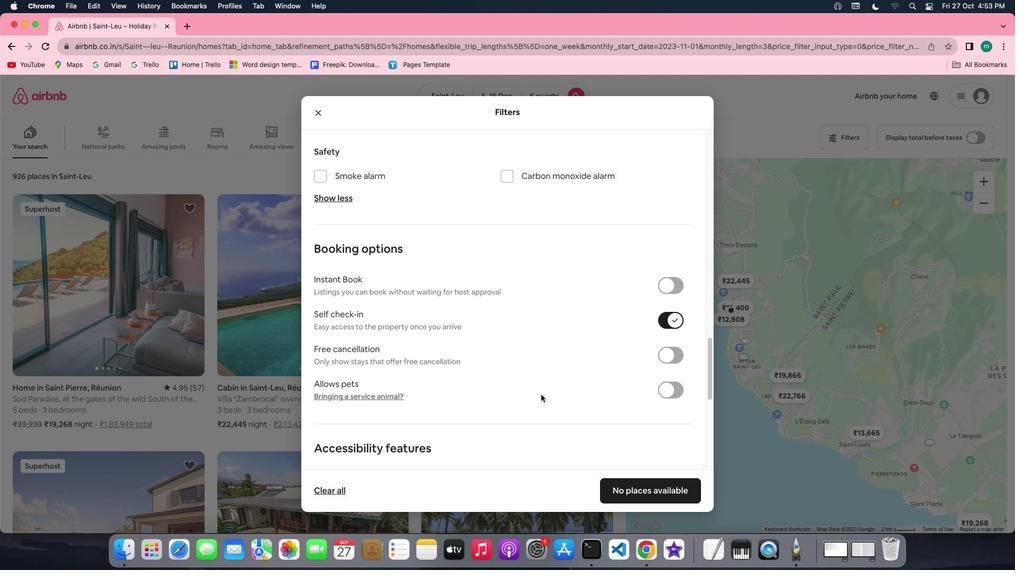 
Action: Mouse scrolled (541, 386) with delta (34, 10)
Screenshot: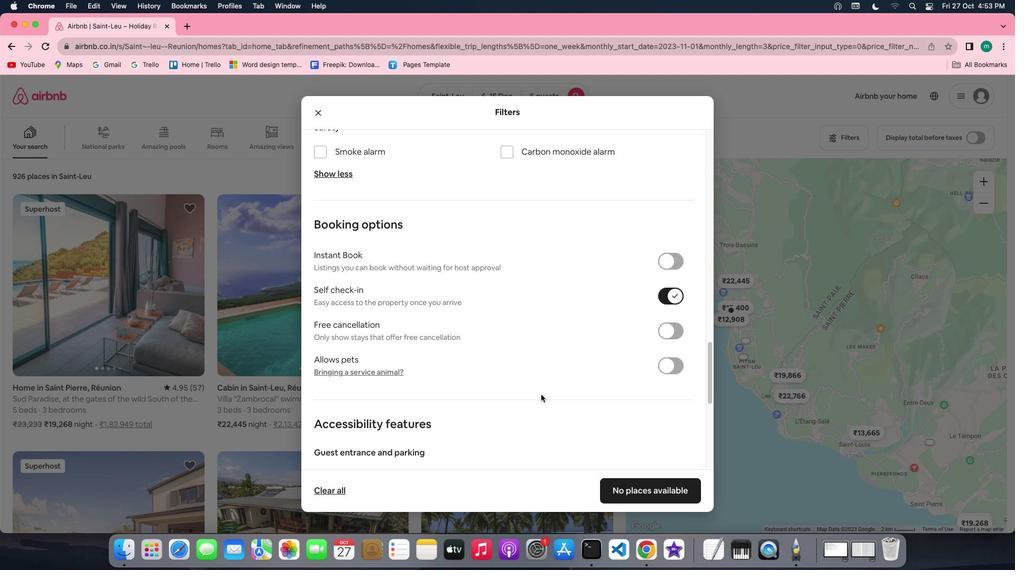 
Action: Mouse scrolled (541, 386) with delta (34, 10)
Screenshot: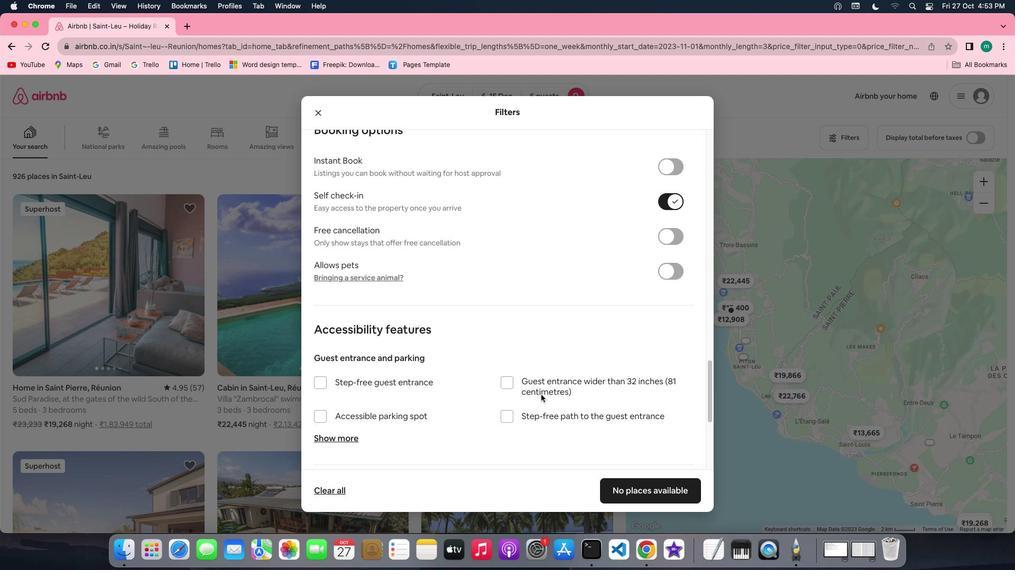 
Action: Mouse scrolled (541, 386) with delta (34, 11)
Screenshot: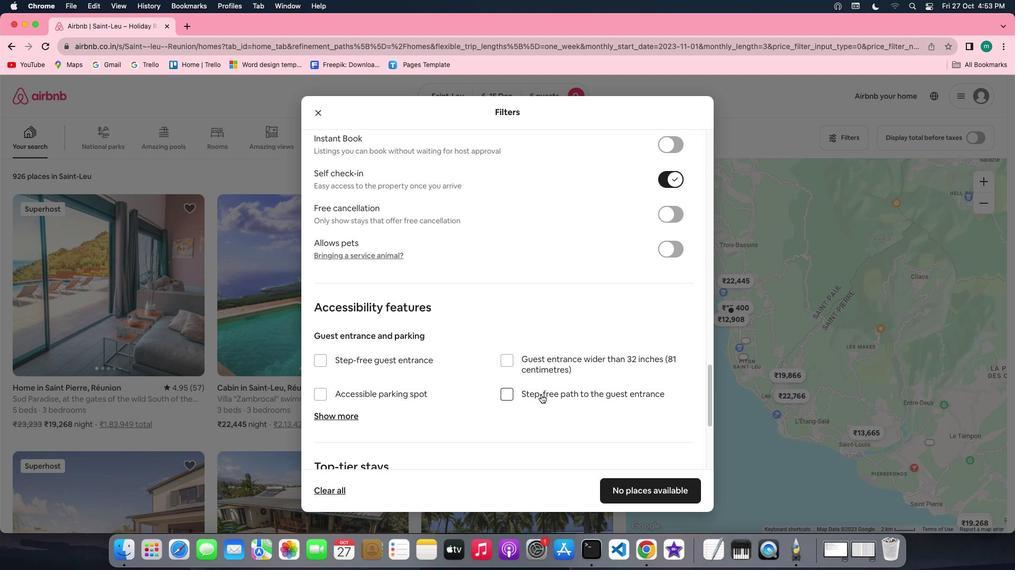 
Action: Mouse scrolled (541, 386) with delta (34, 11)
Screenshot: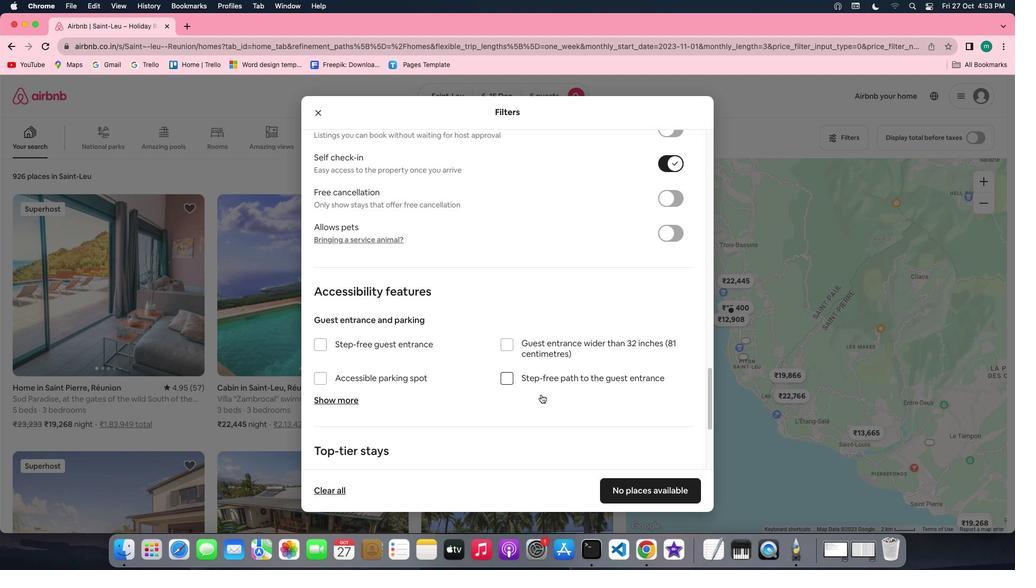 
Action: Mouse scrolled (541, 386) with delta (34, 10)
Screenshot: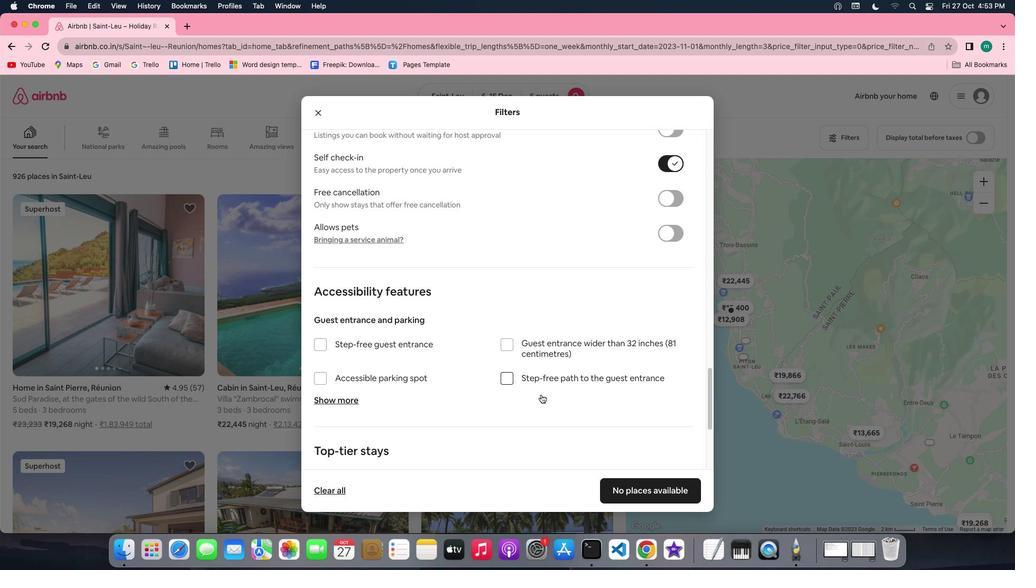 
Action: Mouse scrolled (541, 386) with delta (34, 10)
Screenshot: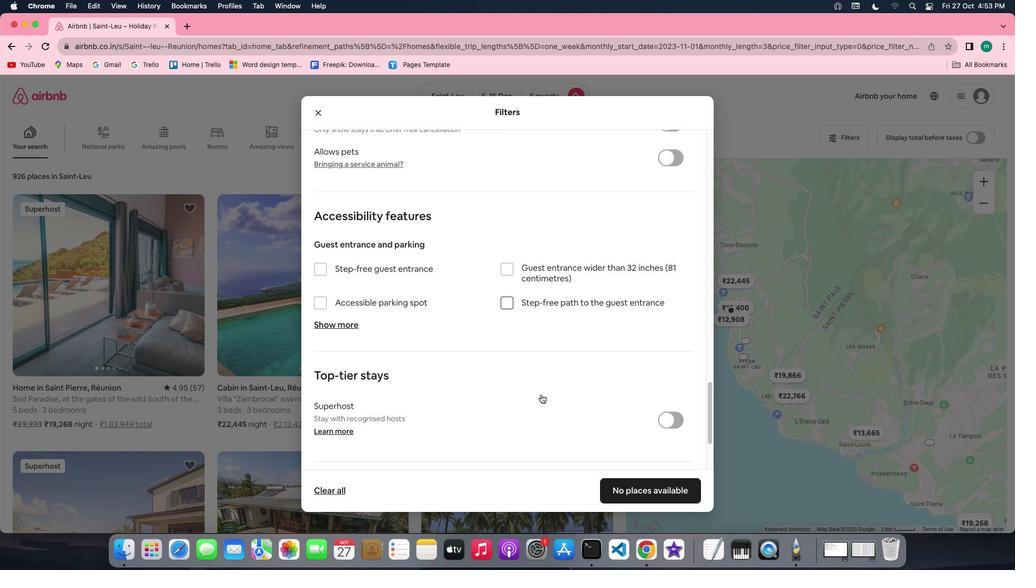 
Action: Mouse scrolled (541, 386) with delta (34, 11)
Screenshot: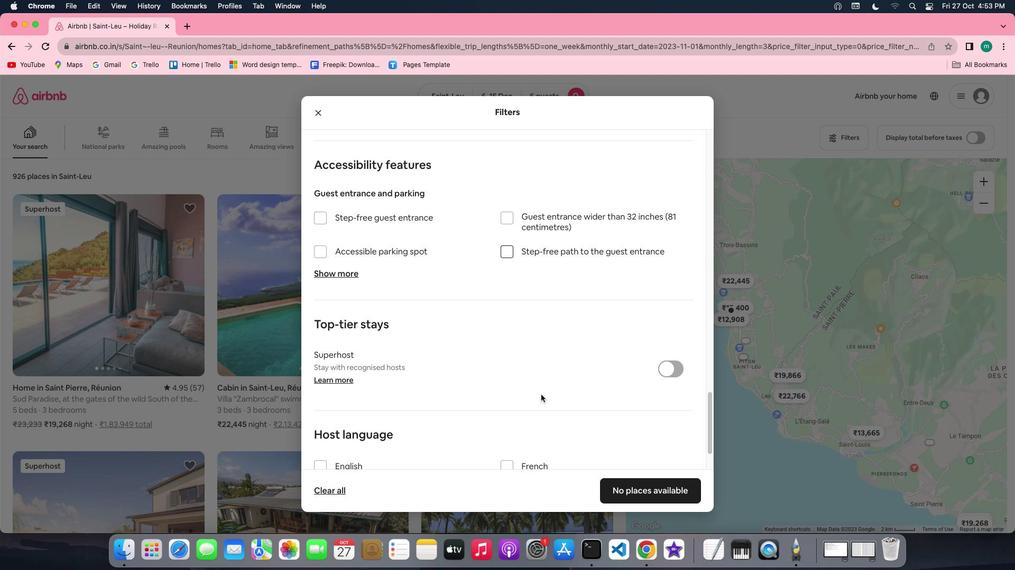 
Action: Mouse scrolled (541, 386) with delta (34, 11)
Screenshot: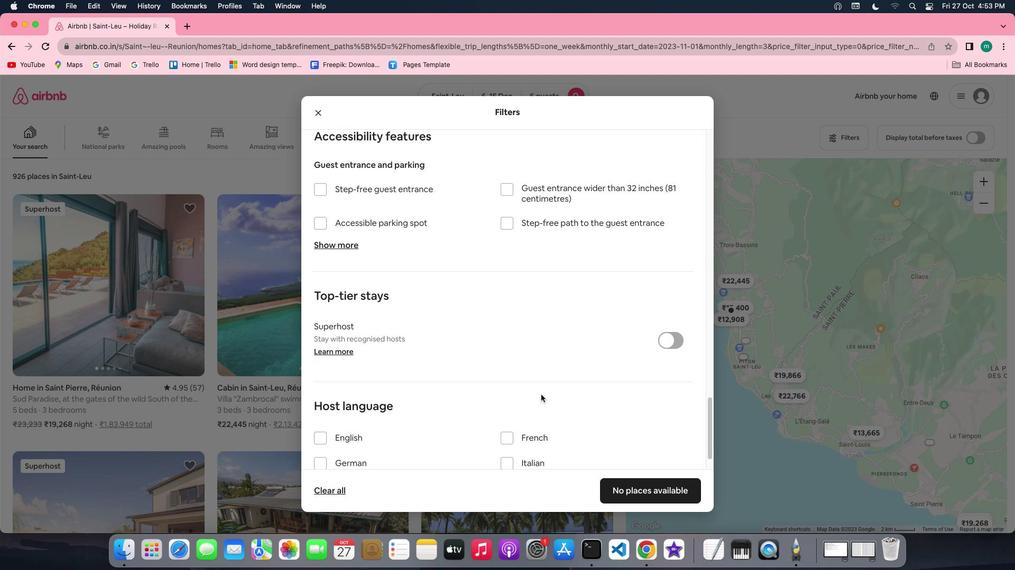 
Action: Mouse scrolled (541, 386) with delta (34, 10)
Screenshot: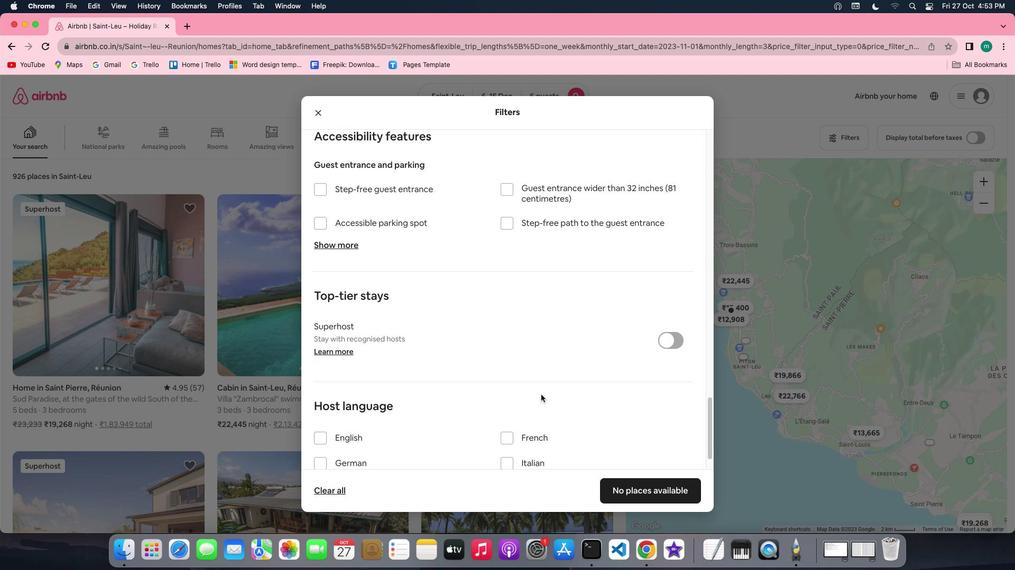 
Action: Mouse scrolled (541, 386) with delta (34, 8)
Screenshot: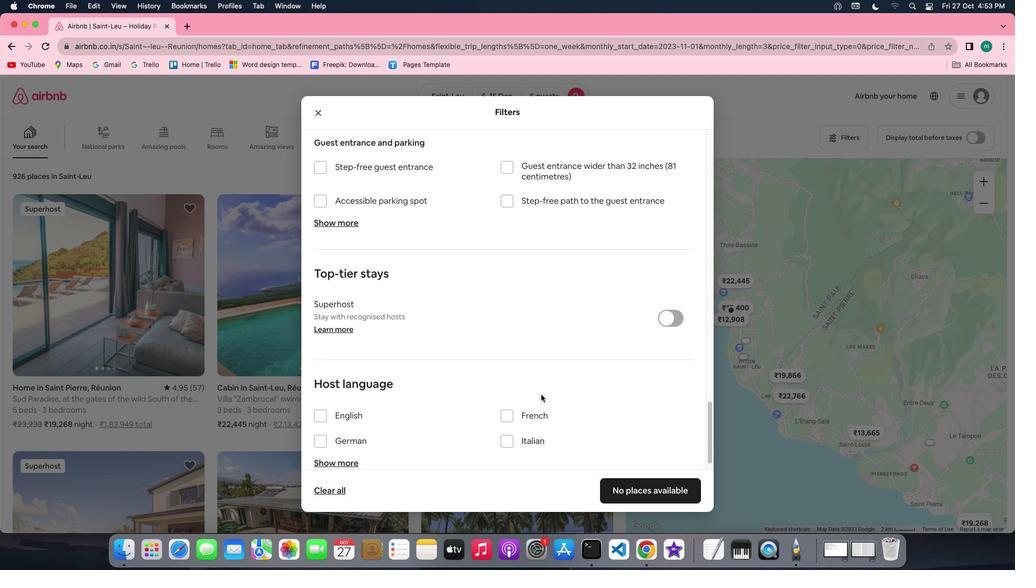 
Action: Mouse scrolled (541, 386) with delta (34, 8)
Screenshot: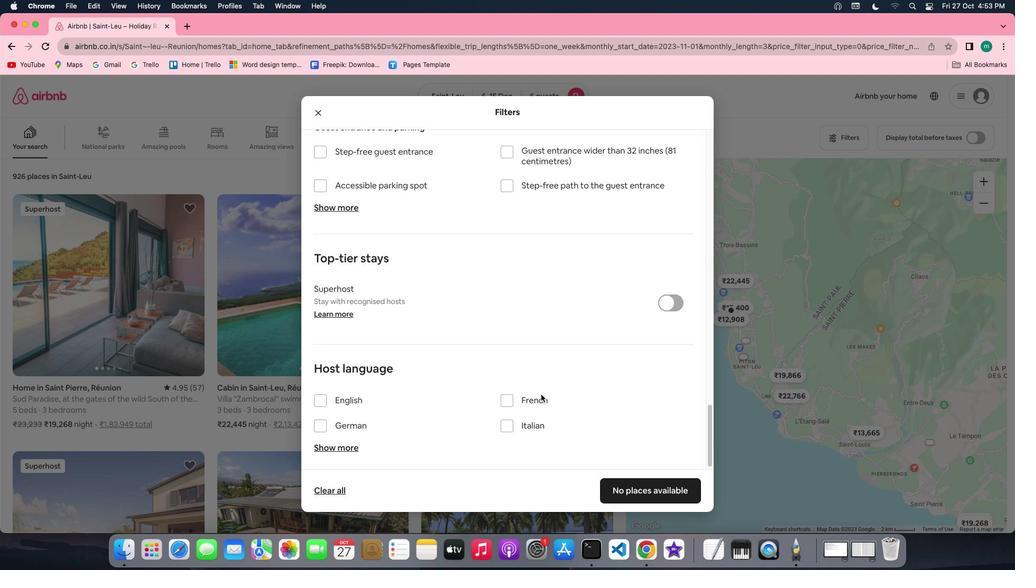 
Action: Mouse scrolled (541, 386) with delta (34, 11)
Screenshot: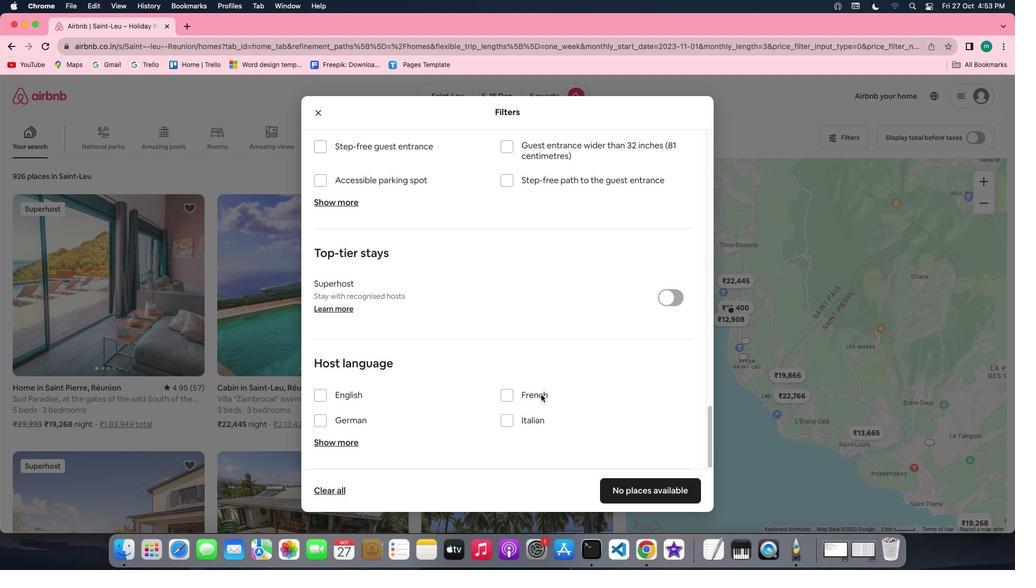 
Action: Mouse scrolled (541, 386) with delta (34, 11)
Screenshot: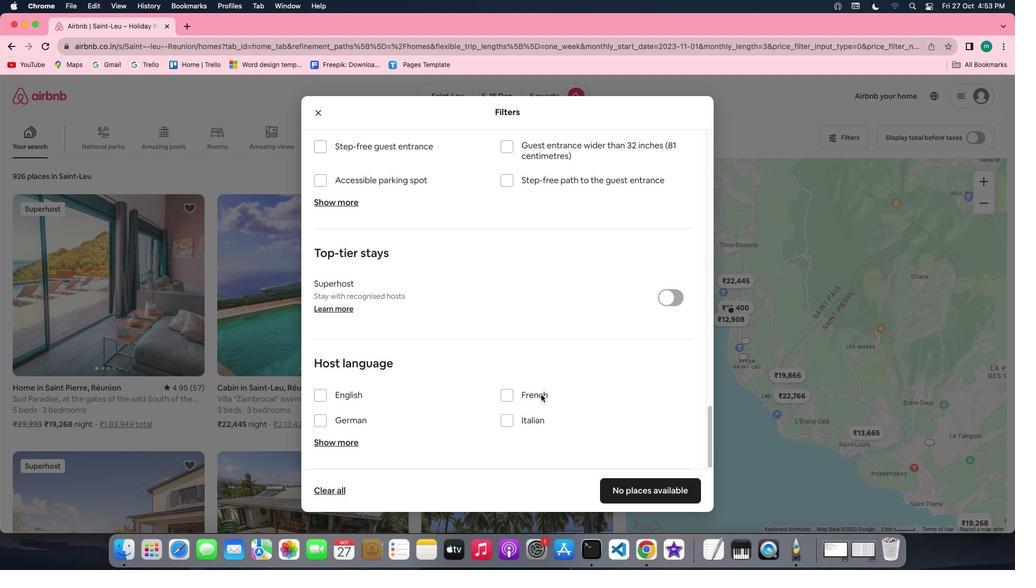 
Action: Mouse scrolled (541, 386) with delta (34, 10)
Screenshot: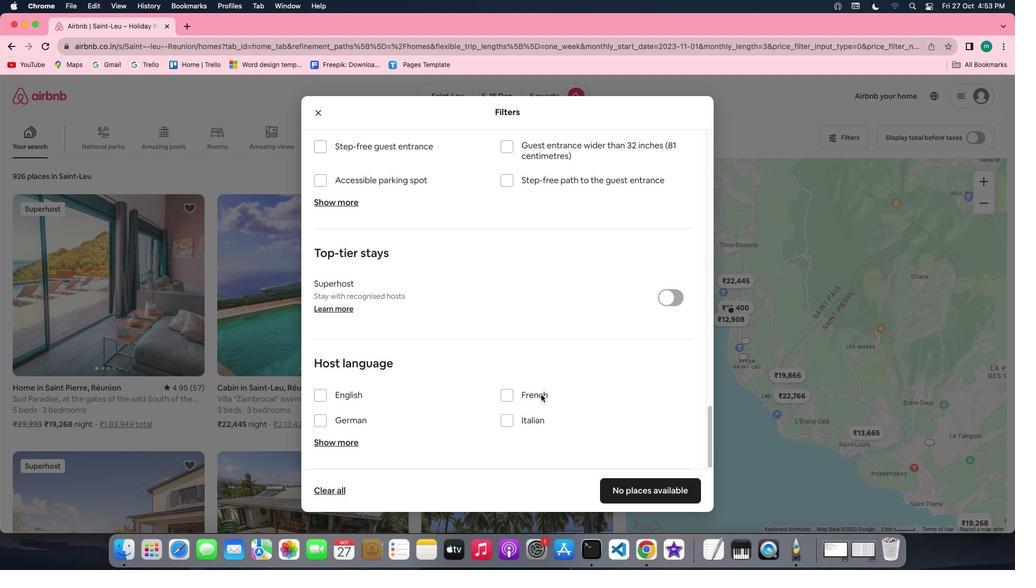 
Action: Mouse scrolled (541, 386) with delta (34, 8)
Screenshot: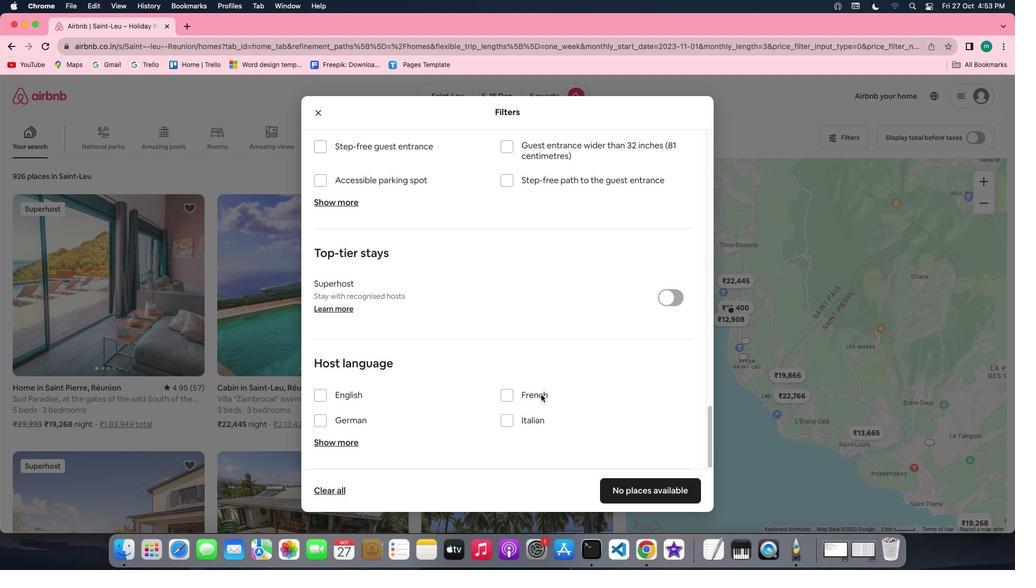 
Action: Mouse scrolled (541, 386) with delta (34, 8)
Screenshot: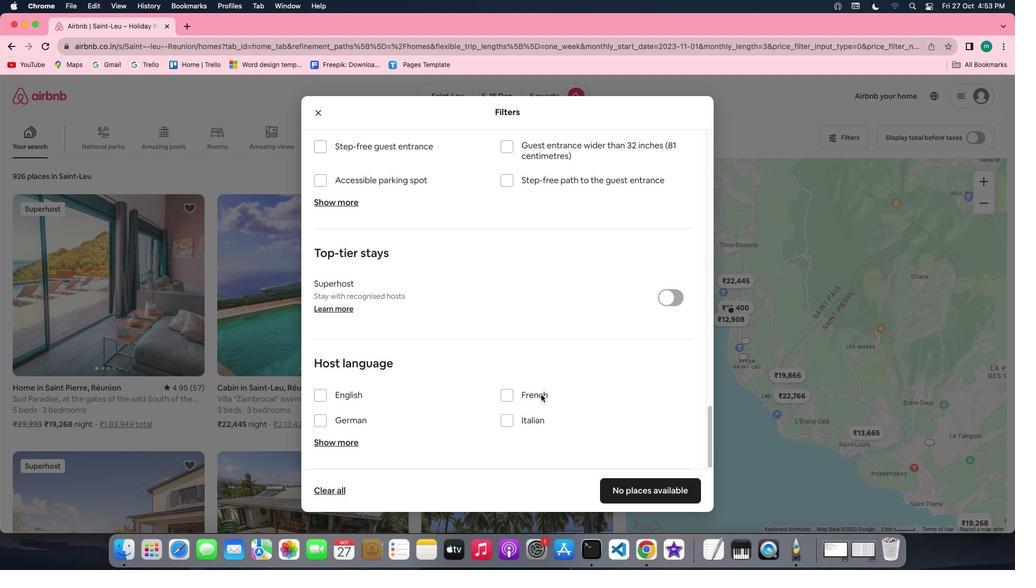 
Action: Mouse scrolled (541, 386) with delta (34, 8)
Screenshot: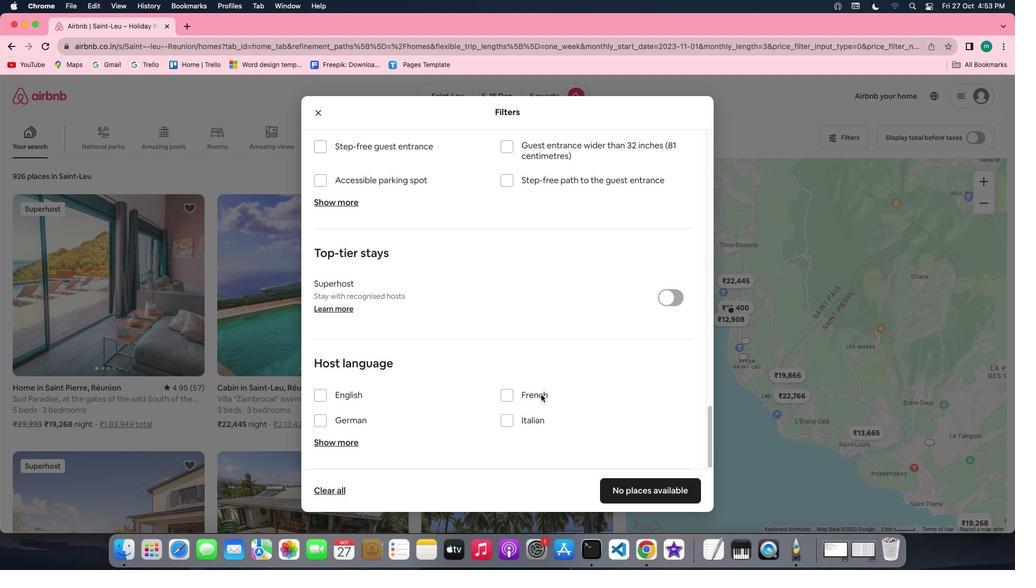 
Action: Mouse moved to (634, 473)
Screenshot: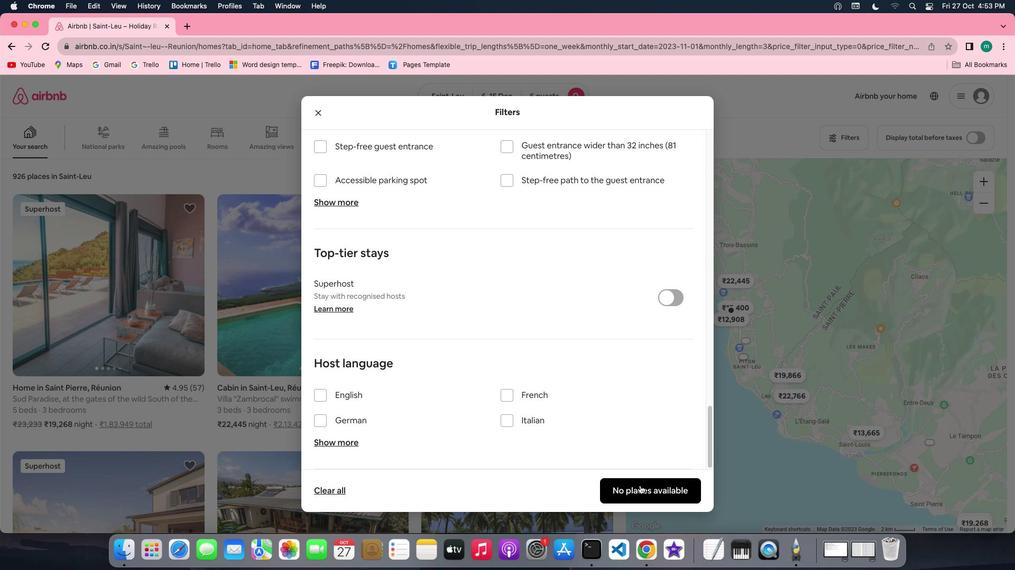 
Action: Mouse pressed left at (634, 473)
Screenshot: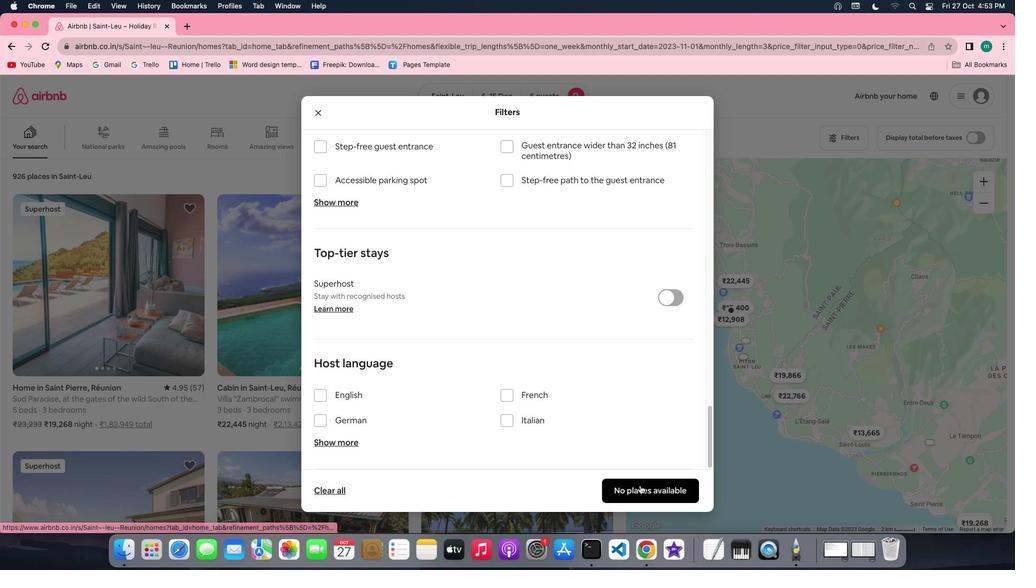 
Action: Mouse moved to (331, 362)
Screenshot: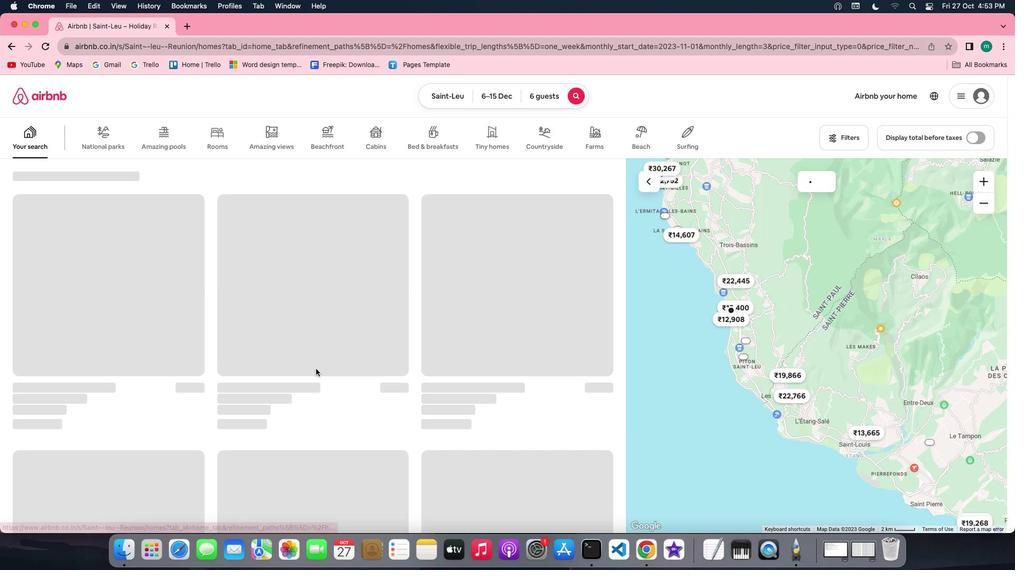 
